 Task: Book a multi-city flight from Abidjan to Saint Petersburg, then to Moscow, and return to Abidjan. Travel dates are October 12, October 17, and October 27. Select 2 passengers in economy class and filter by Emirates airline.
Action: Mouse pressed left at (372, 393)
Screenshot: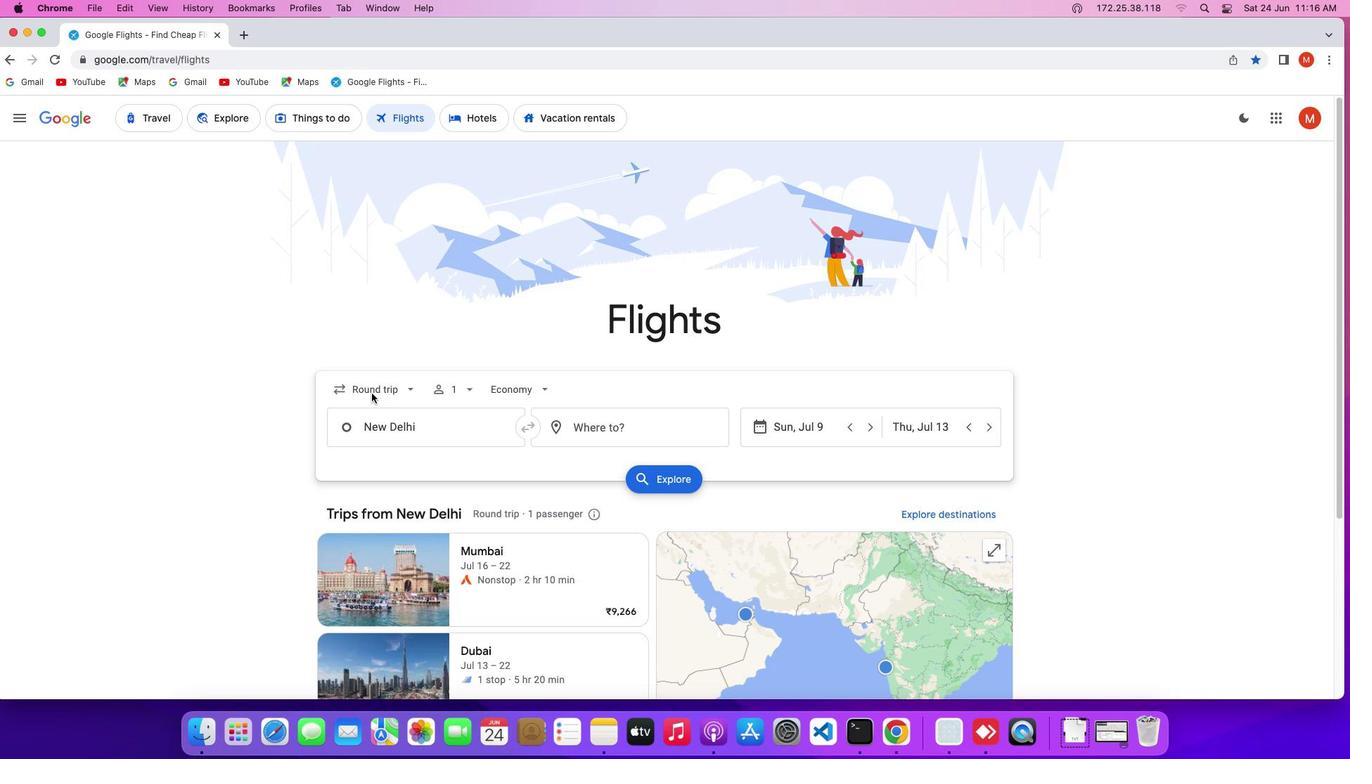 
Action: Mouse pressed left at (372, 393)
Screenshot: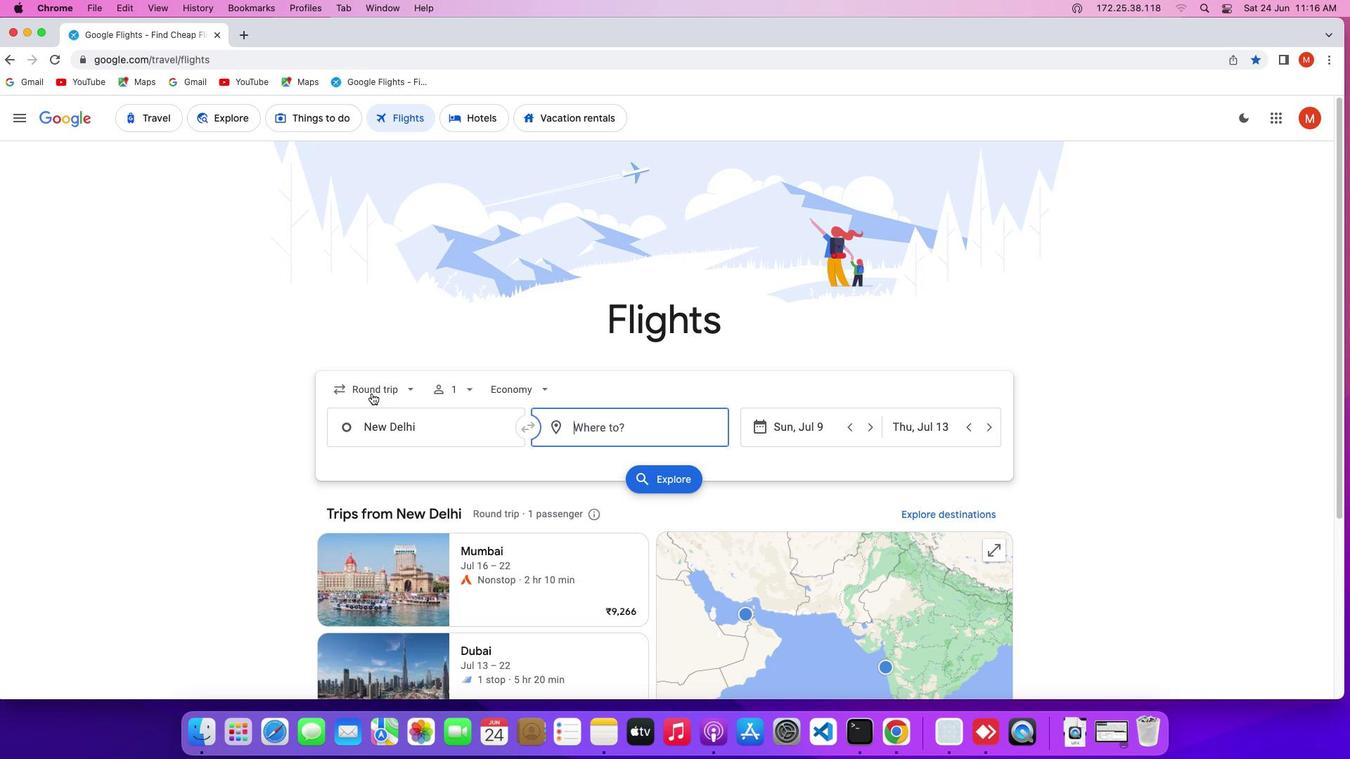 
Action: Mouse moved to (372, 487)
Screenshot: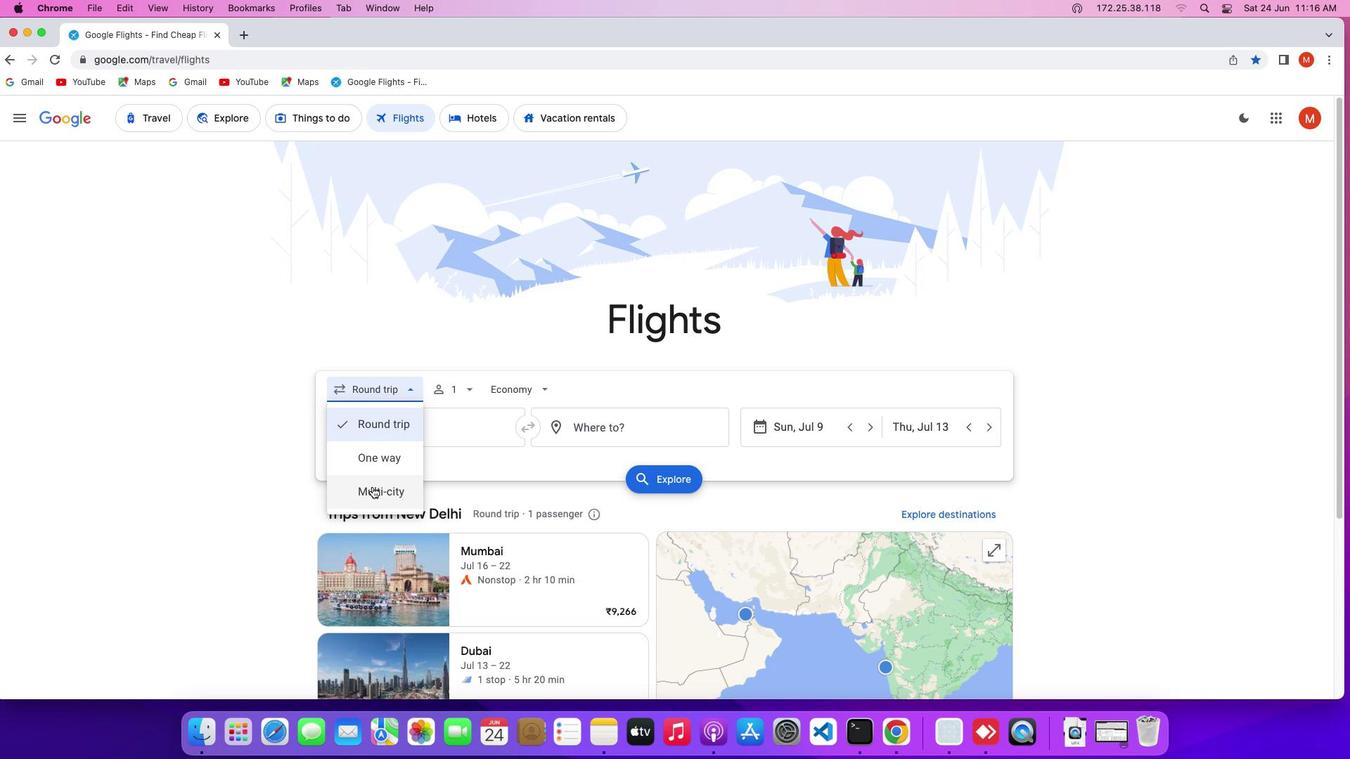 
Action: Mouse pressed left at (372, 487)
Screenshot: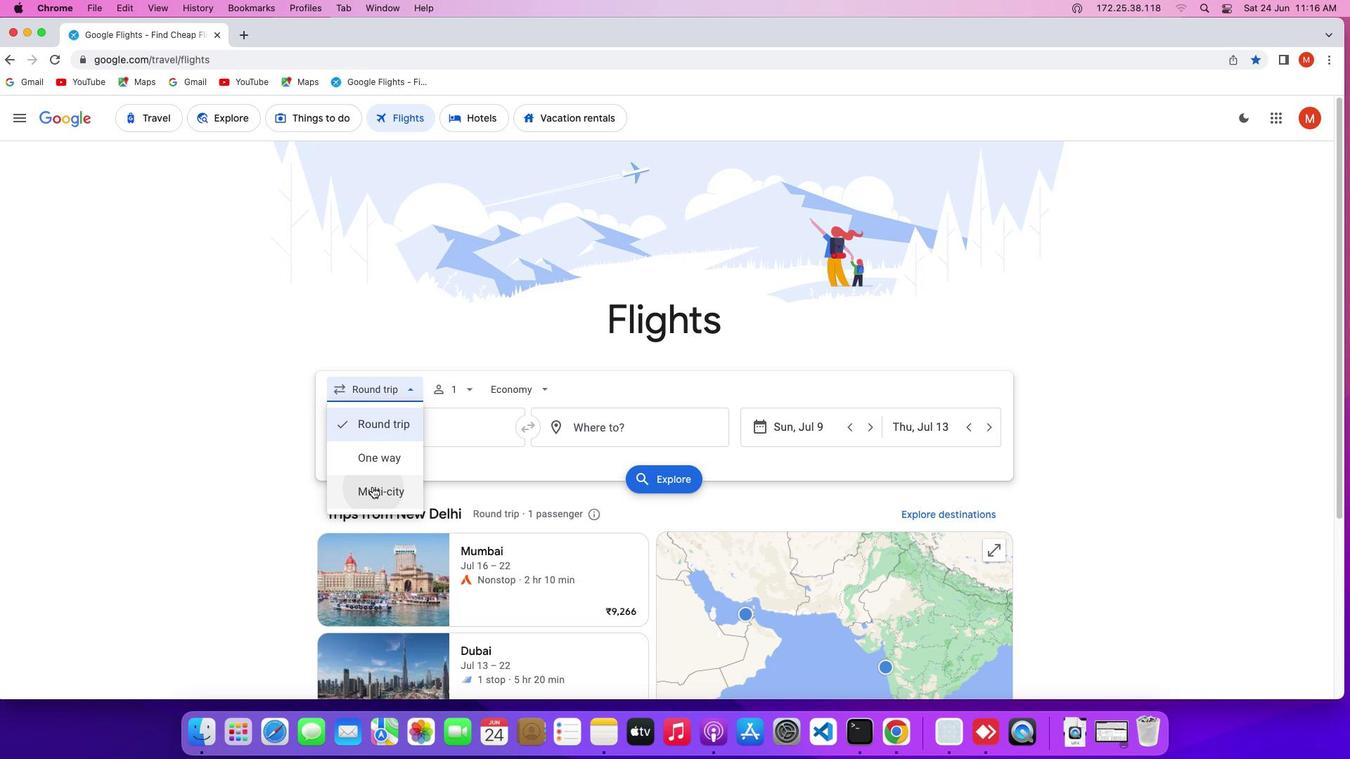 
Action: Mouse moved to (439, 389)
Screenshot: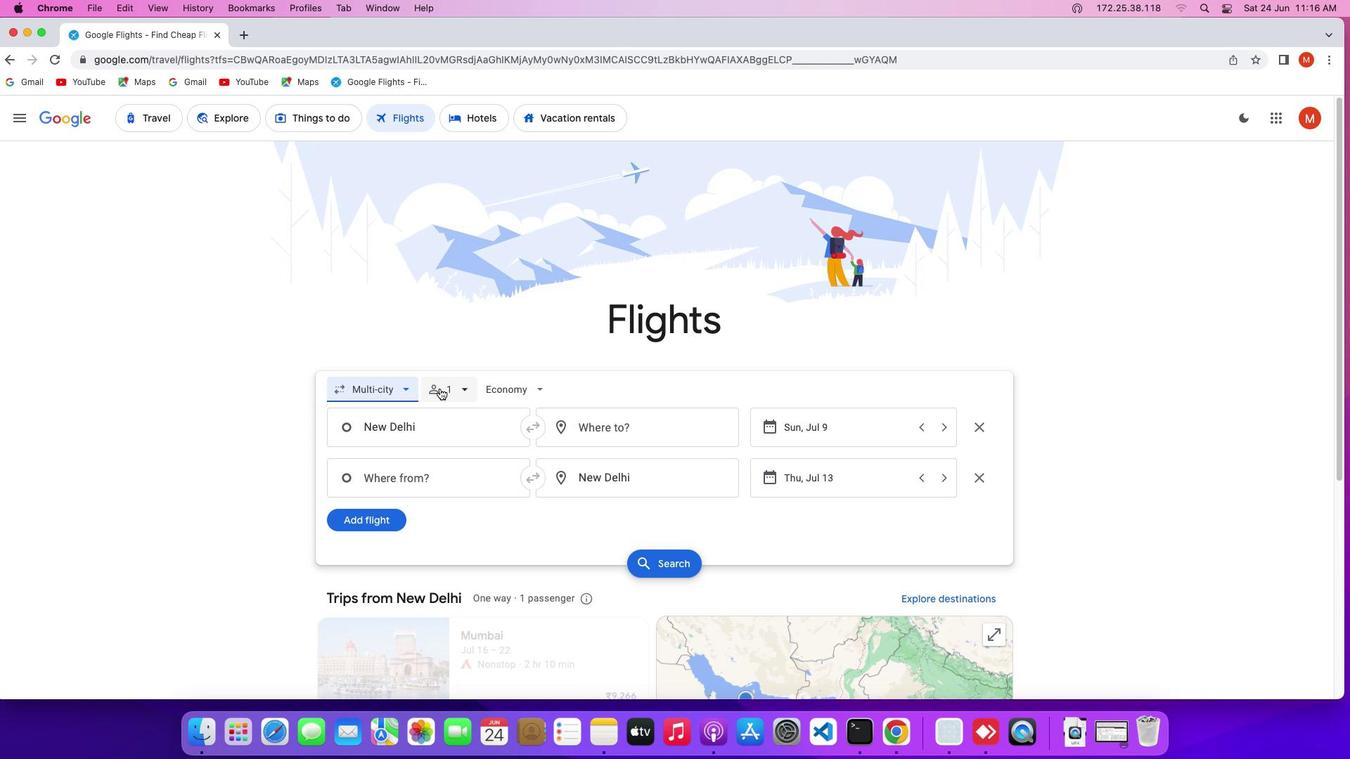 
Action: Mouse pressed left at (439, 389)
Screenshot: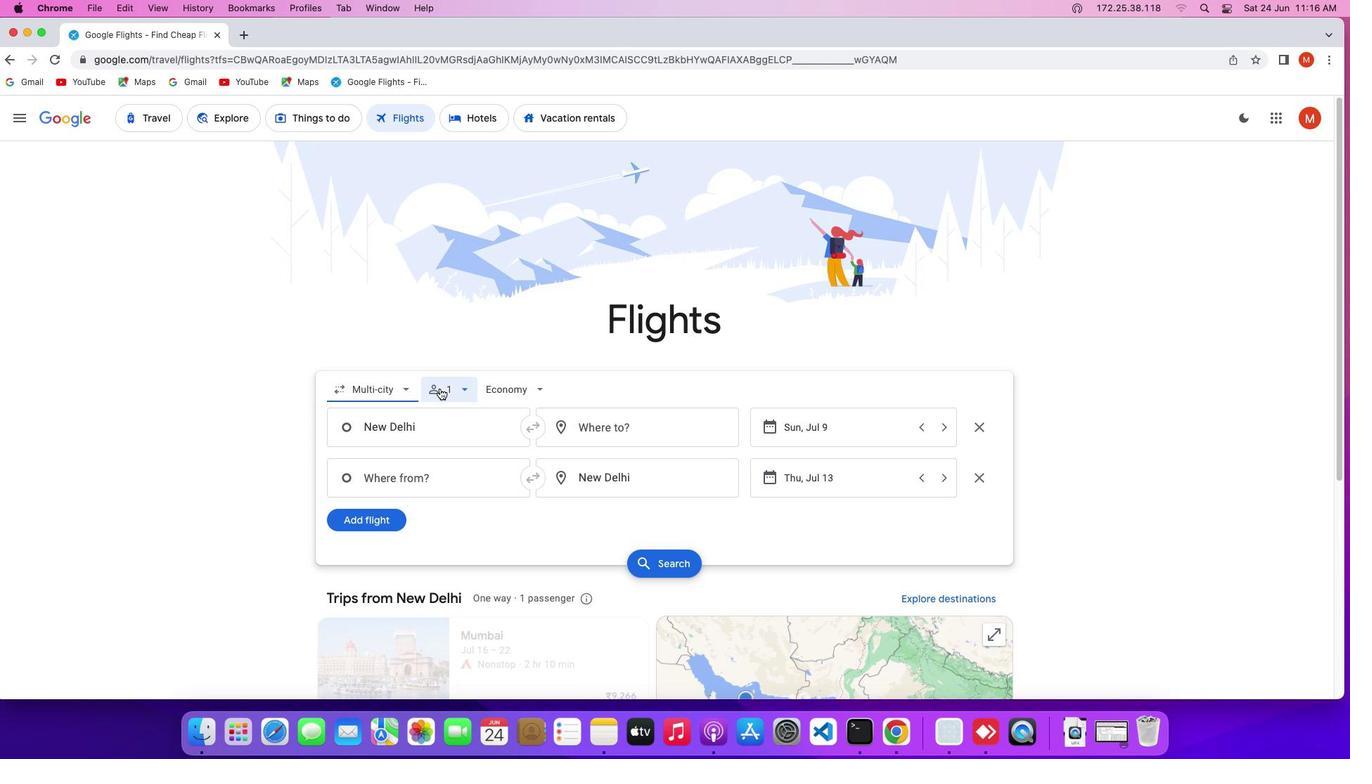 
Action: Mouse moved to (574, 423)
Screenshot: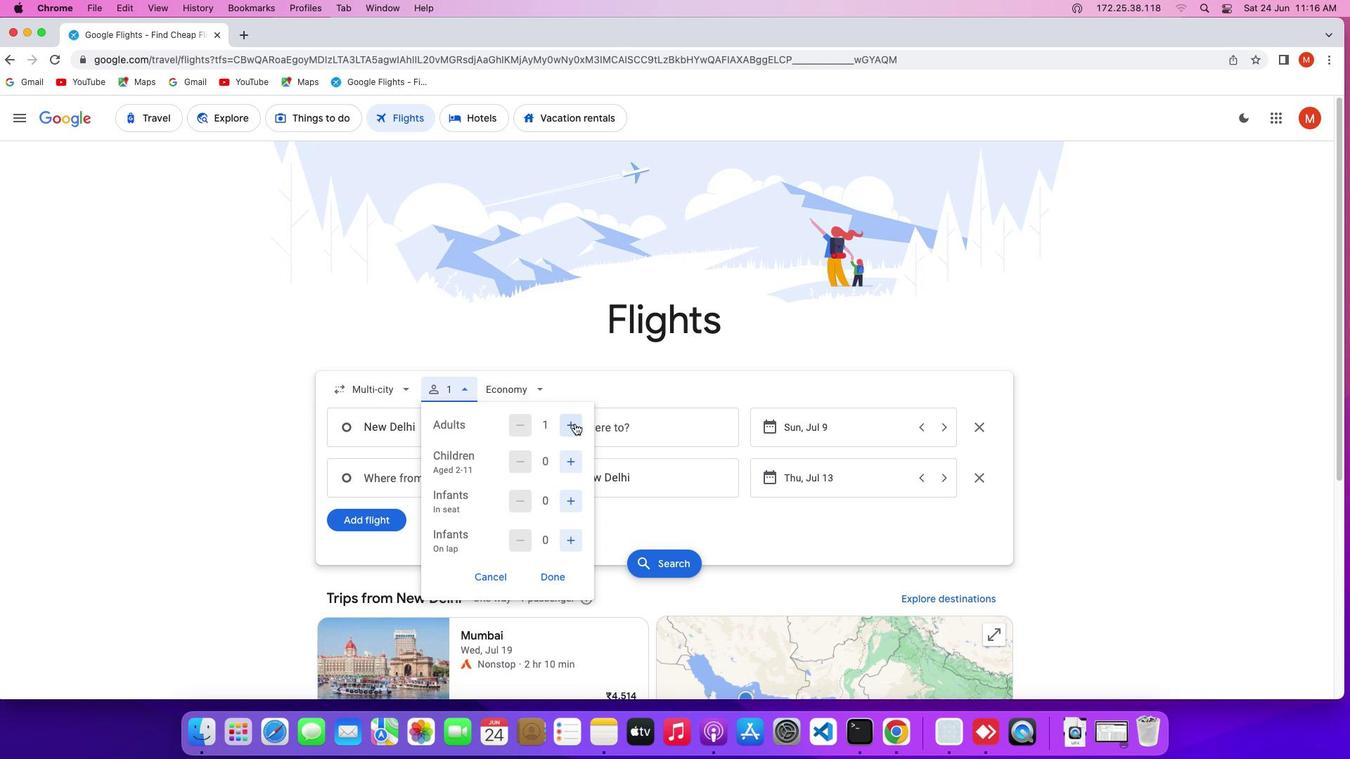 
Action: Mouse pressed left at (574, 423)
Screenshot: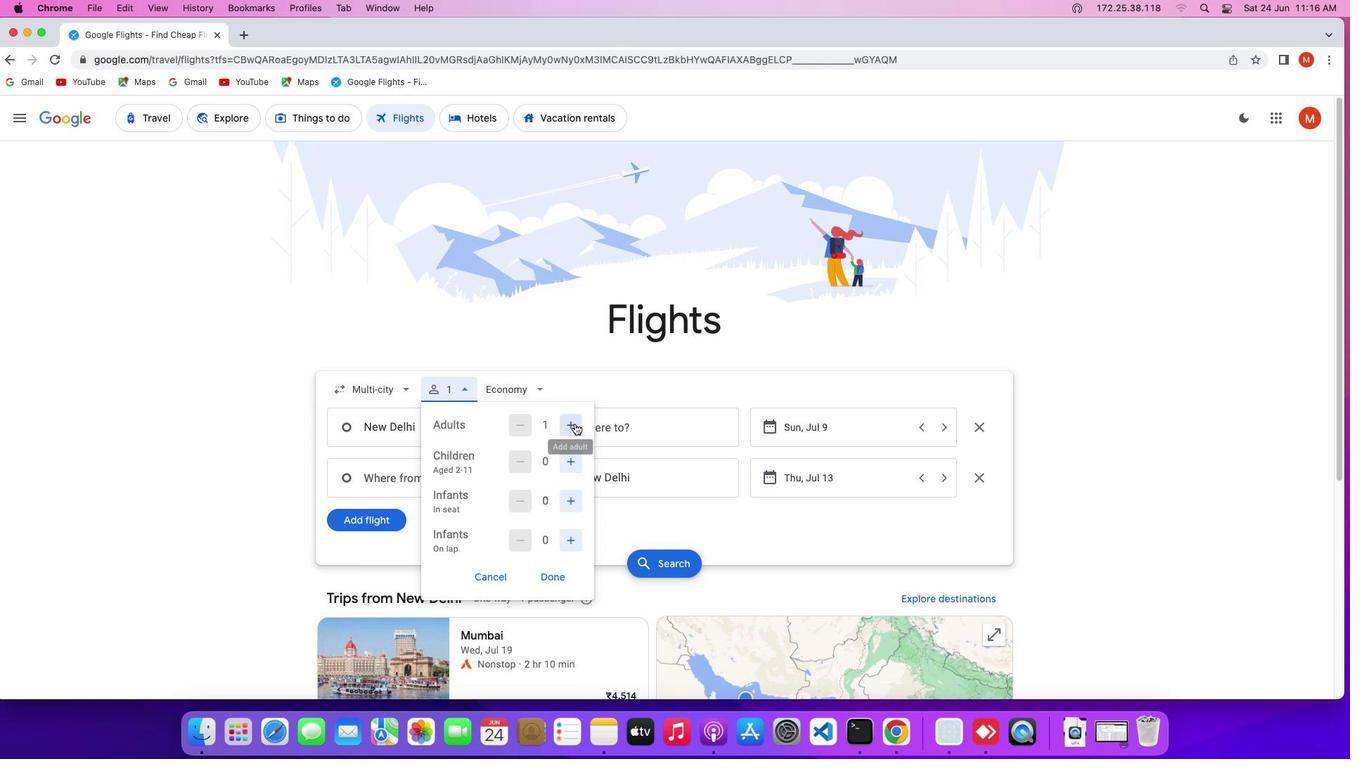 
Action: Mouse moved to (553, 571)
Screenshot: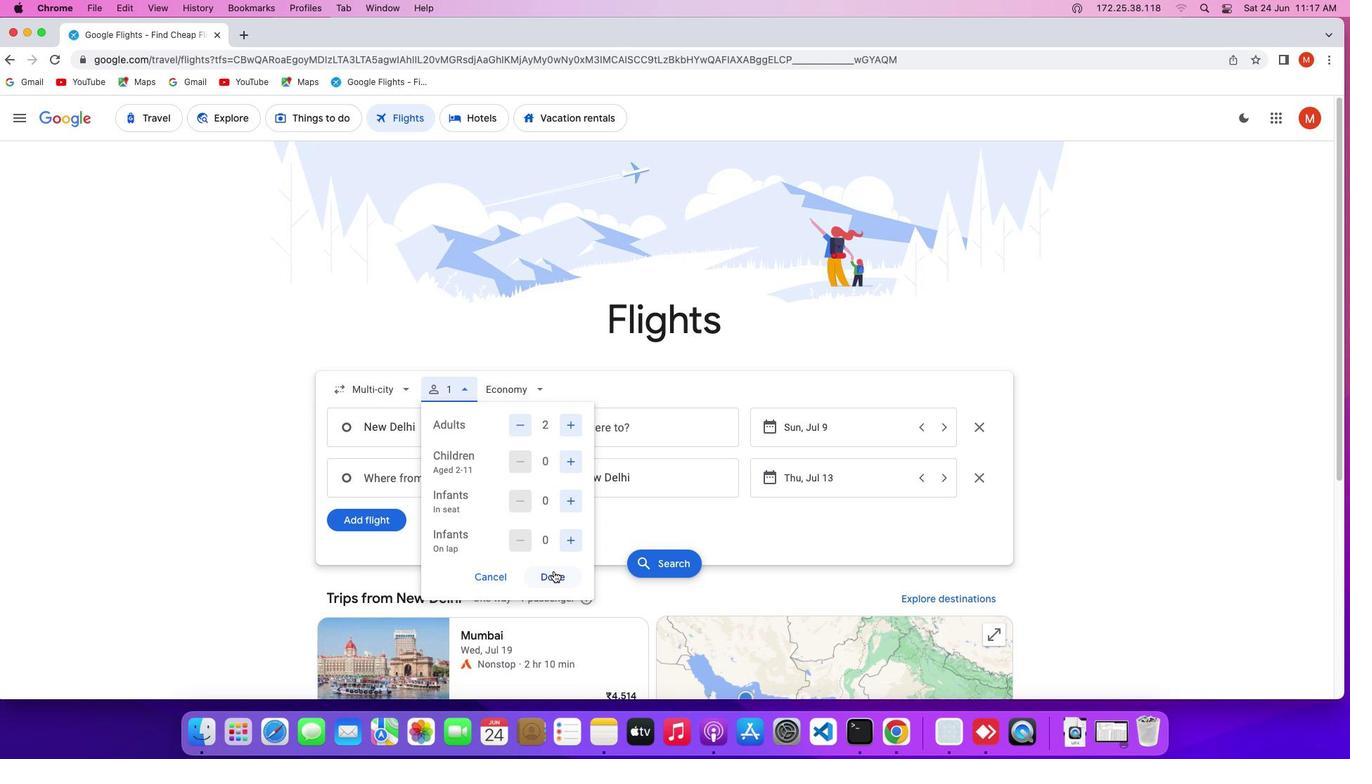 
Action: Mouse pressed left at (553, 571)
Screenshot: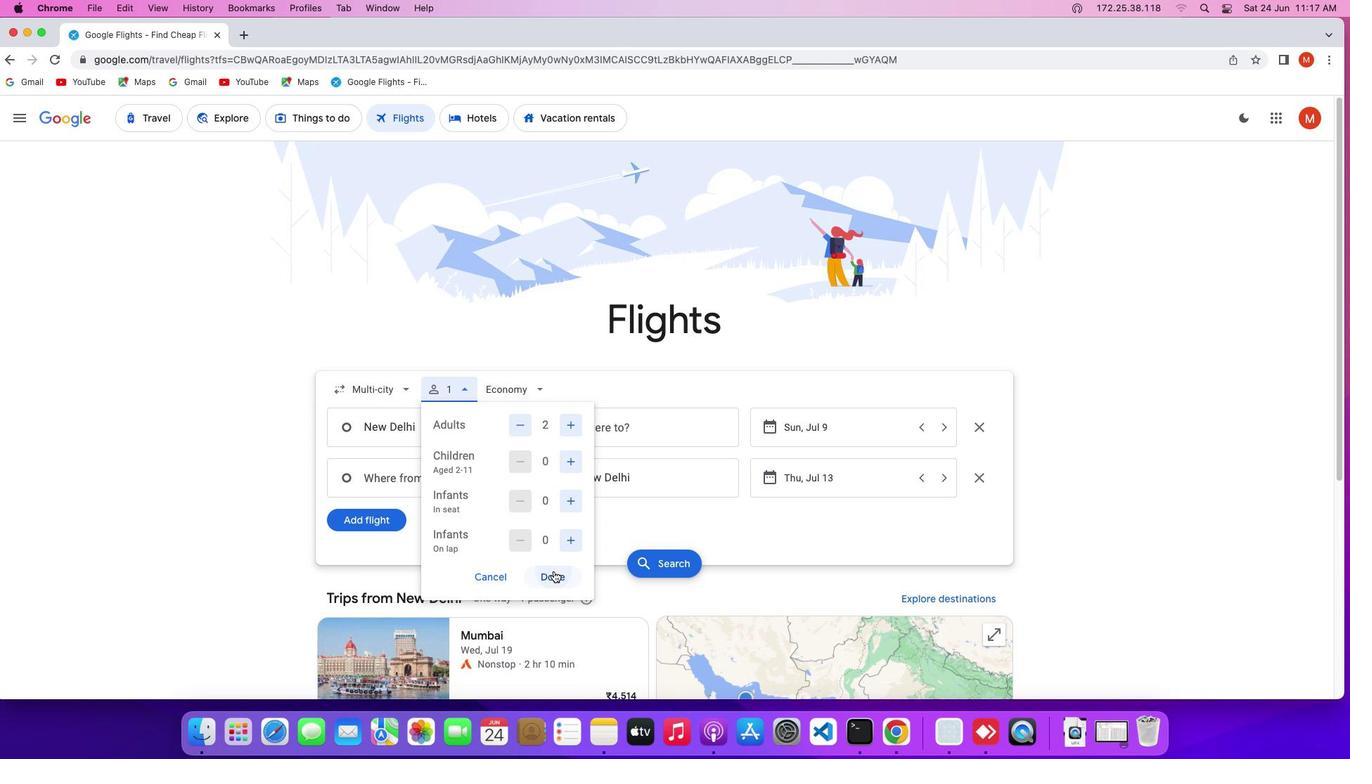 
Action: Mouse moved to (510, 390)
Screenshot: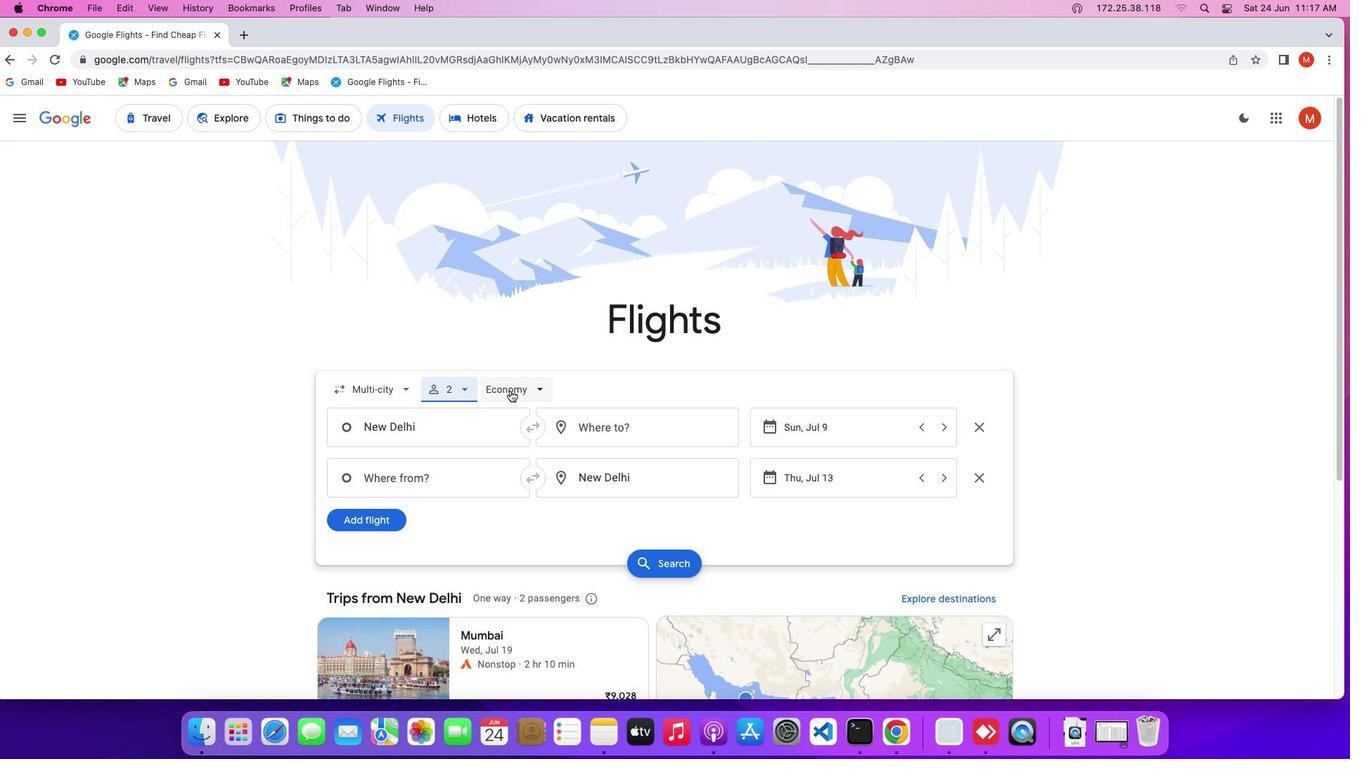 
Action: Mouse pressed left at (510, 390)
Screenshot: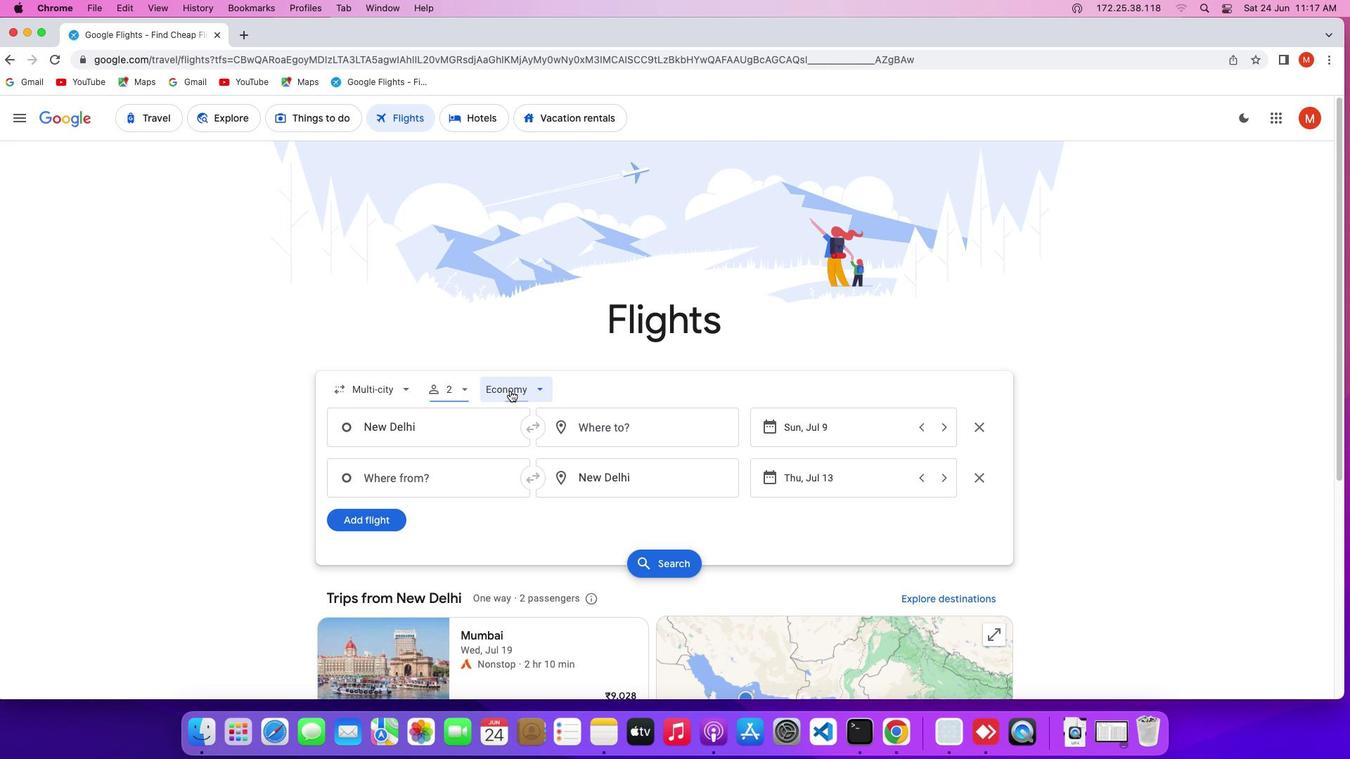 
Action: Mouse moved to (526, 424)
Screenshot: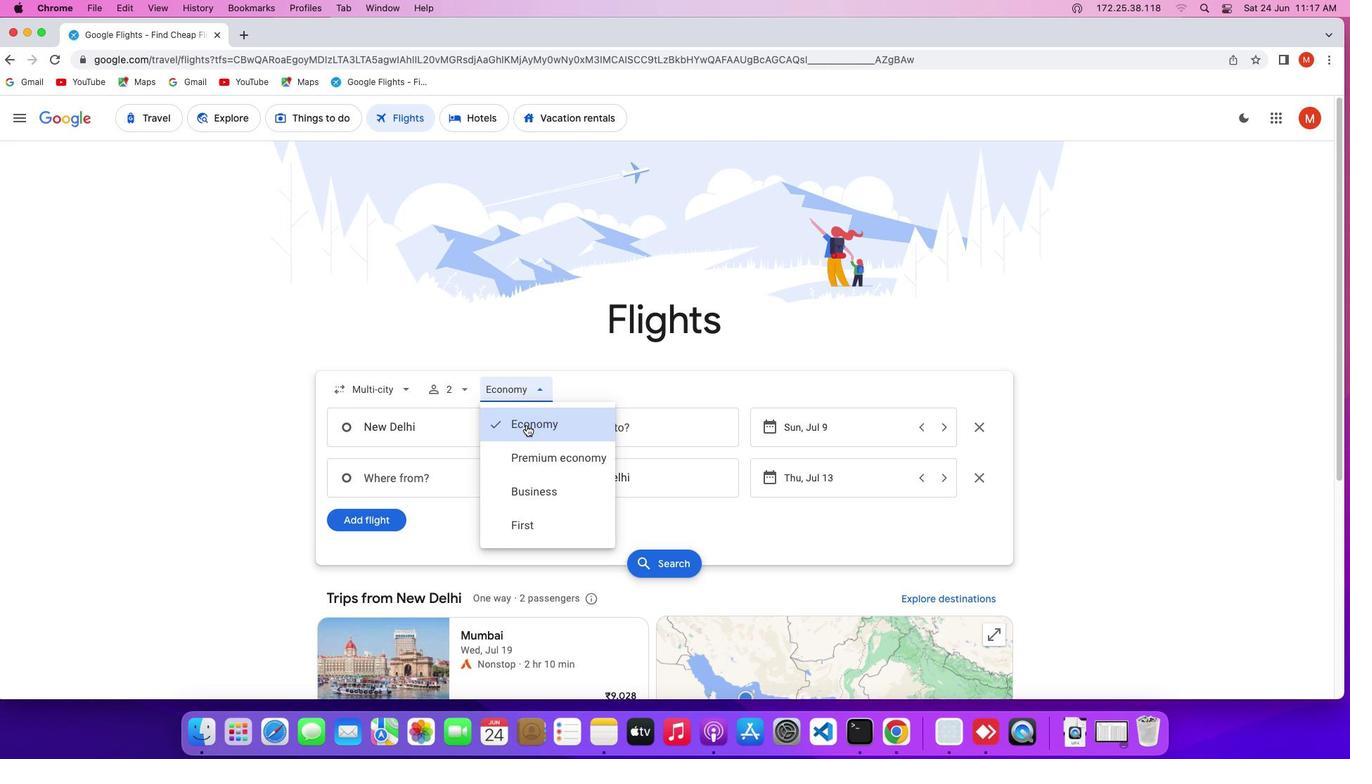 
Action: Mouse pressed left at (526, 424)
Screenshot: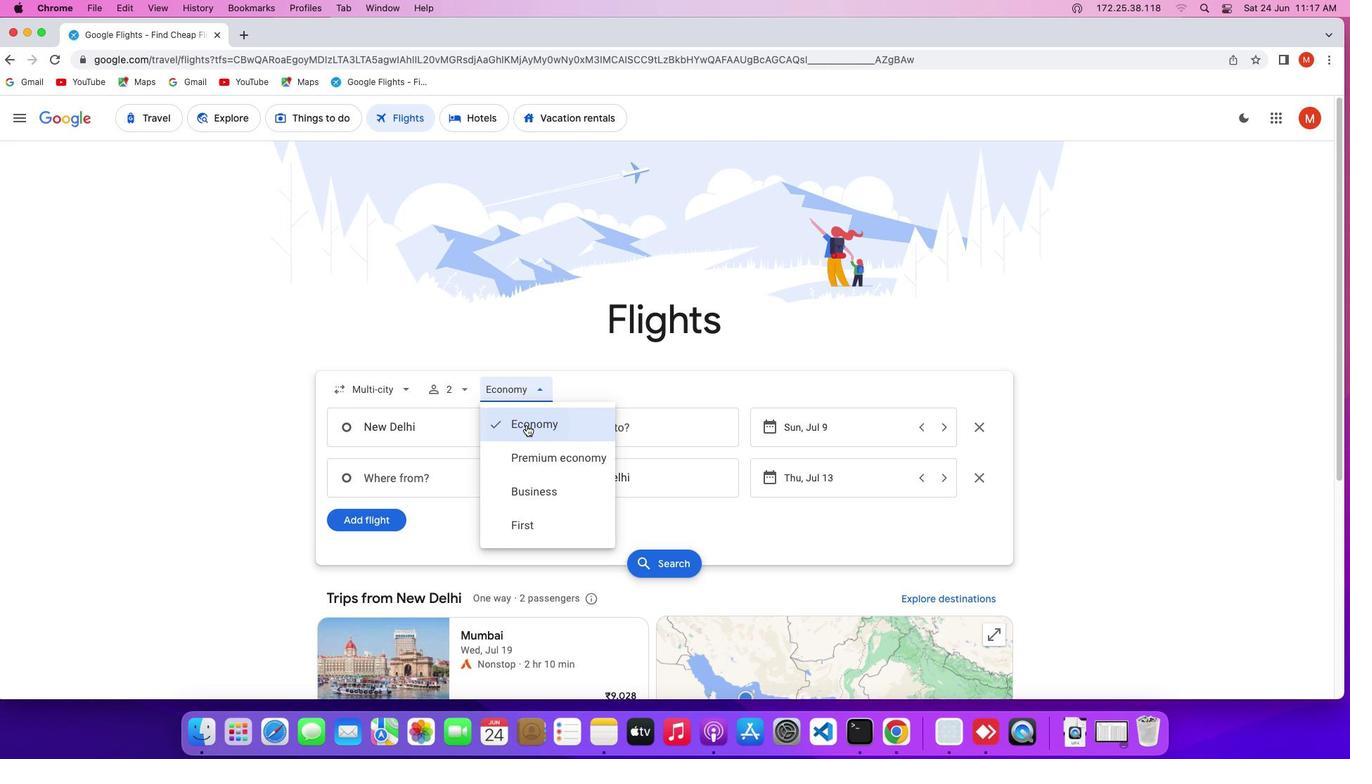 
Action: Mouse moved to (484, 427)
Screenshot: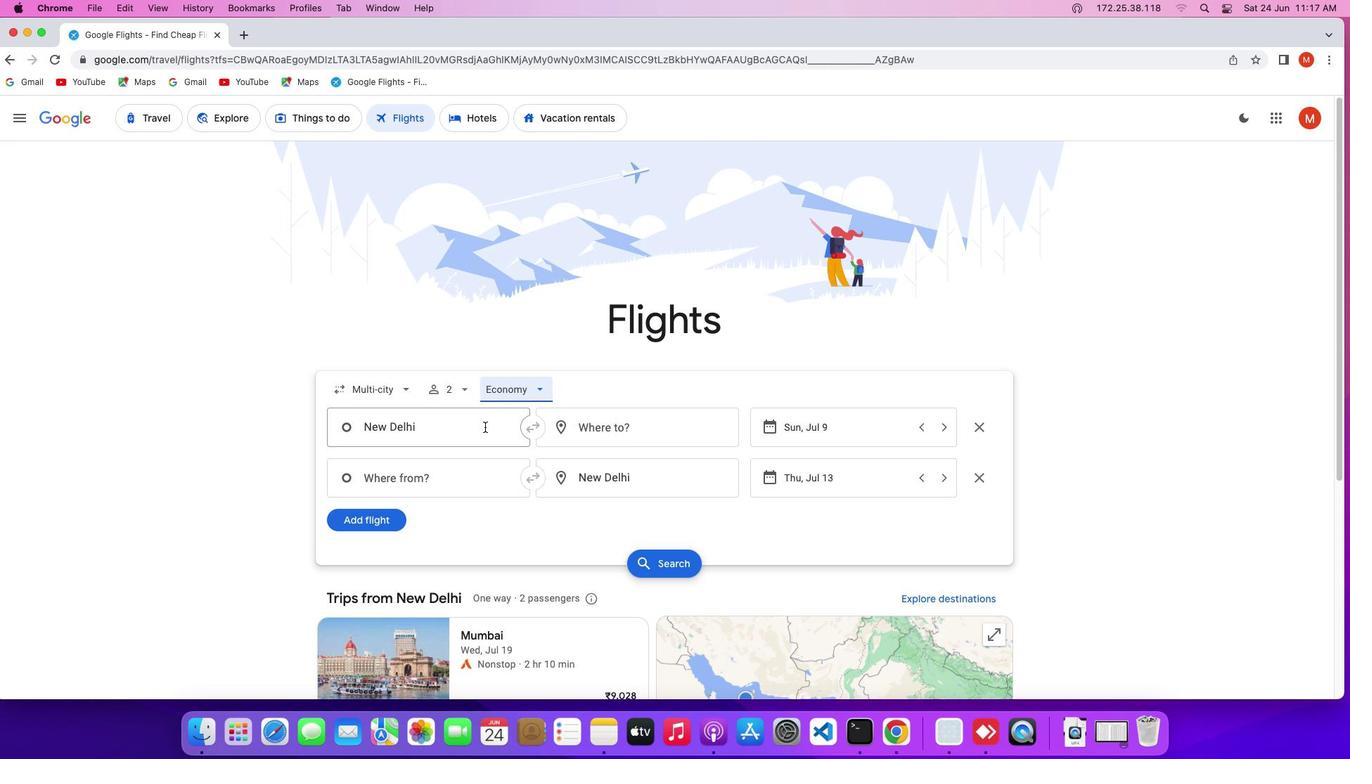 
Action: Mouse pressed left at (484, 427)
Screenshot: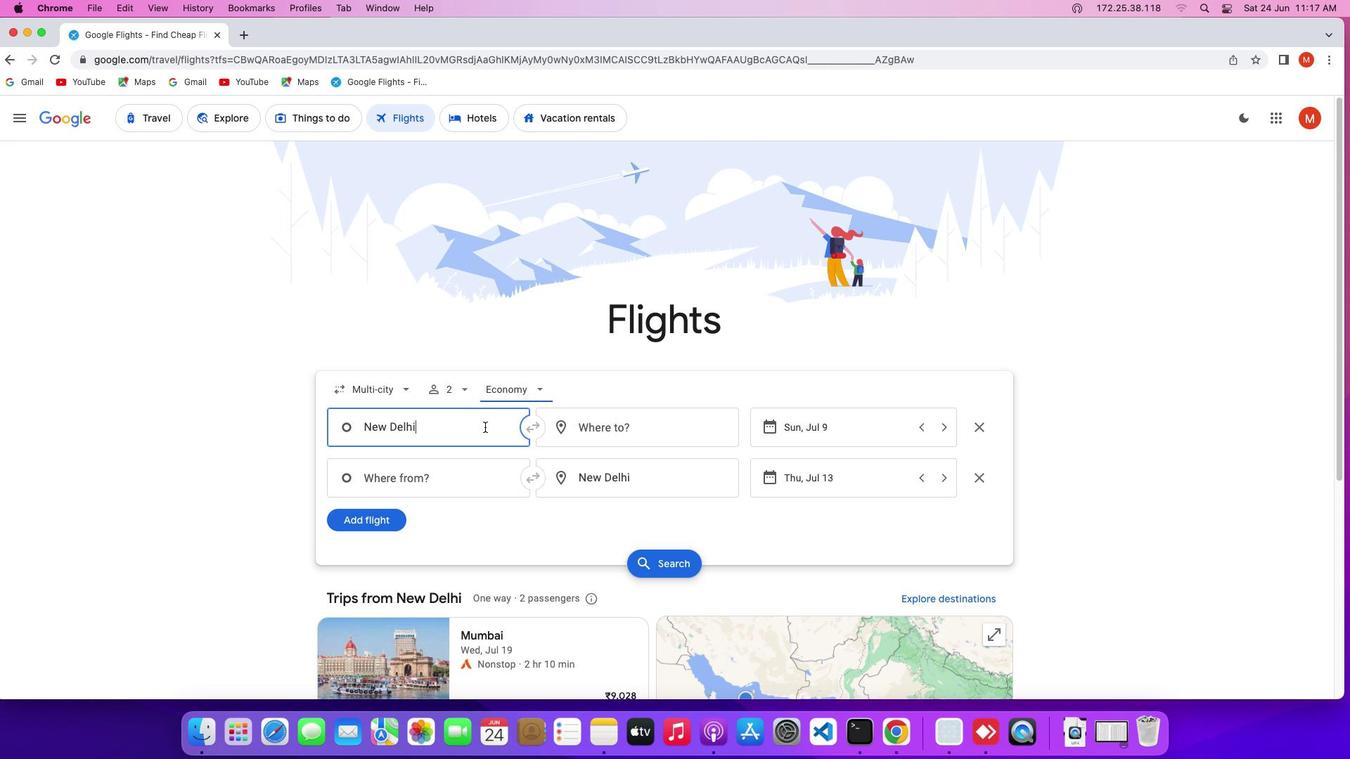
Action: Mouse moved to (484, 427)
Screenshot: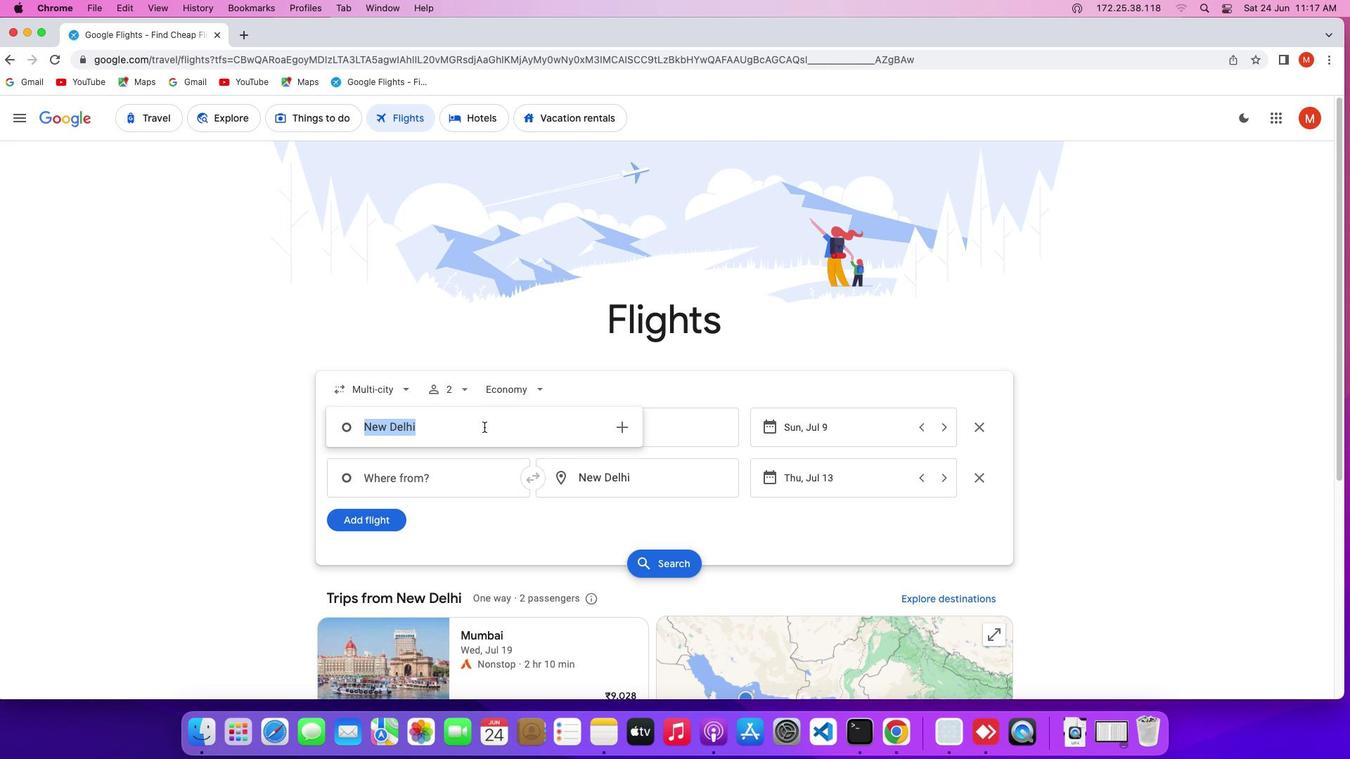 
Action: Key pressed Key.backspaceKey.shift'A''b''i''d''j''a''n'
Screenshot: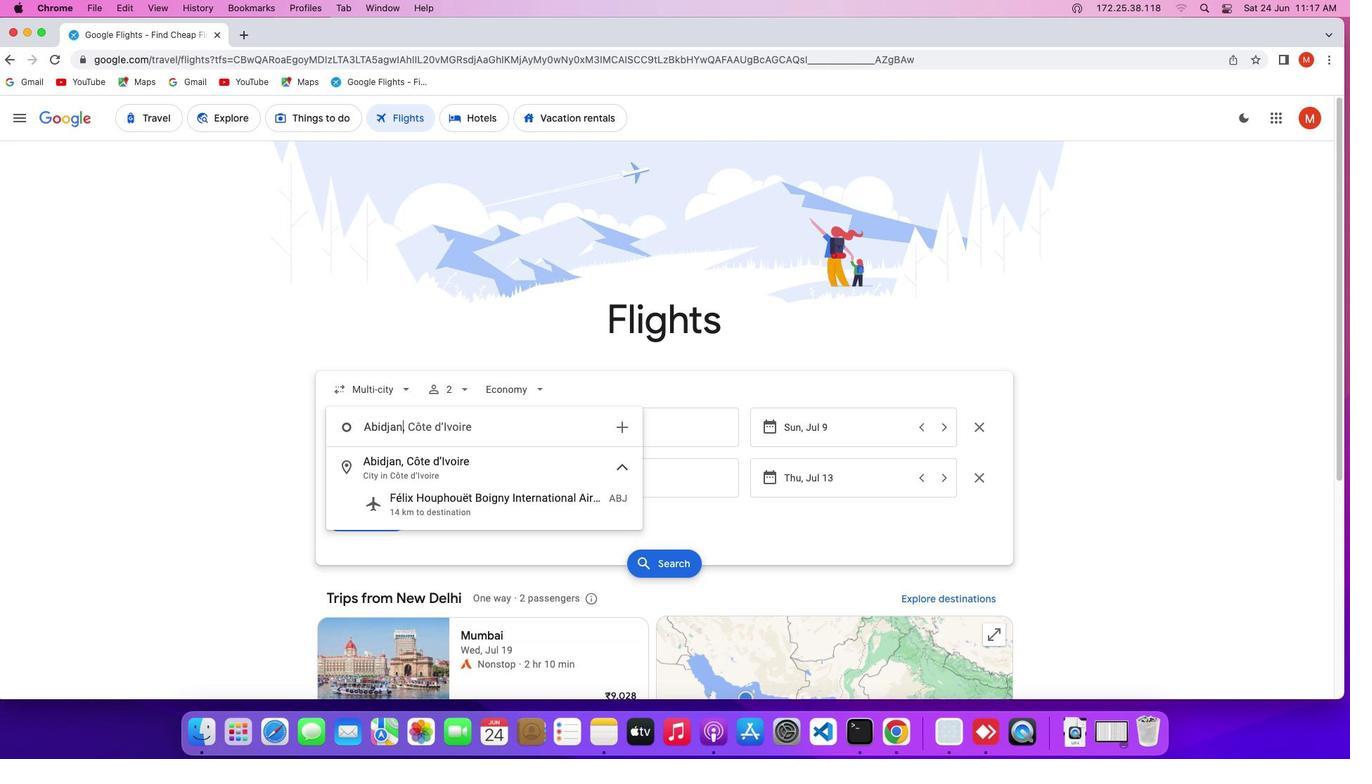 
Action: Mouse moved to (483, 461)
Screenshot: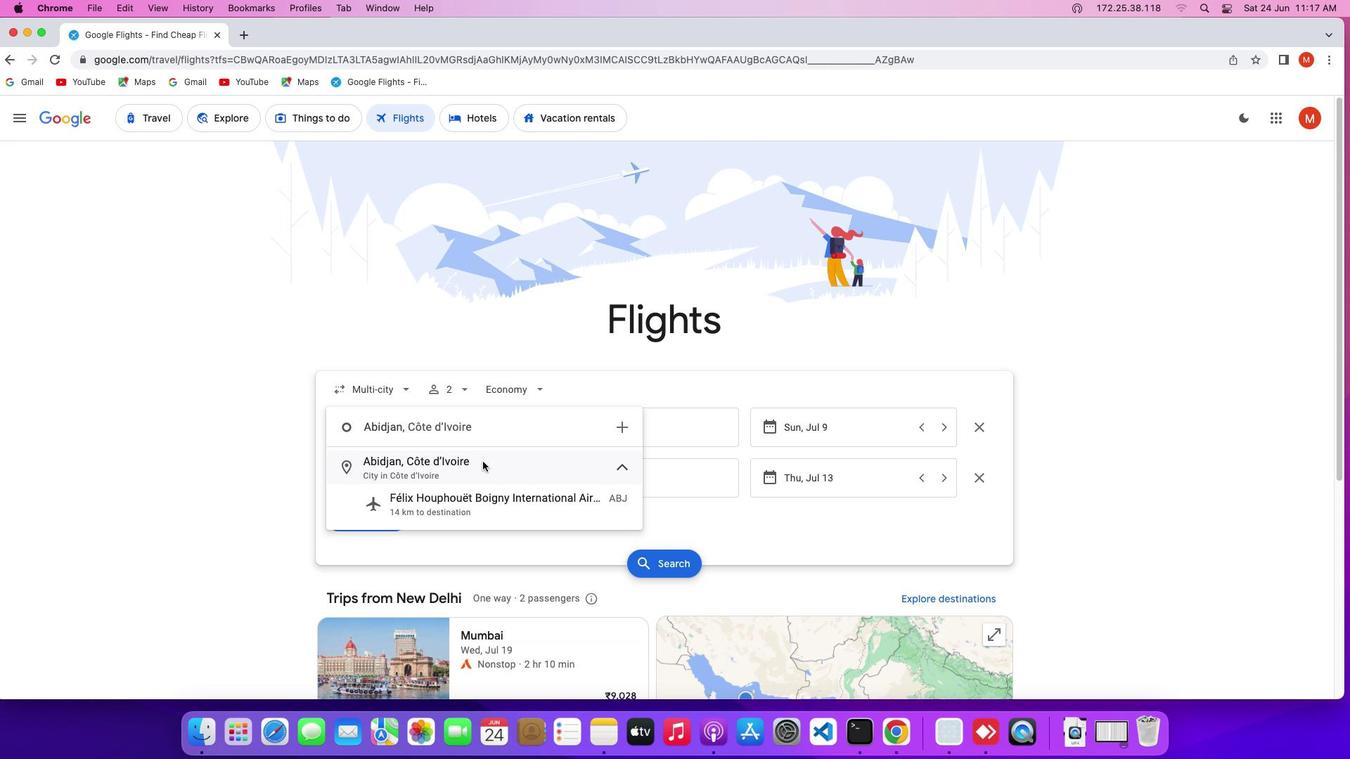 
Action: Mouse pressed left at (483, 461)
Screenshot: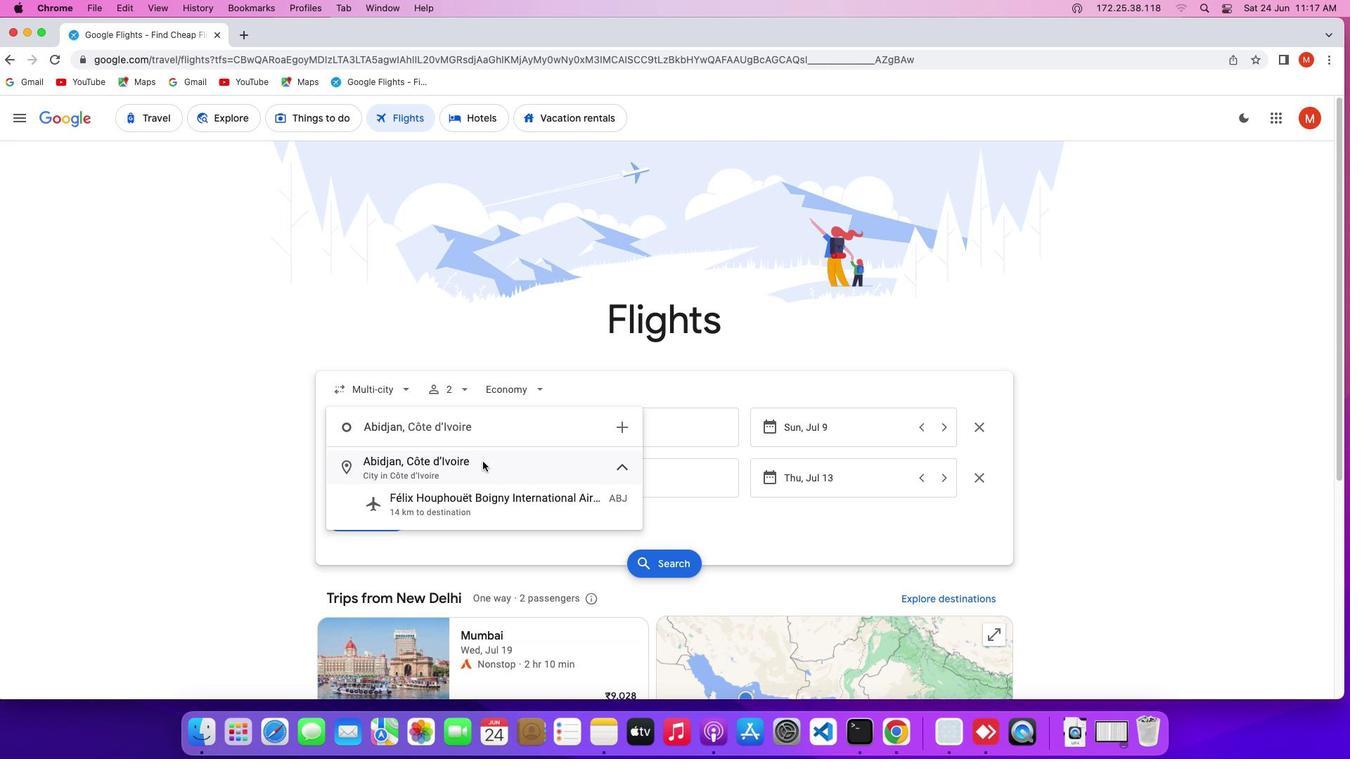 
Action: Mouse moved to (595, 424)
Screenshot: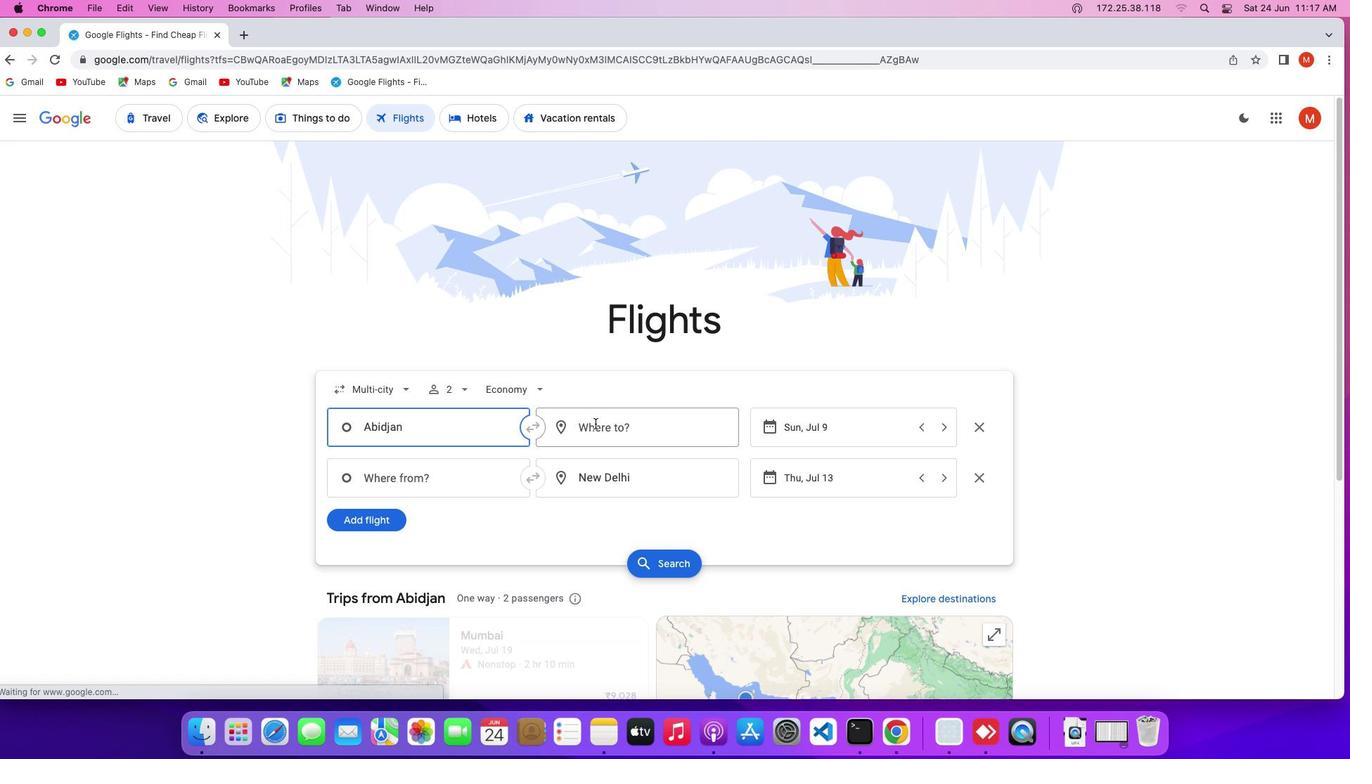 
Action: Mouse pressed left at (595, 424)
Screenshot: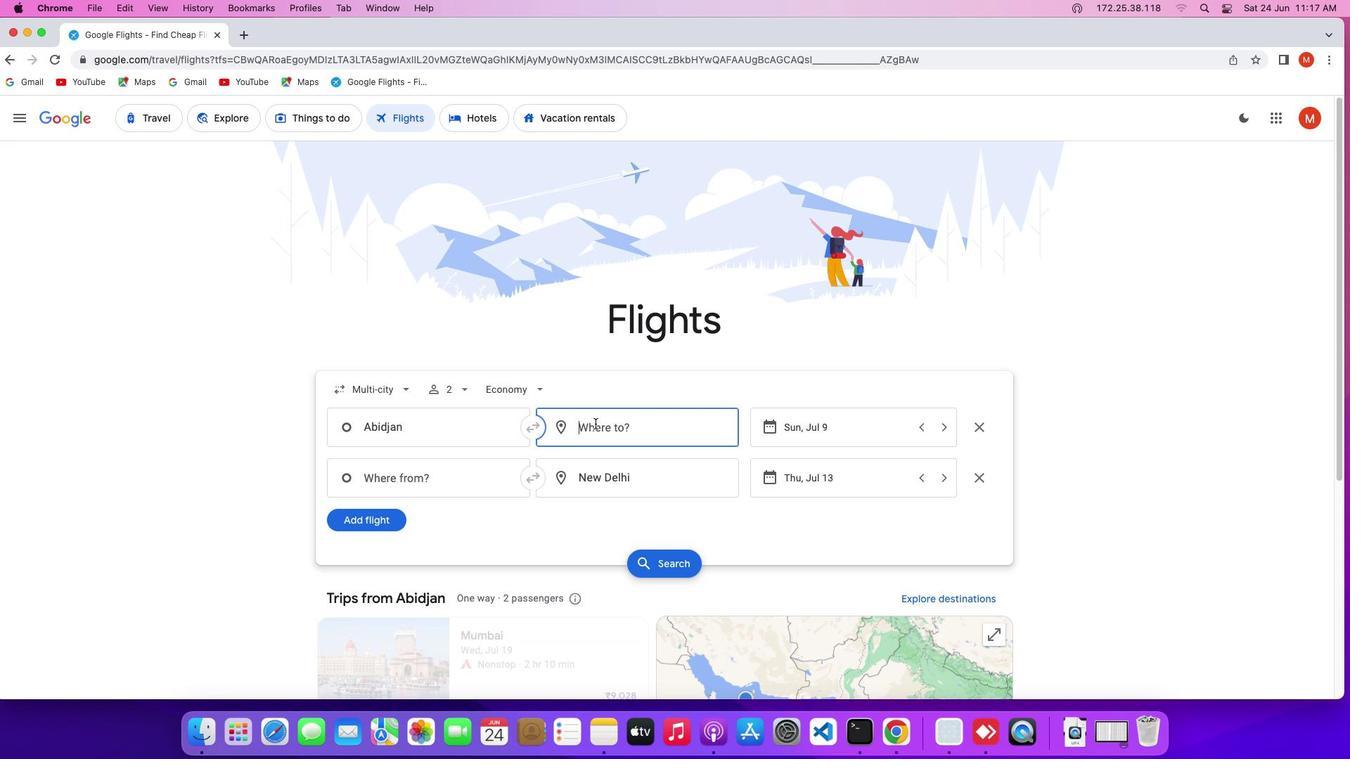 
Action: Key pressed Key.shift'S''a''i''n''t'Key.spaceKey.shift'P''e''t''e''r'
Screenshot: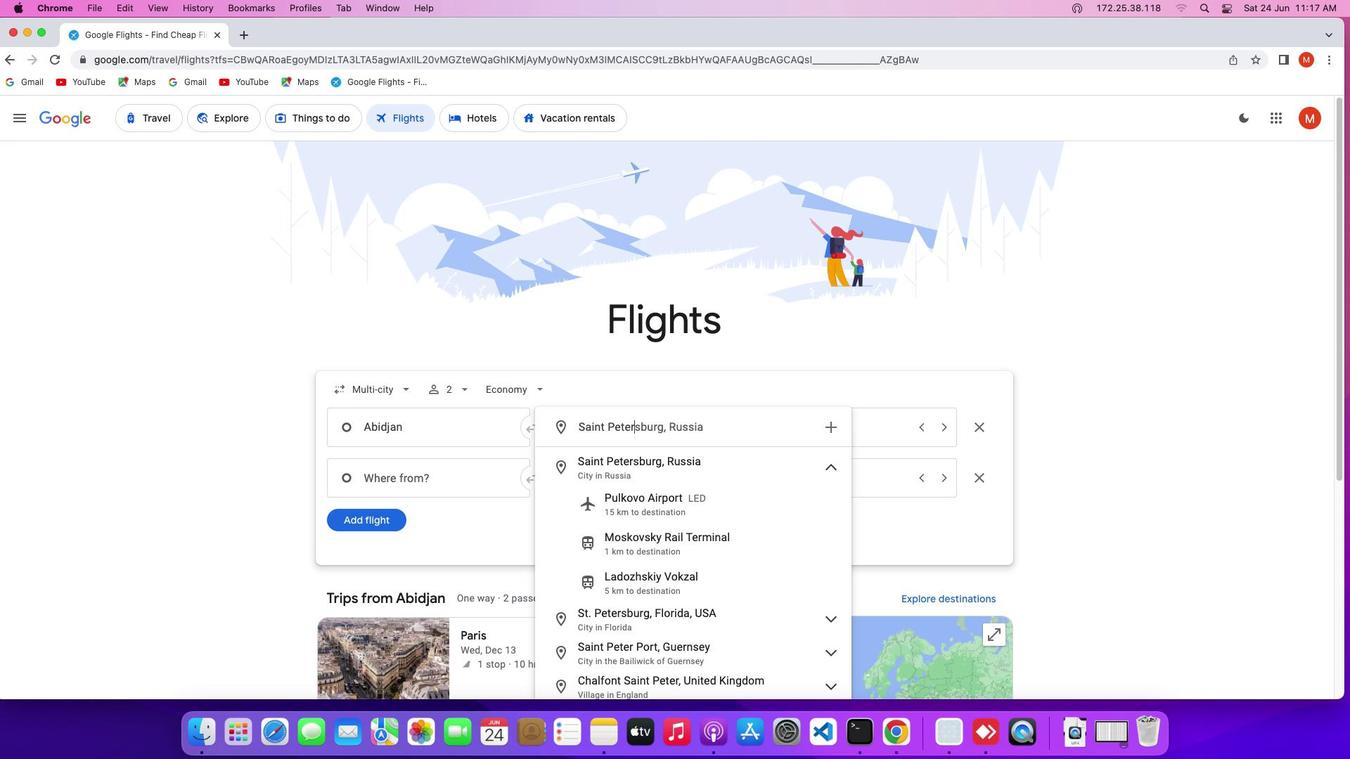 
Action: Mouse moved to (614, 459)
Screenshot: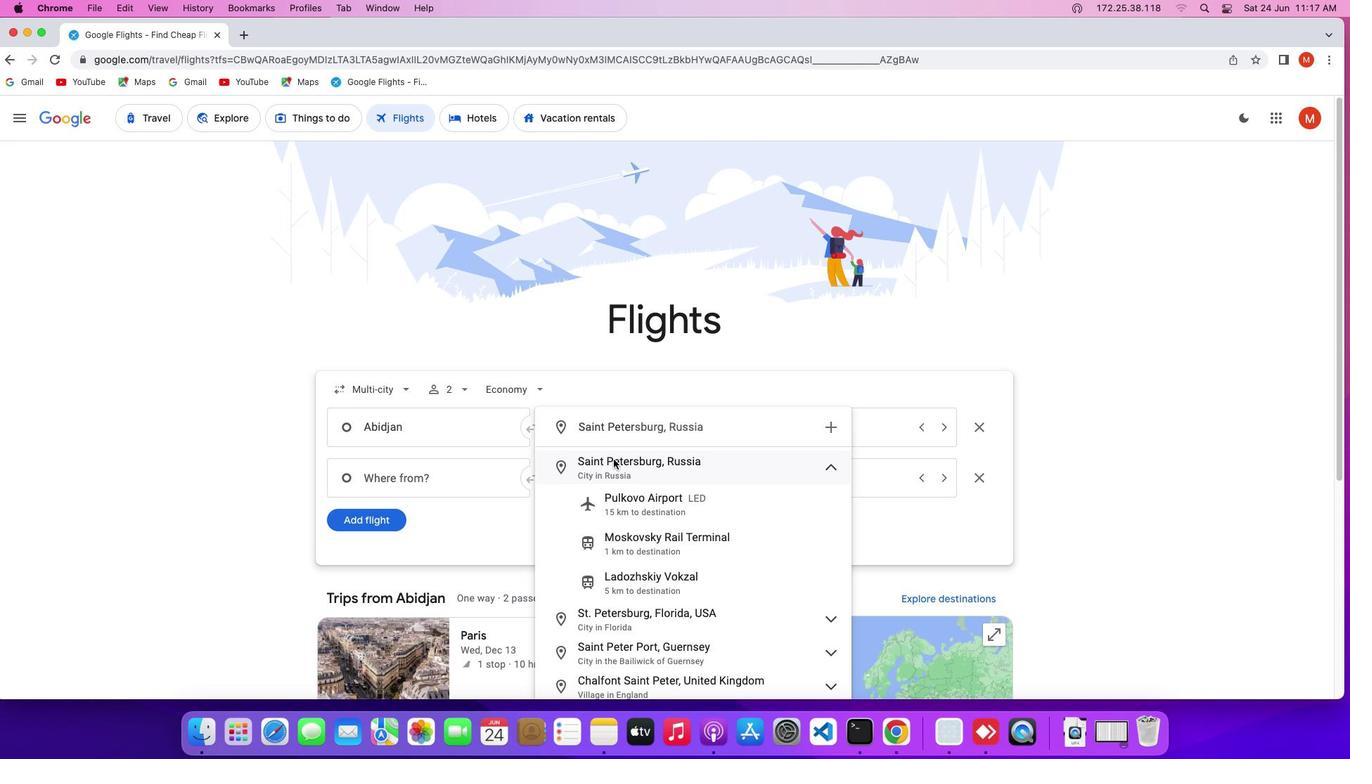 
Action: Mouse pressed left at (614, 459)
Screenshot: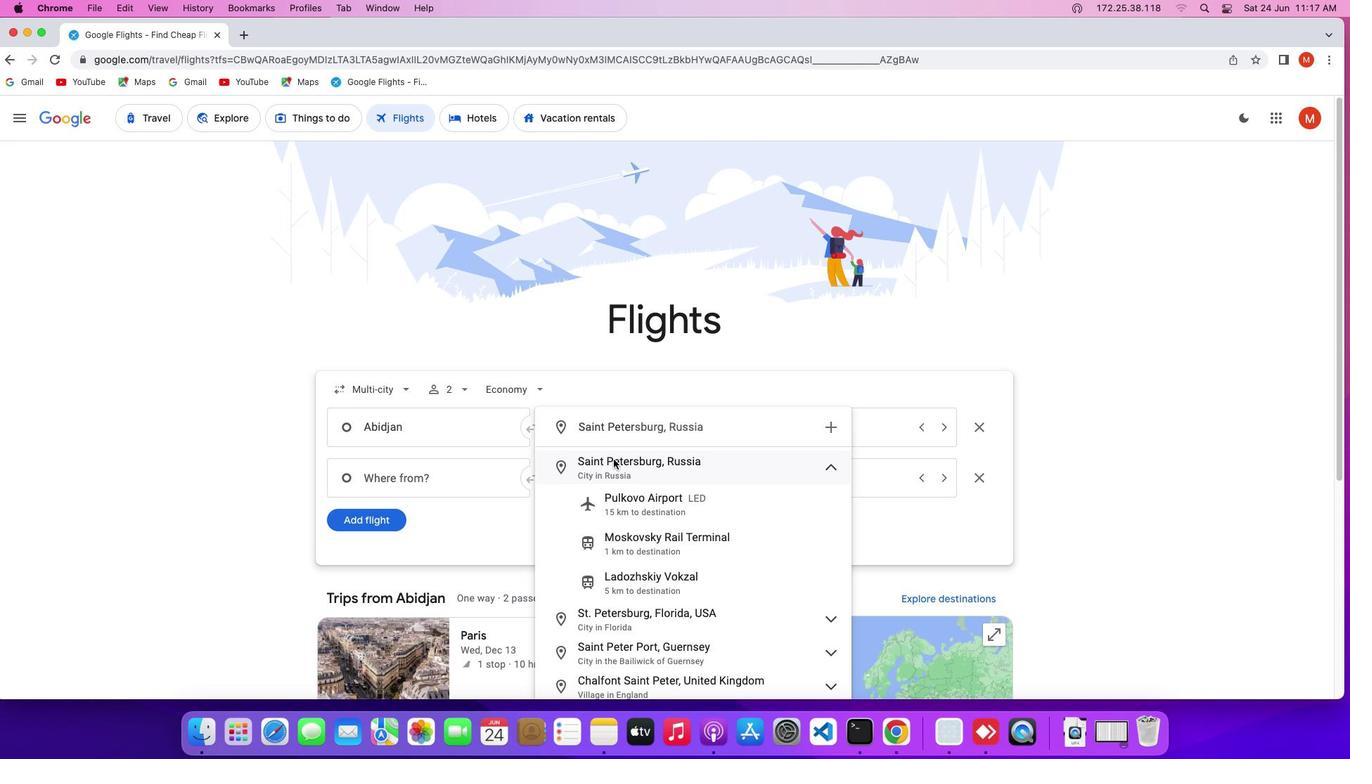 
Action: Mouse moved to (870, 429)
Screenshot: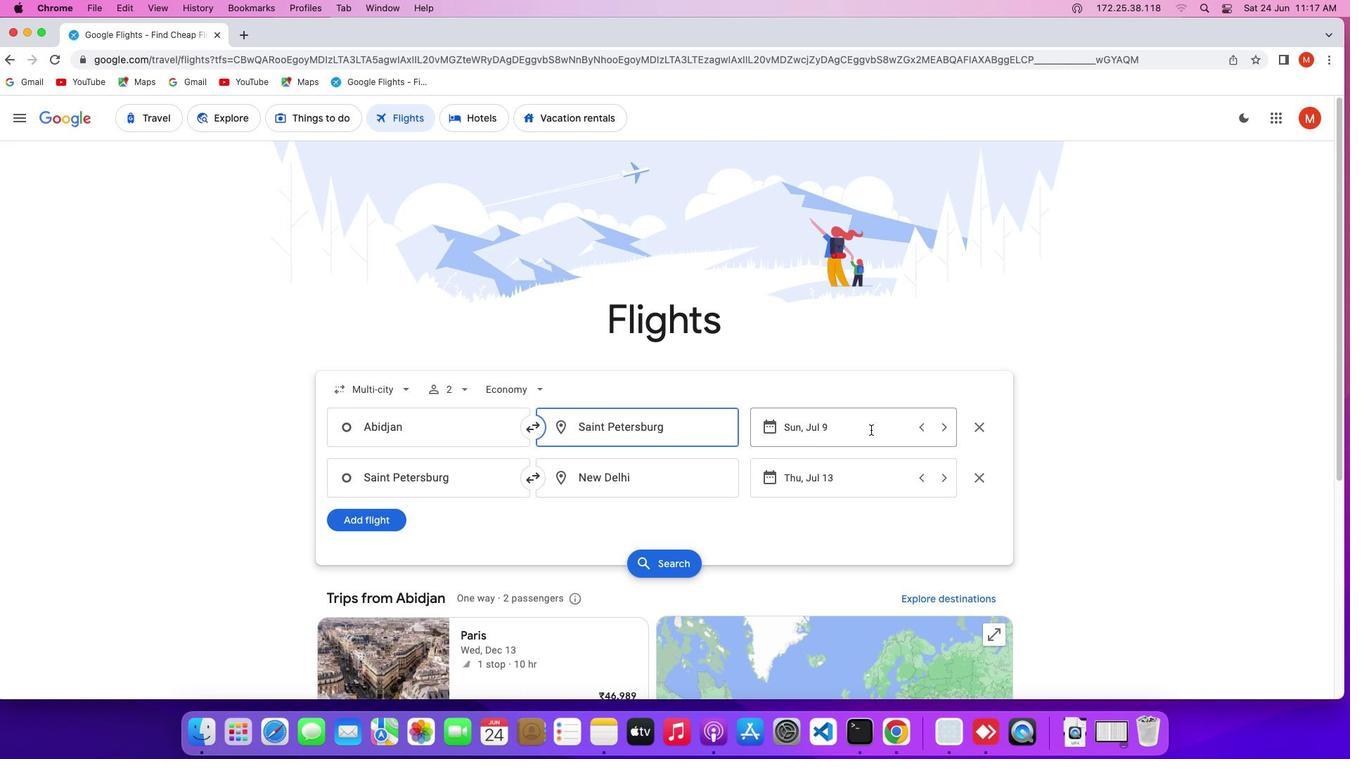 
Action: Mouse pressed left at (870, 429)
Screenshot: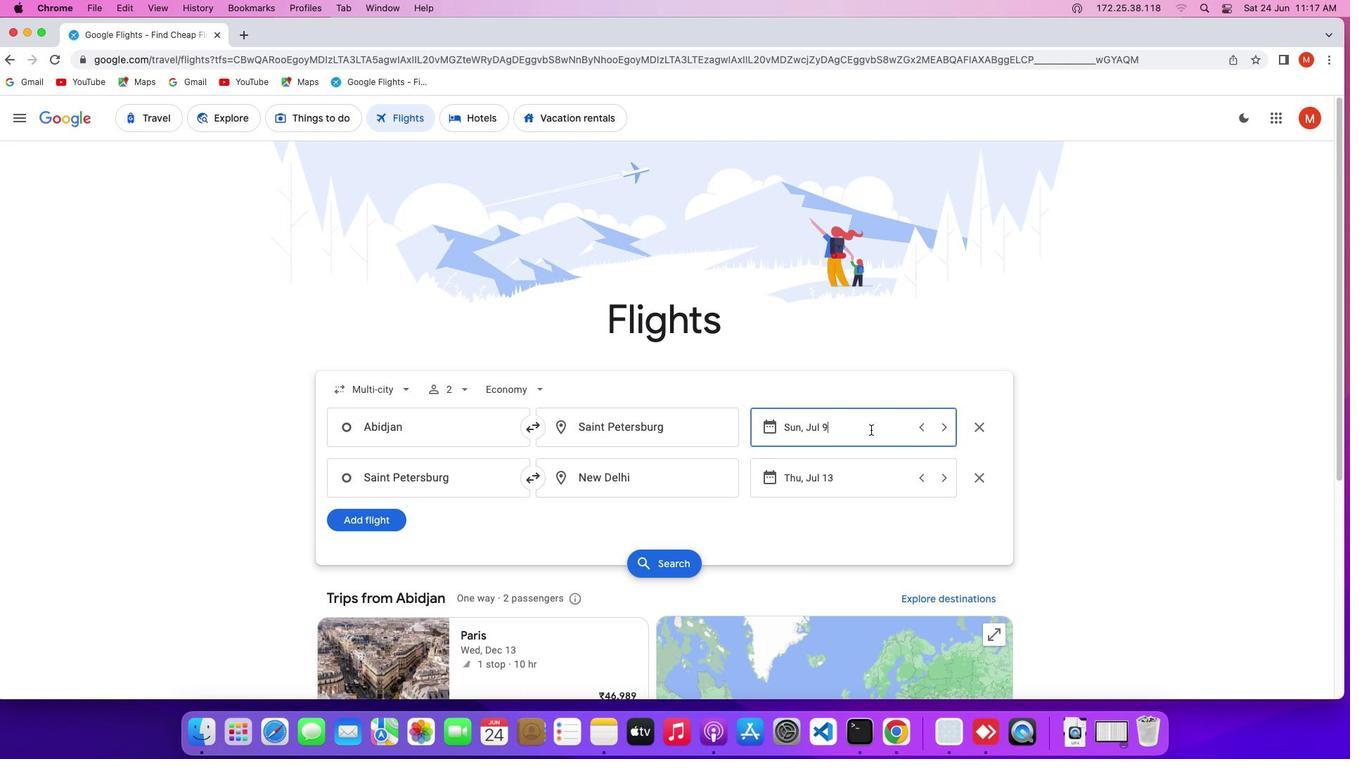 
Action: Mouse moved to (954, 509)
Screenshot: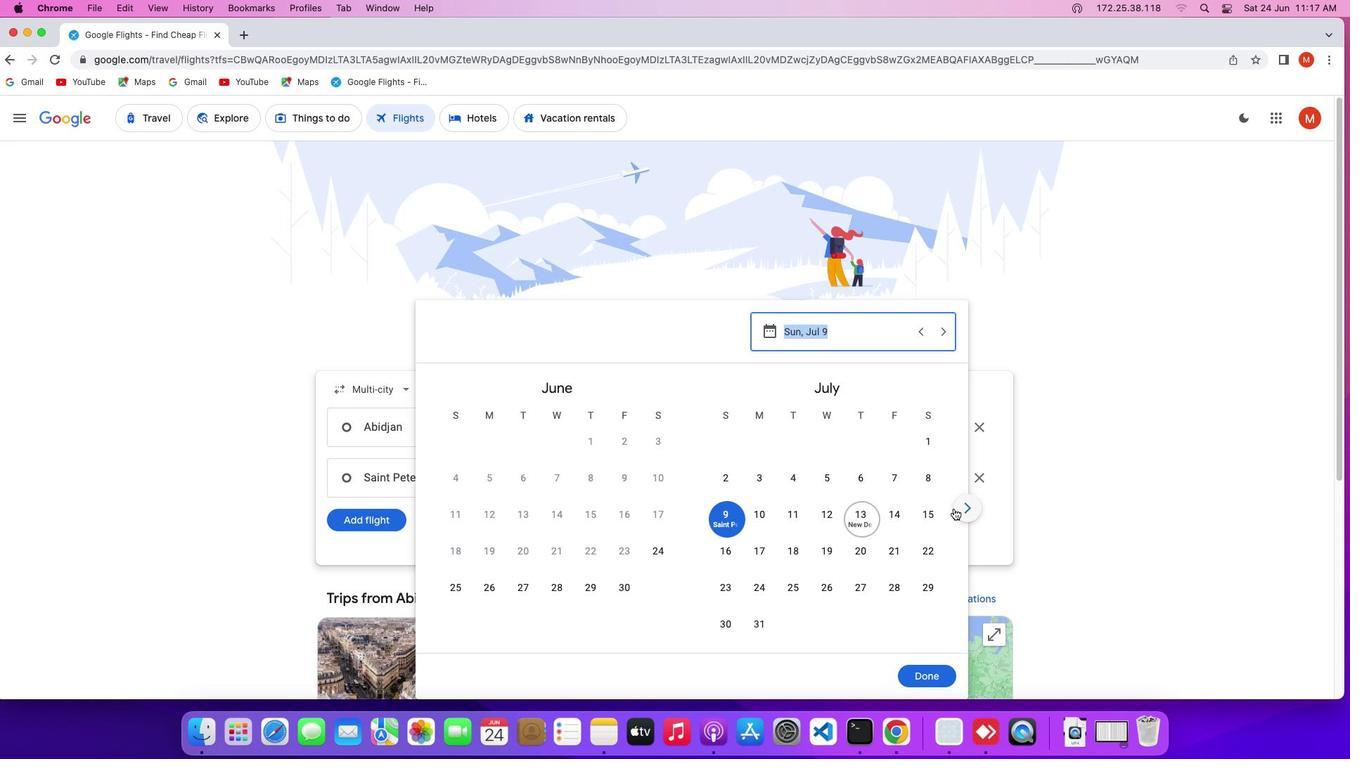
Action: Mouse pressed left at (954, 509)
Screenshot: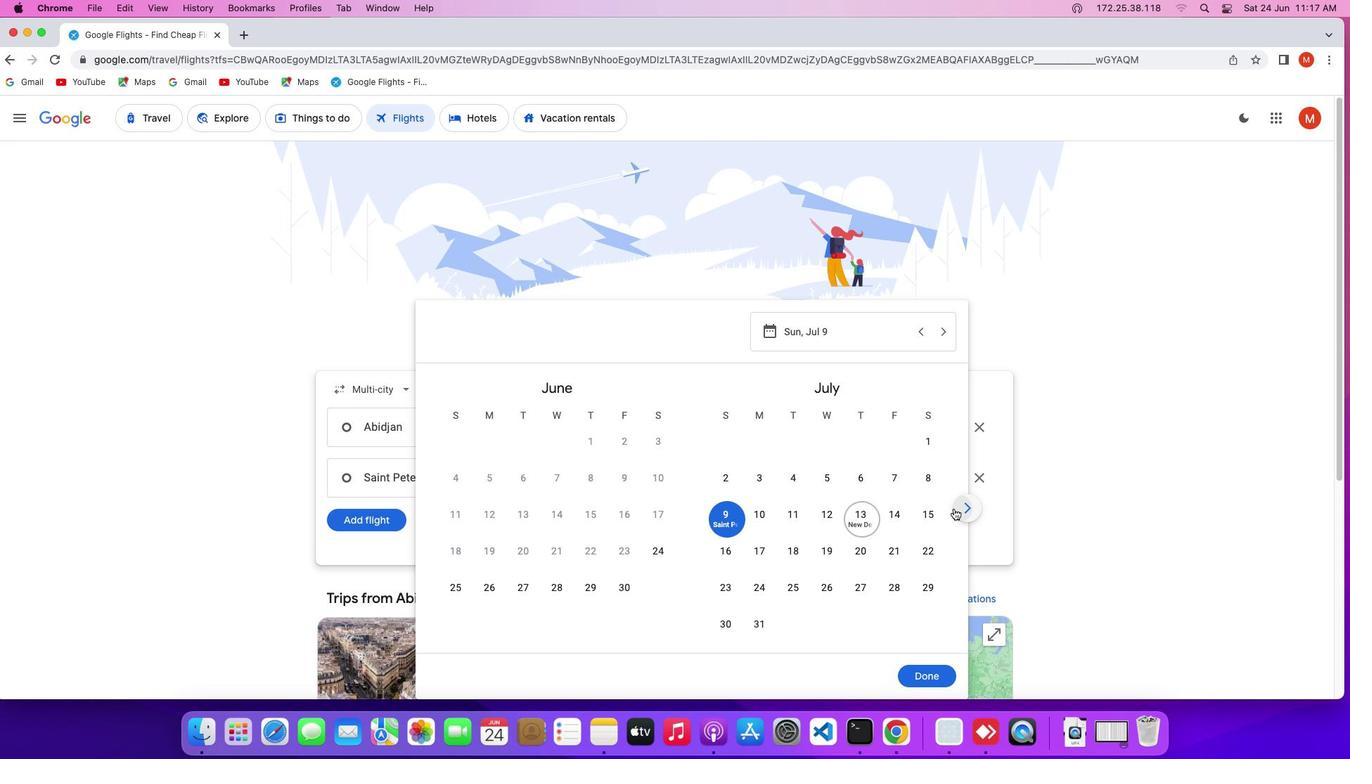 
Action: Mouse pressed left at (954, 509)
Screenshot: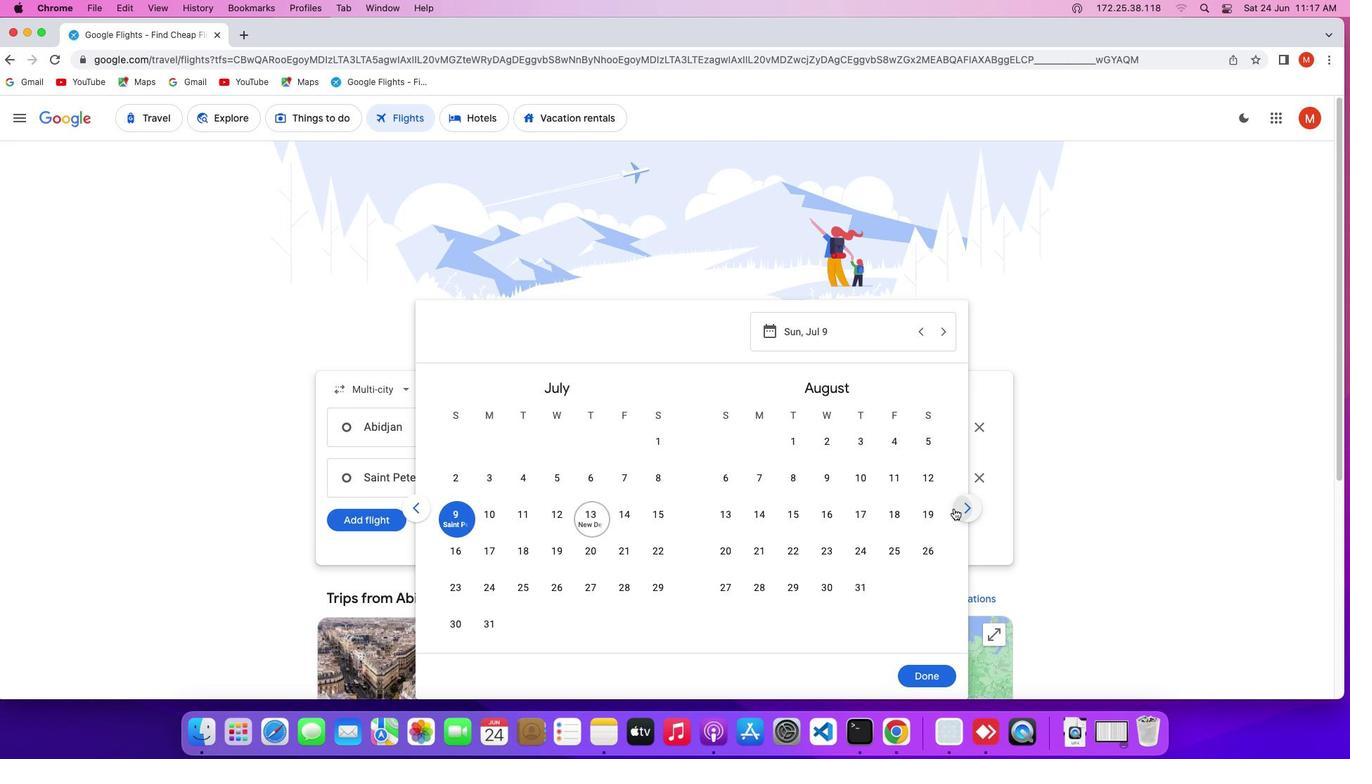 
Action: Mouse pressed left at (954, 509)
Screenshot: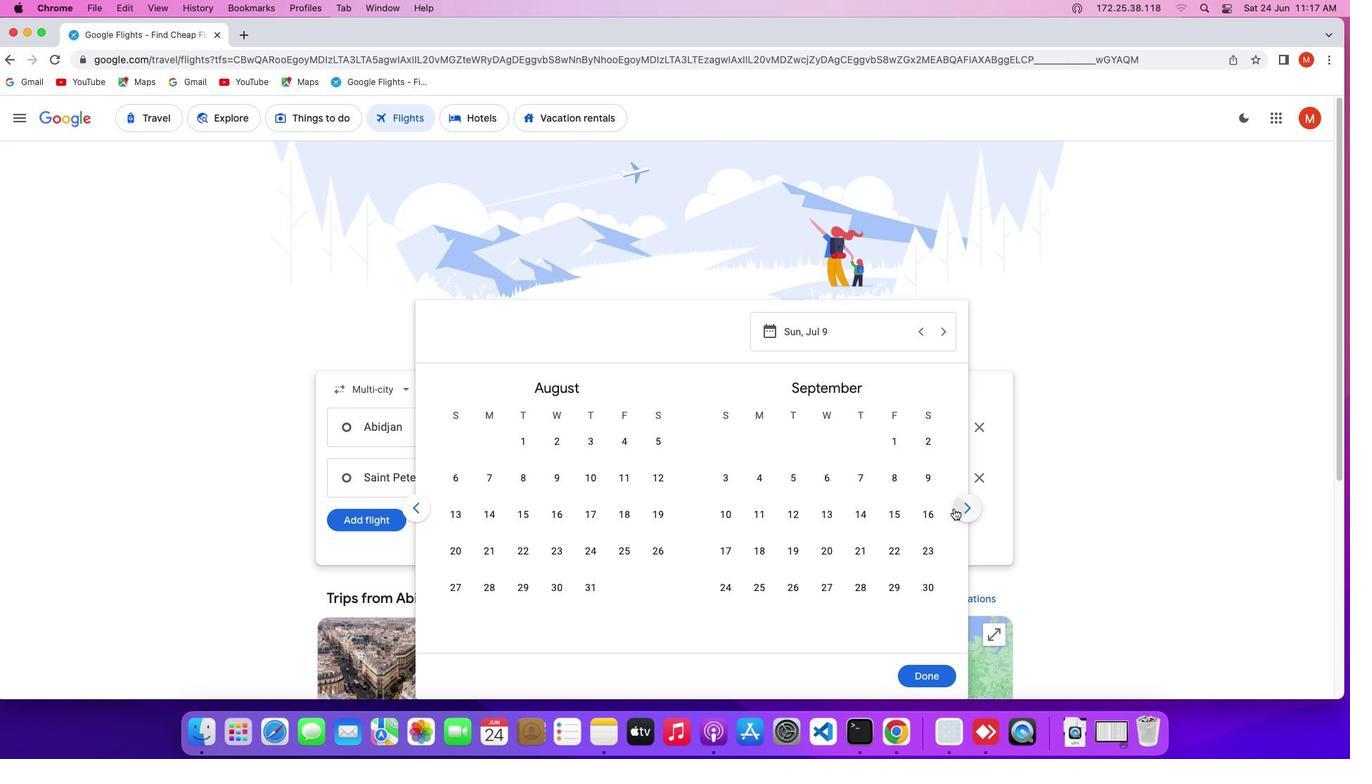 
Action: Mouse moved to (854, 487)
Screenshot: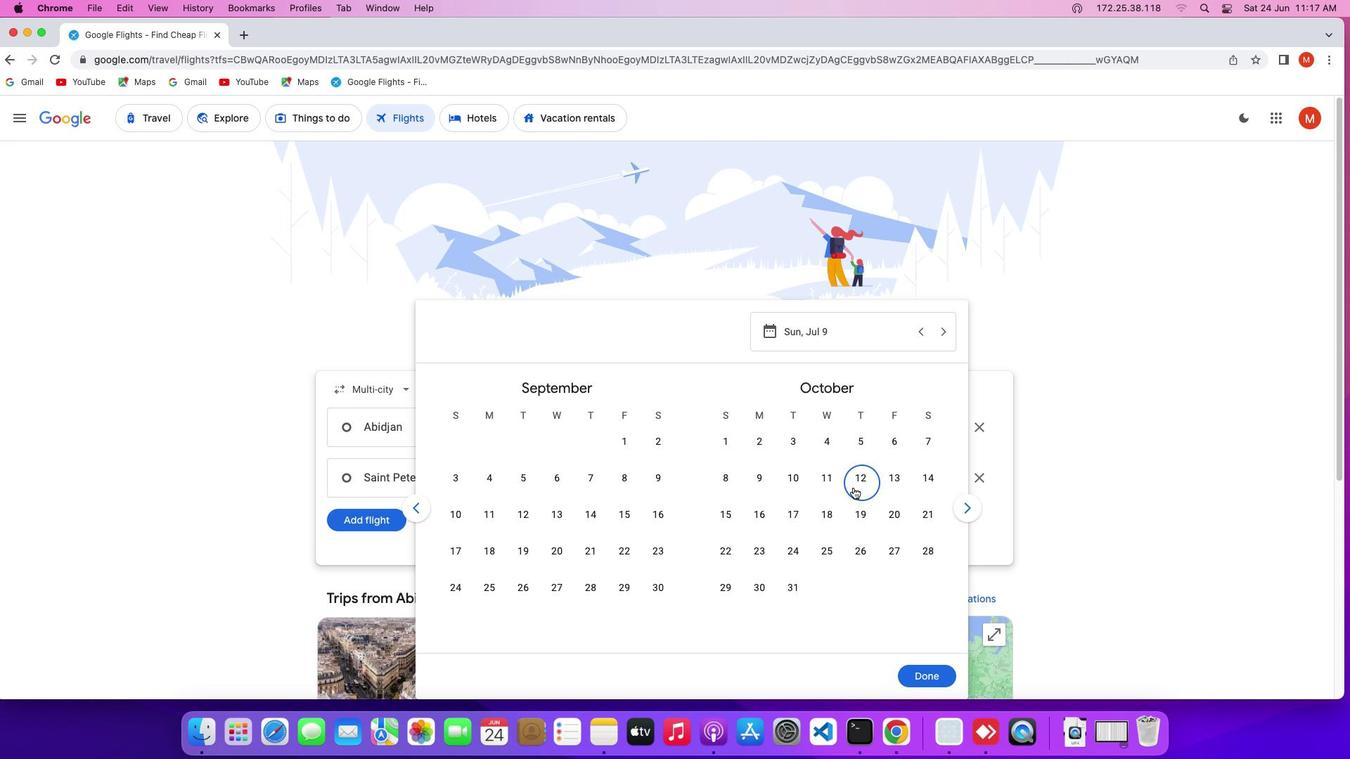 
Action: Mouse pressed left at (854, 487)
Screenshot: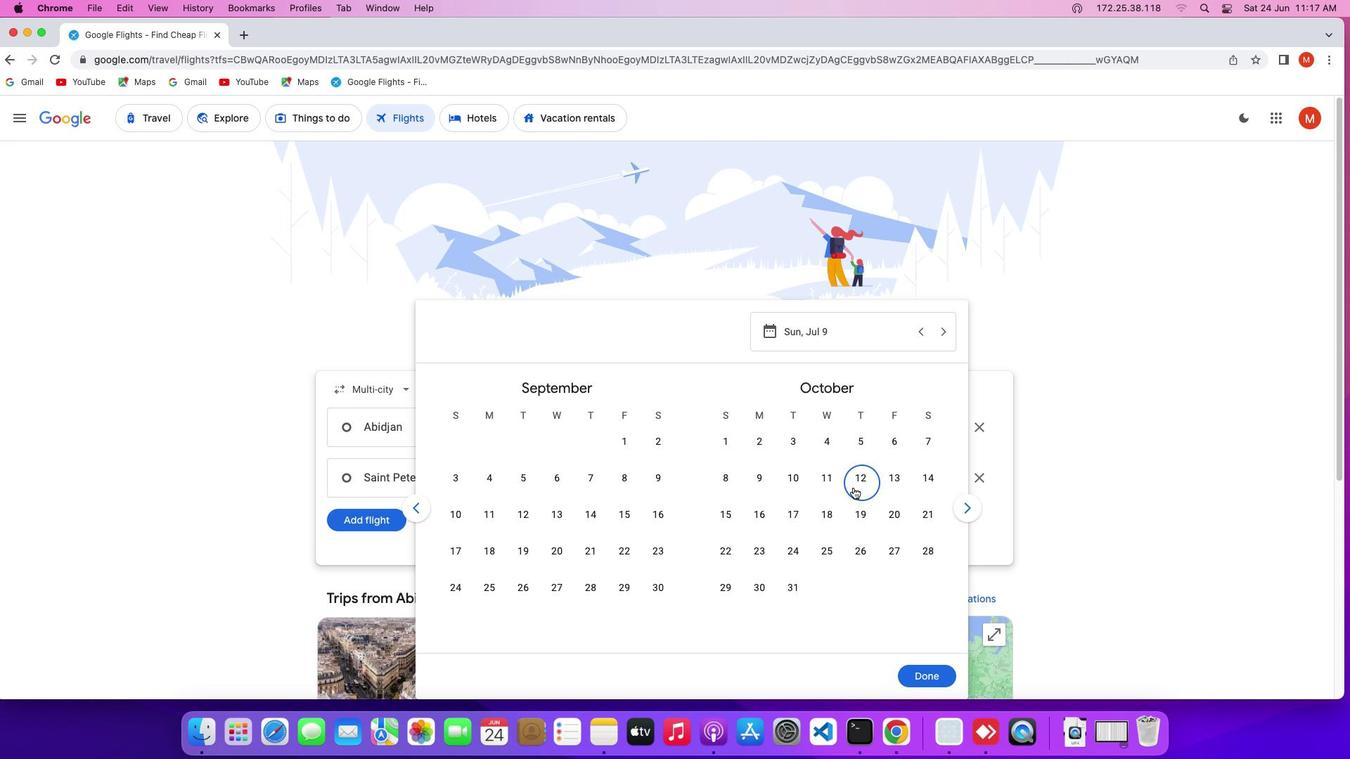 
Action: Mouse moved to (921, 681)
Screenshot: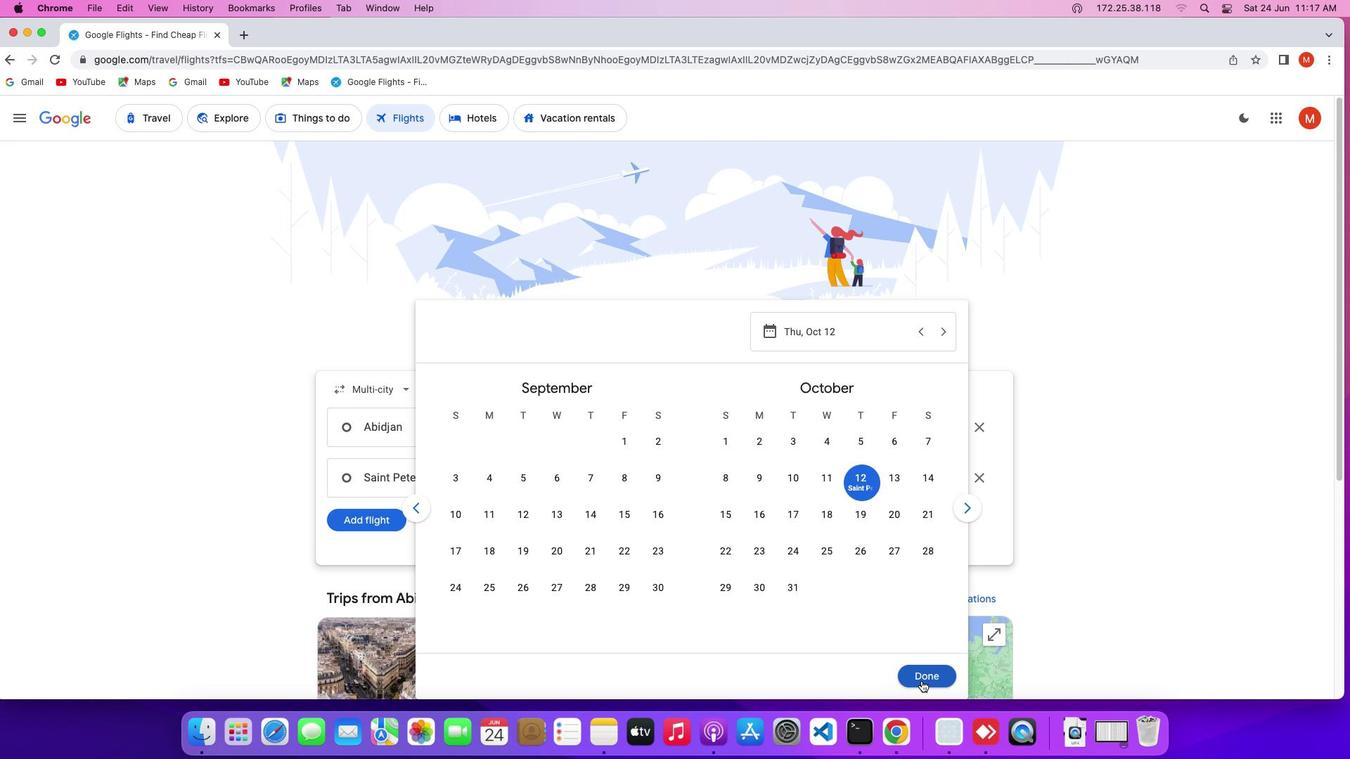 
Action: Mouse pressed left at (921, 681)
Screenshot: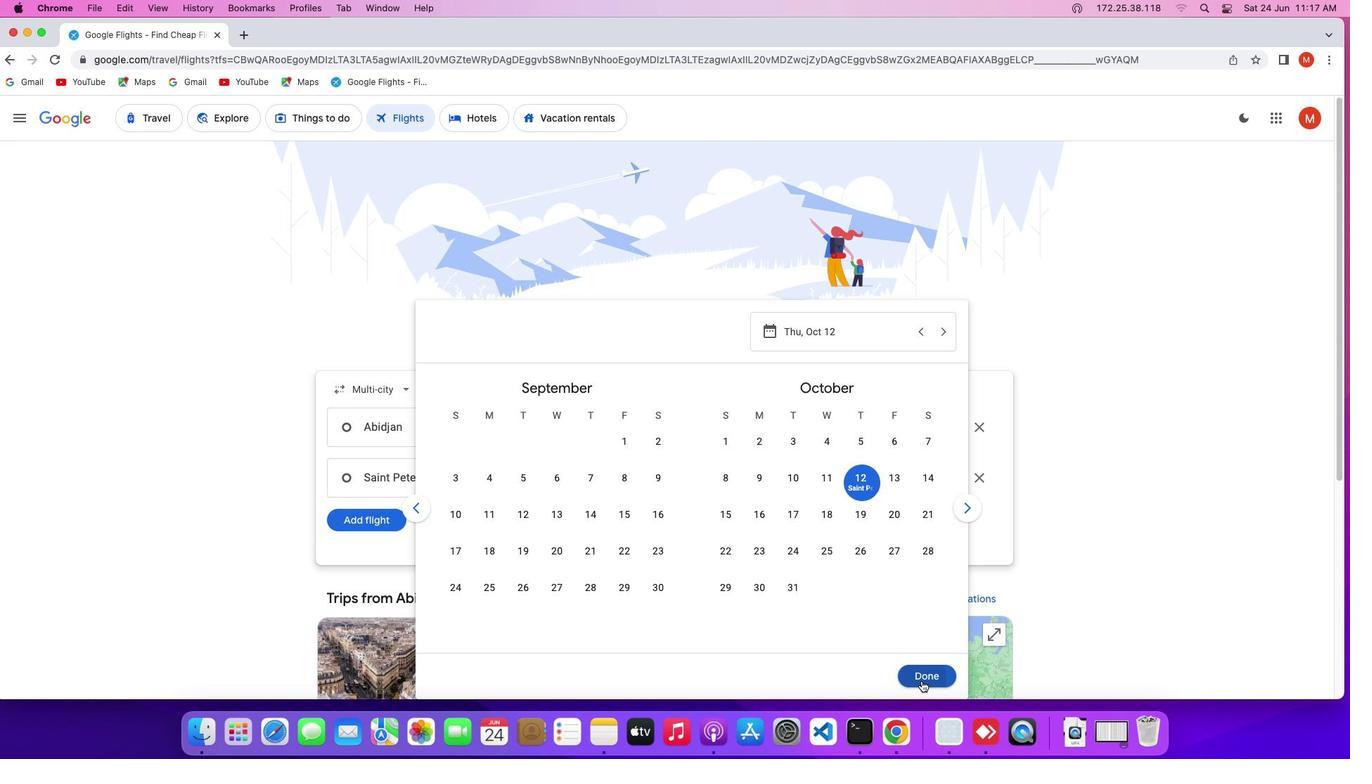 
Action: Mouse moved to (643, 484)
Screenshot: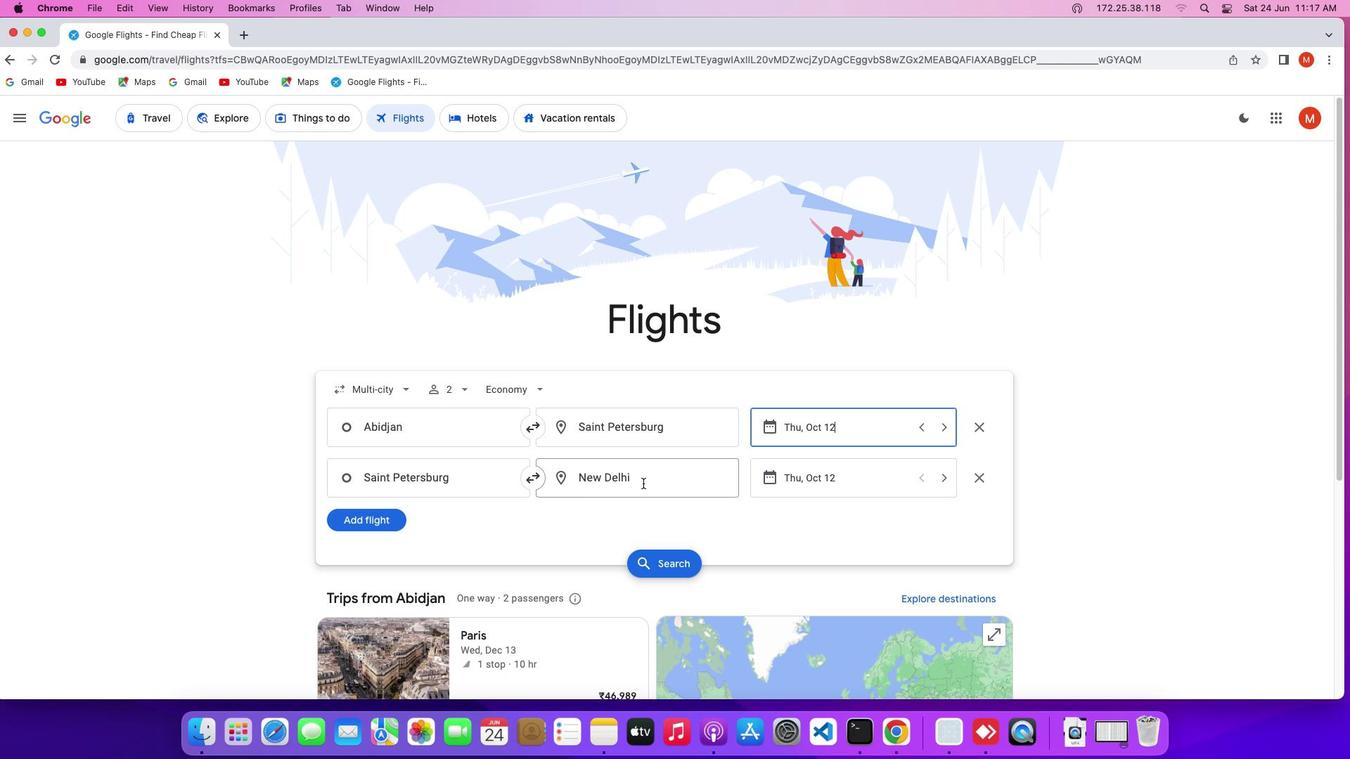 
Action: Mouse pressed left at (643, 484)
Screenshot: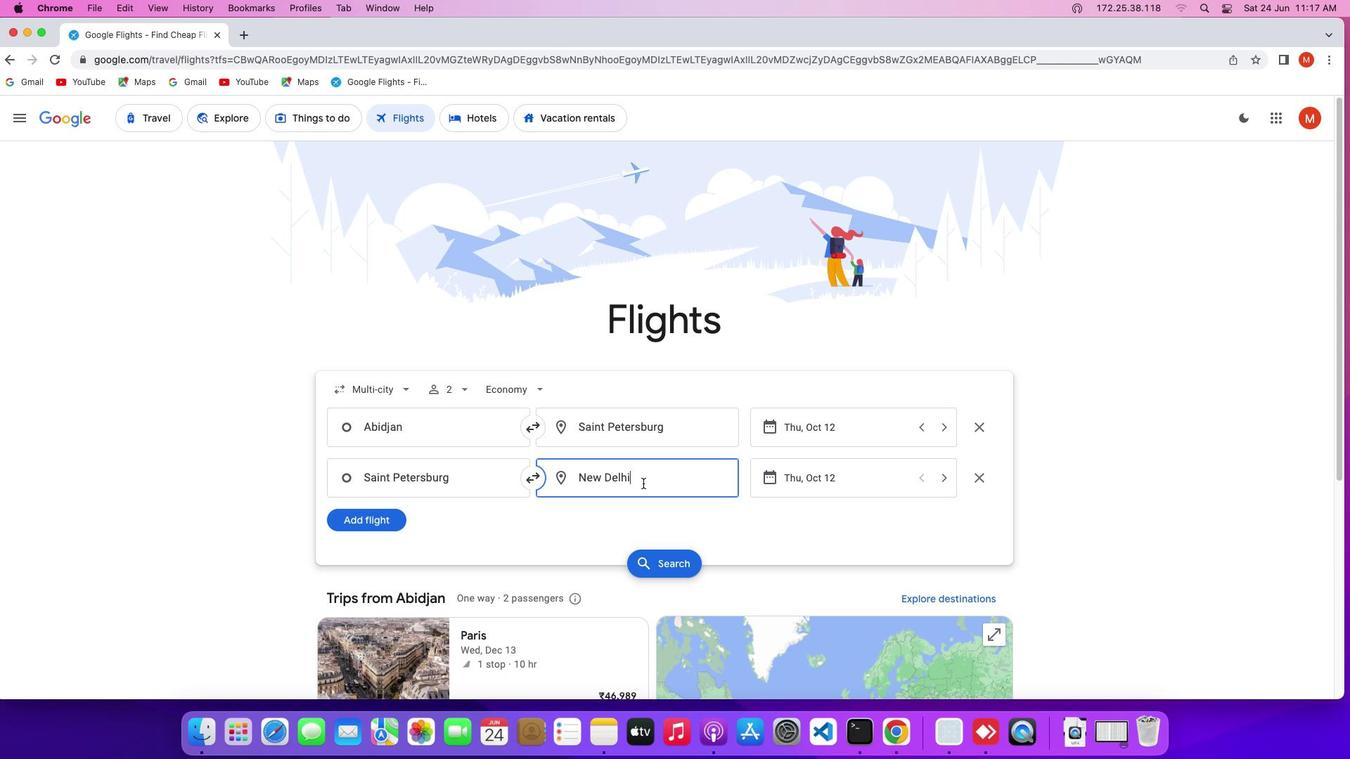 
Action: Key pressed Key.backspaceKey.shift'M''o''s''c''o''w'
Screenshot: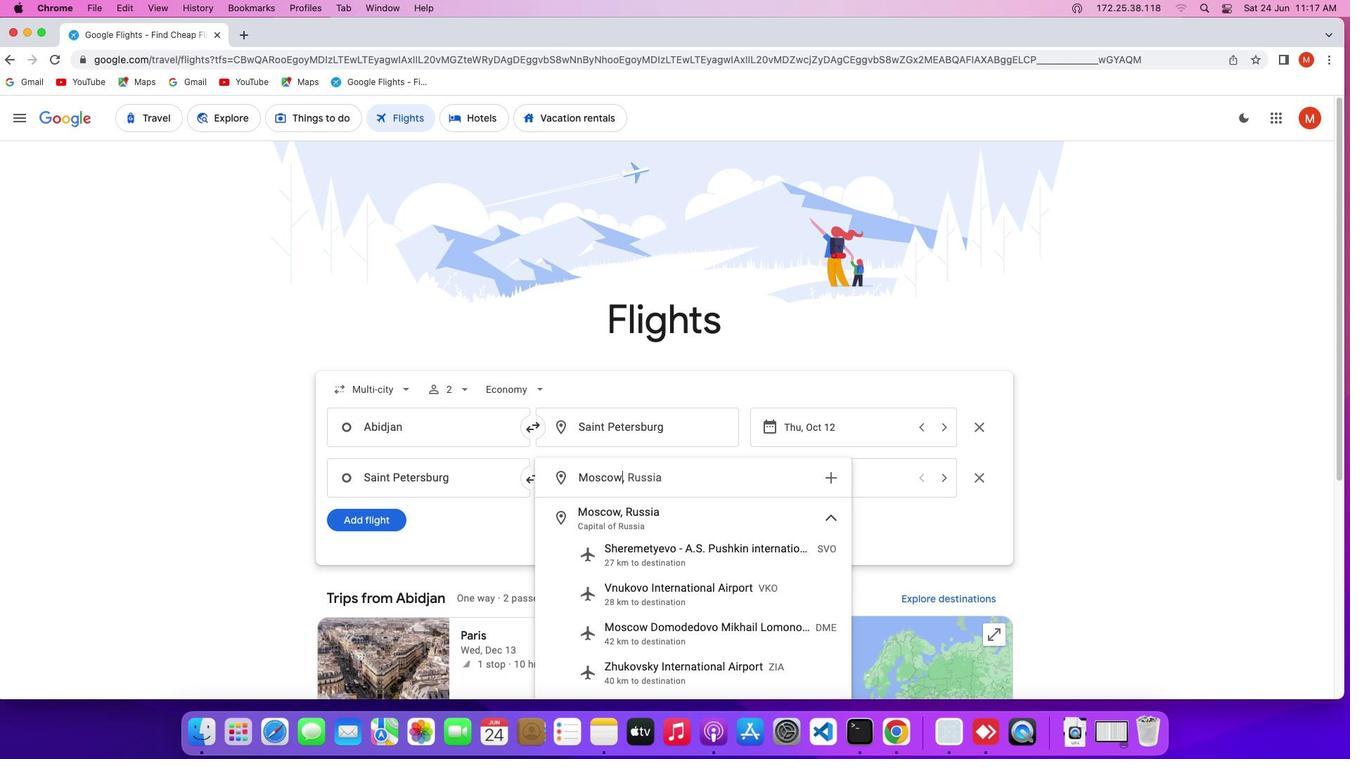 
Action: Mouse moved to (645, 508)
Screenshot: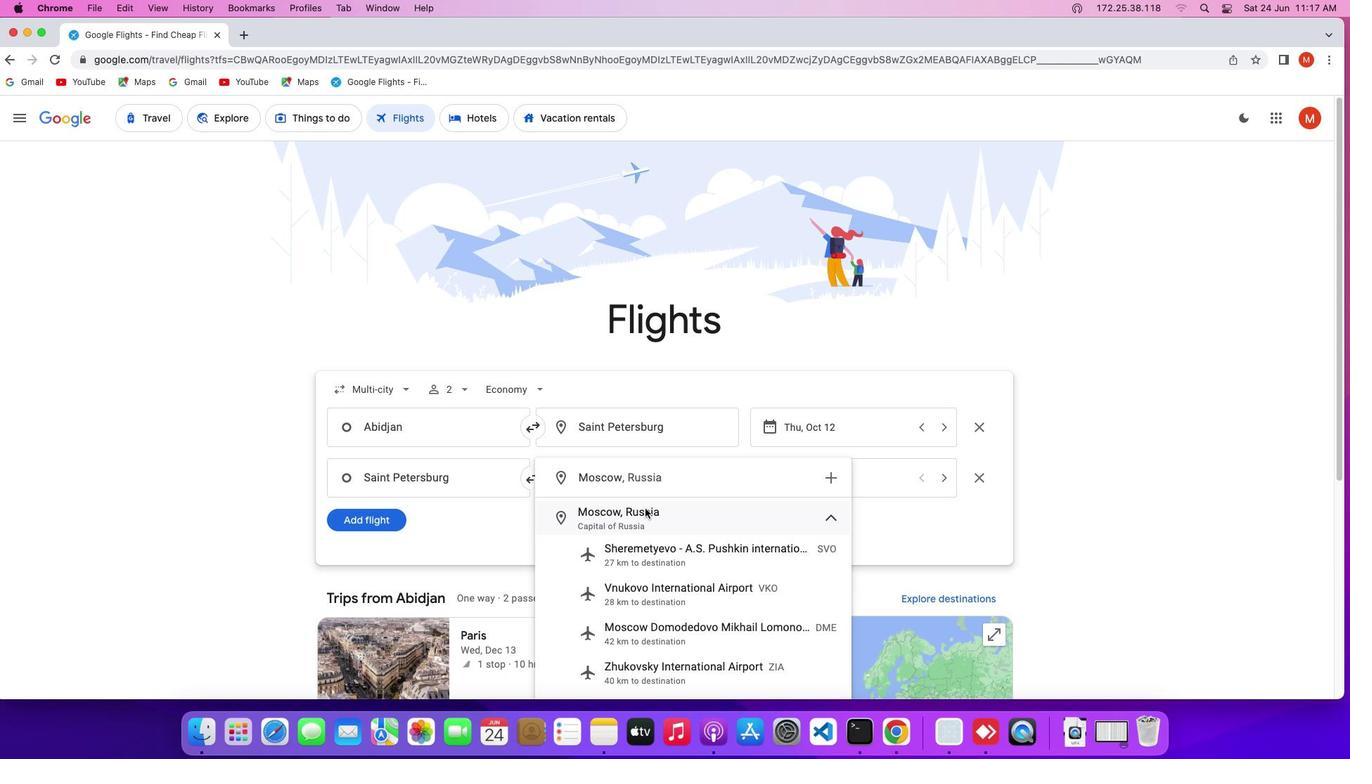 
Action: Mouse pressed left at (645, 508)
Screenshot: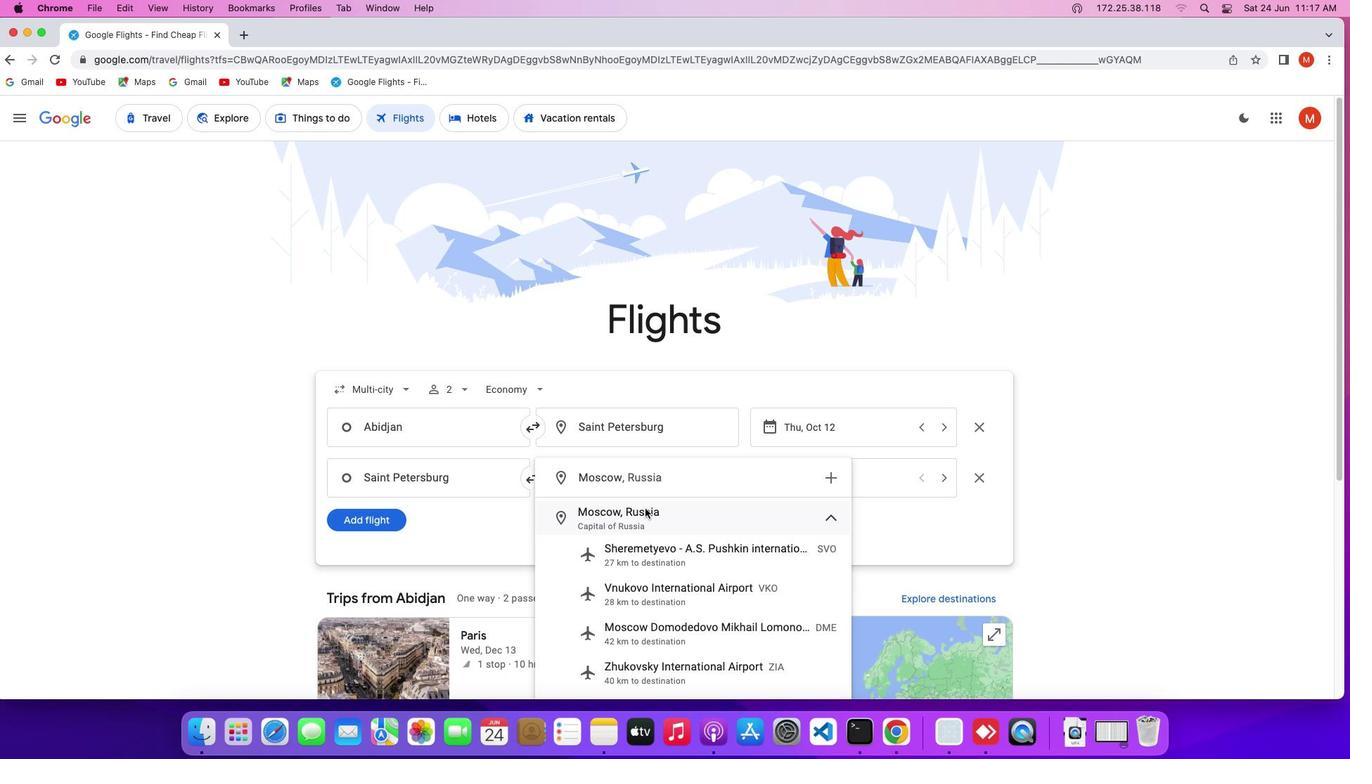 
Action: Mouse moved to (849, 482)
Screenshot: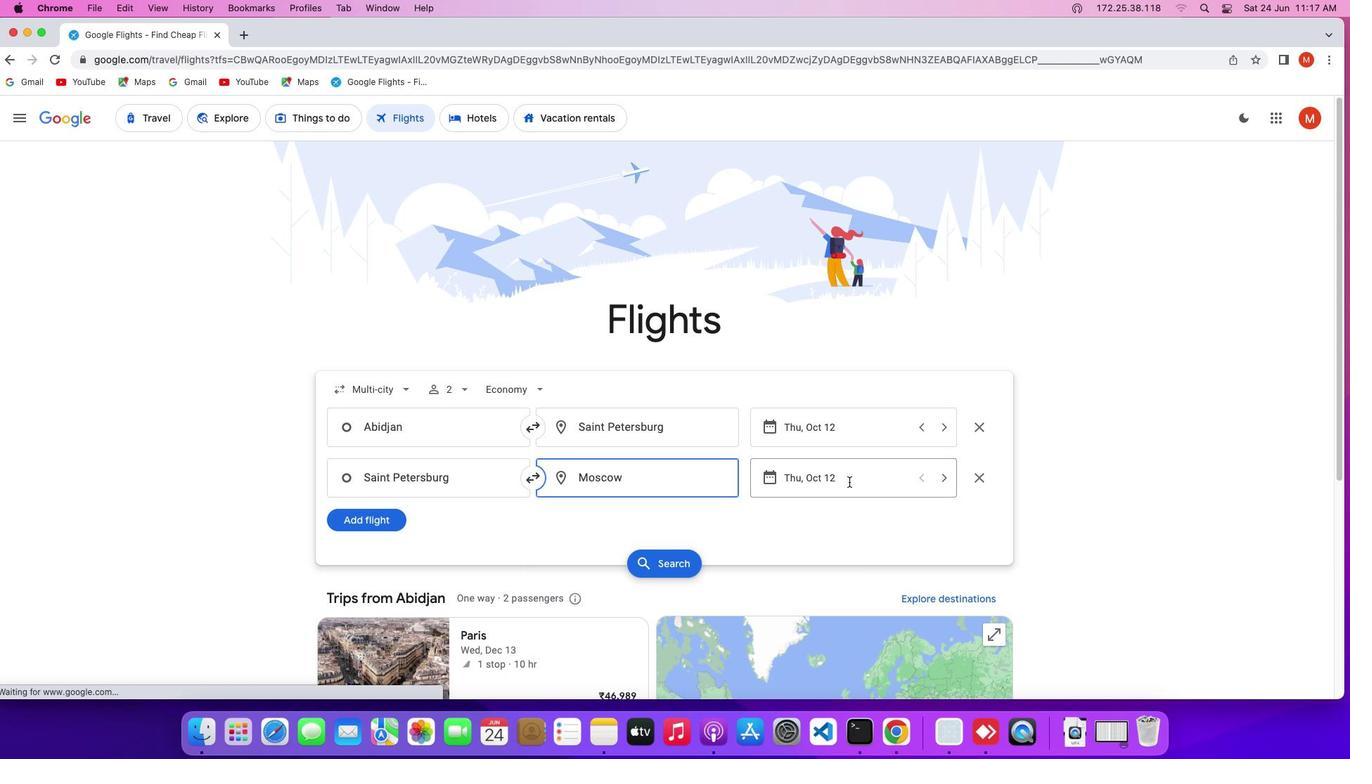 
Action: Mouse pressed left at (849, 482)
Screenshot: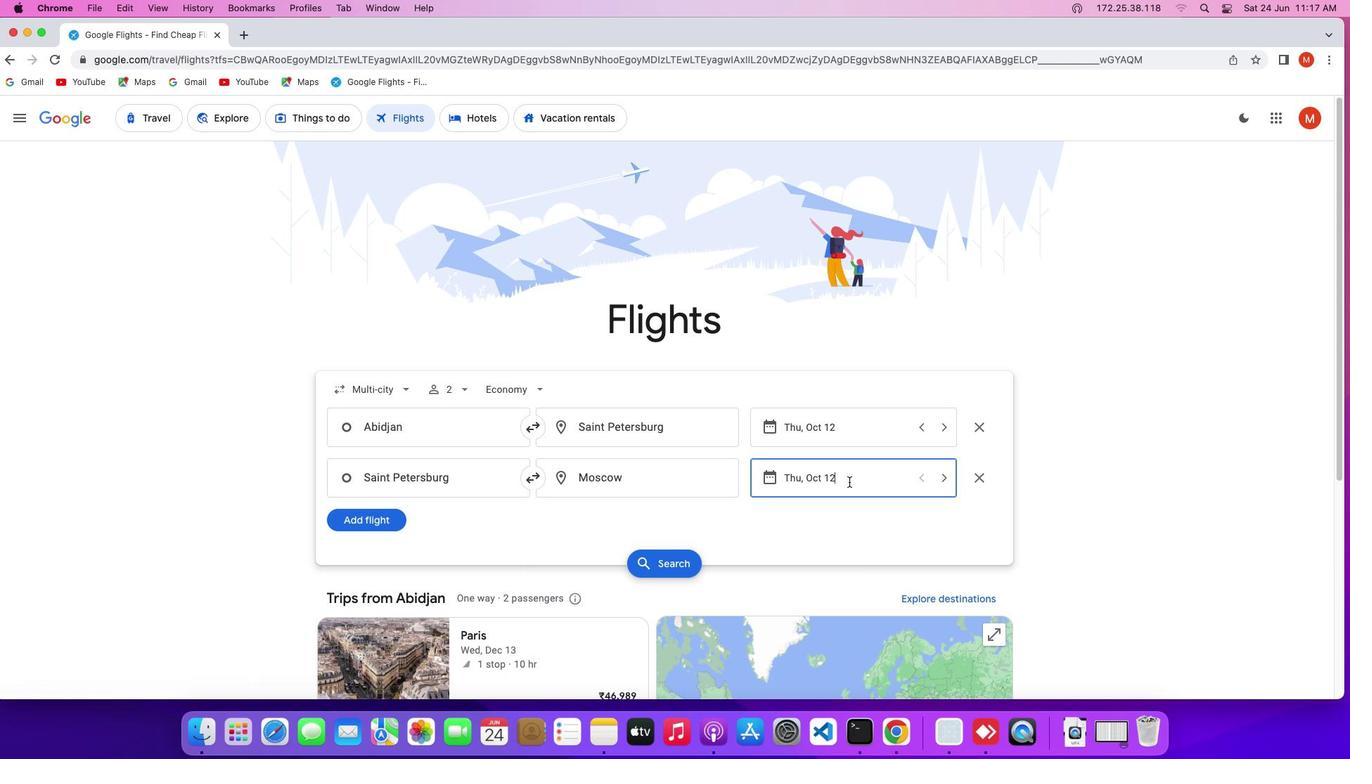 
Action: Mouse moved to (528, 512)
Screenshot: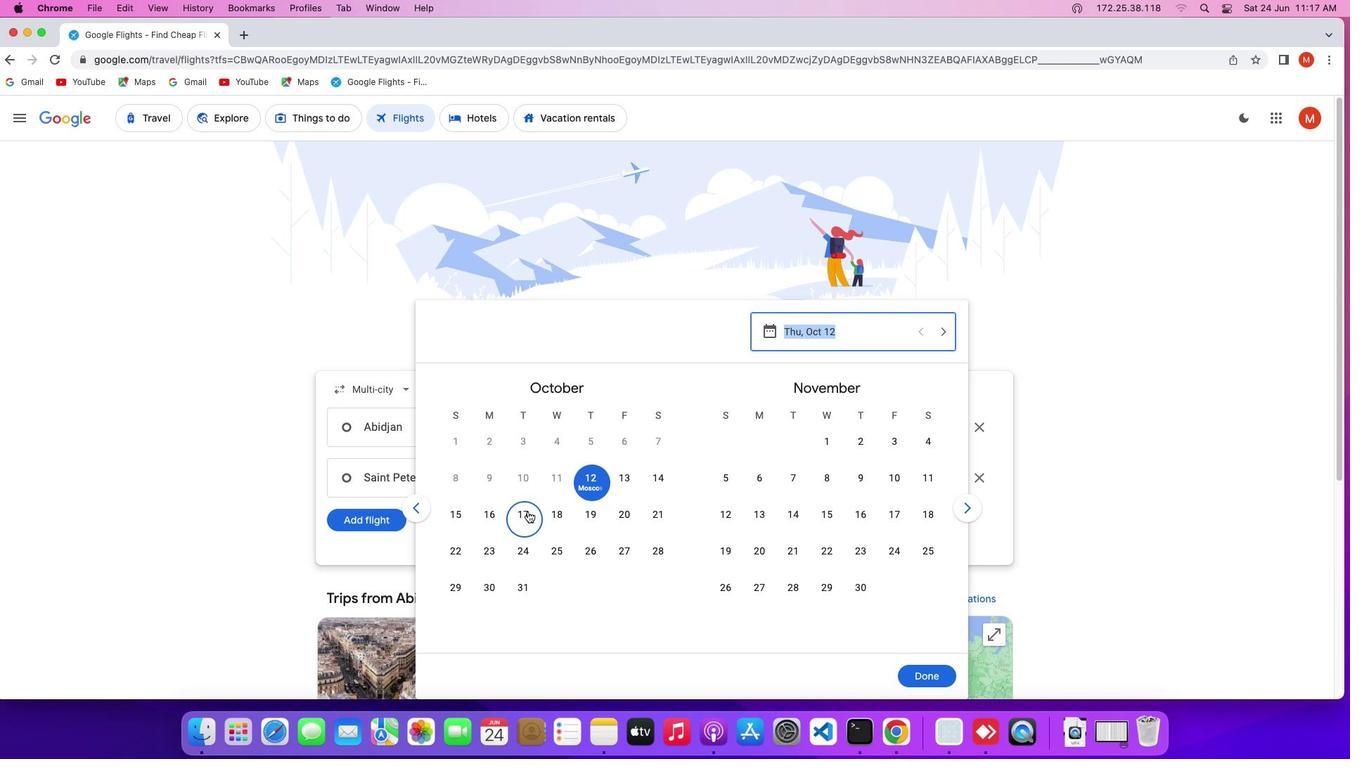 
Action: Mouse pressed left at (528, 512)
Screenshot: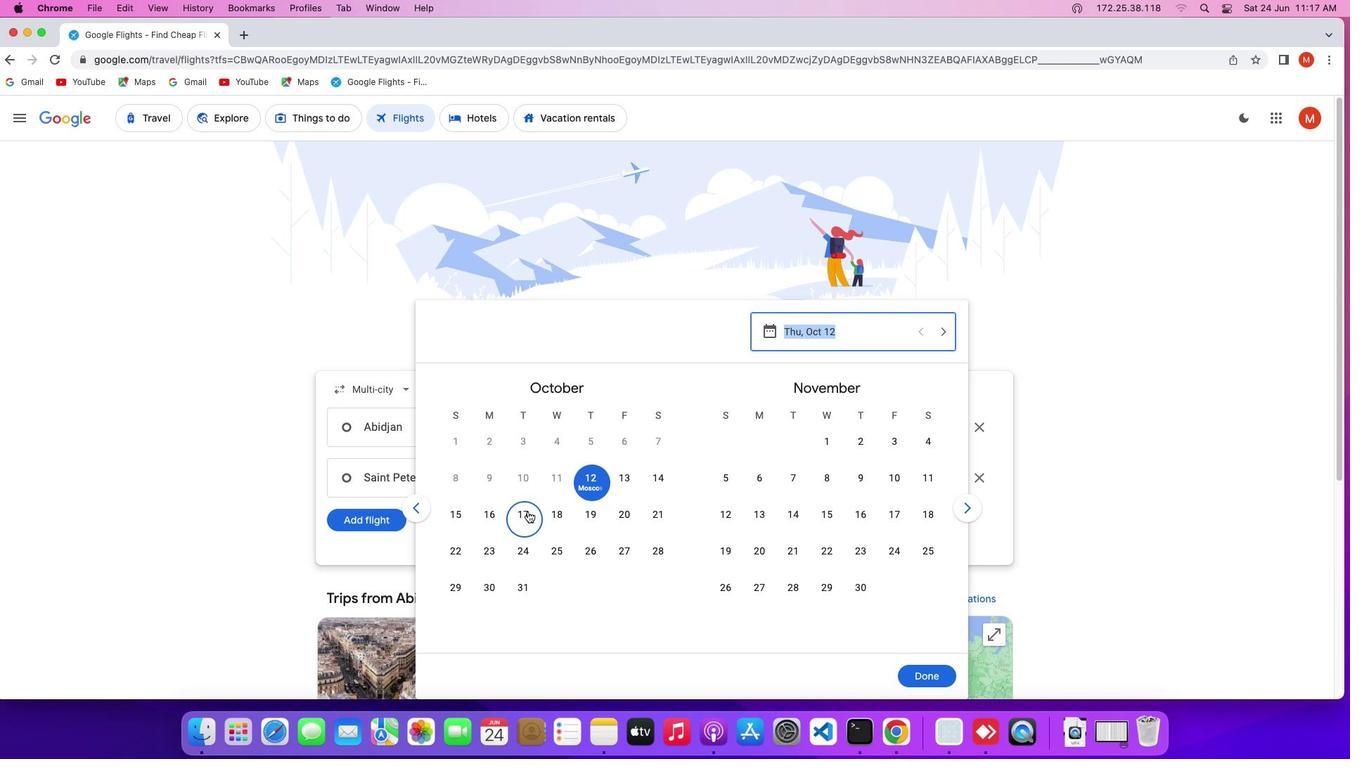 
Action: Mouse moved to (908, 676)
Screenshot: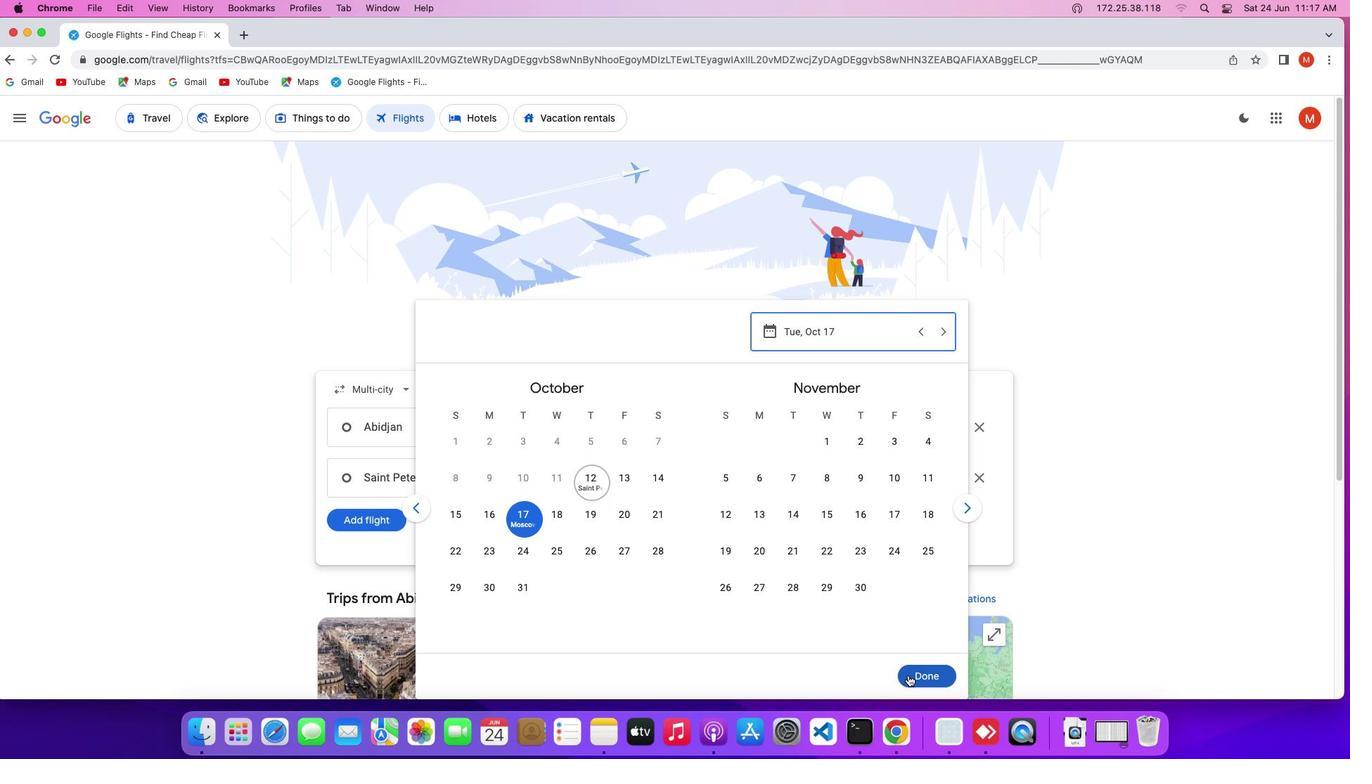 
Action: Mouse pressed left at (908, 676)
Screenshot: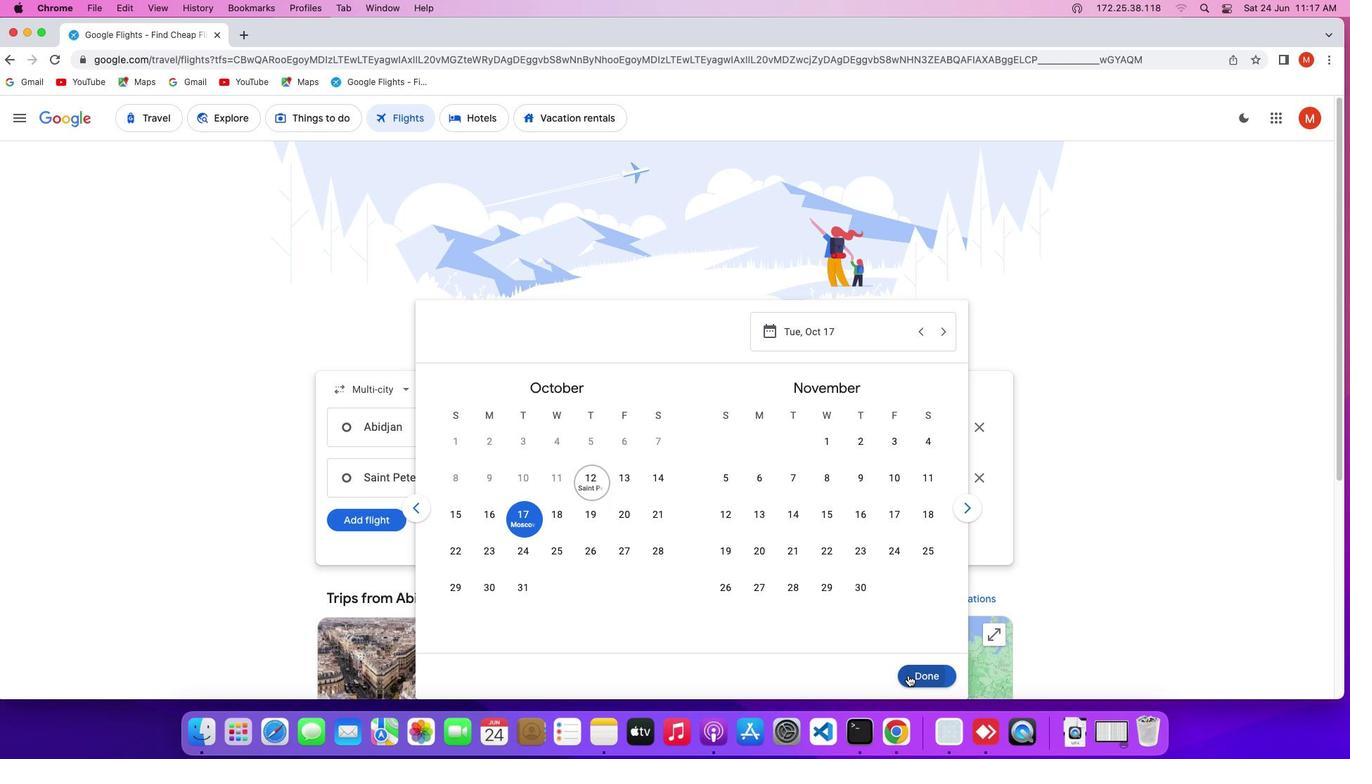 
Action: Mouse moved to (372, 512)
Screenshot: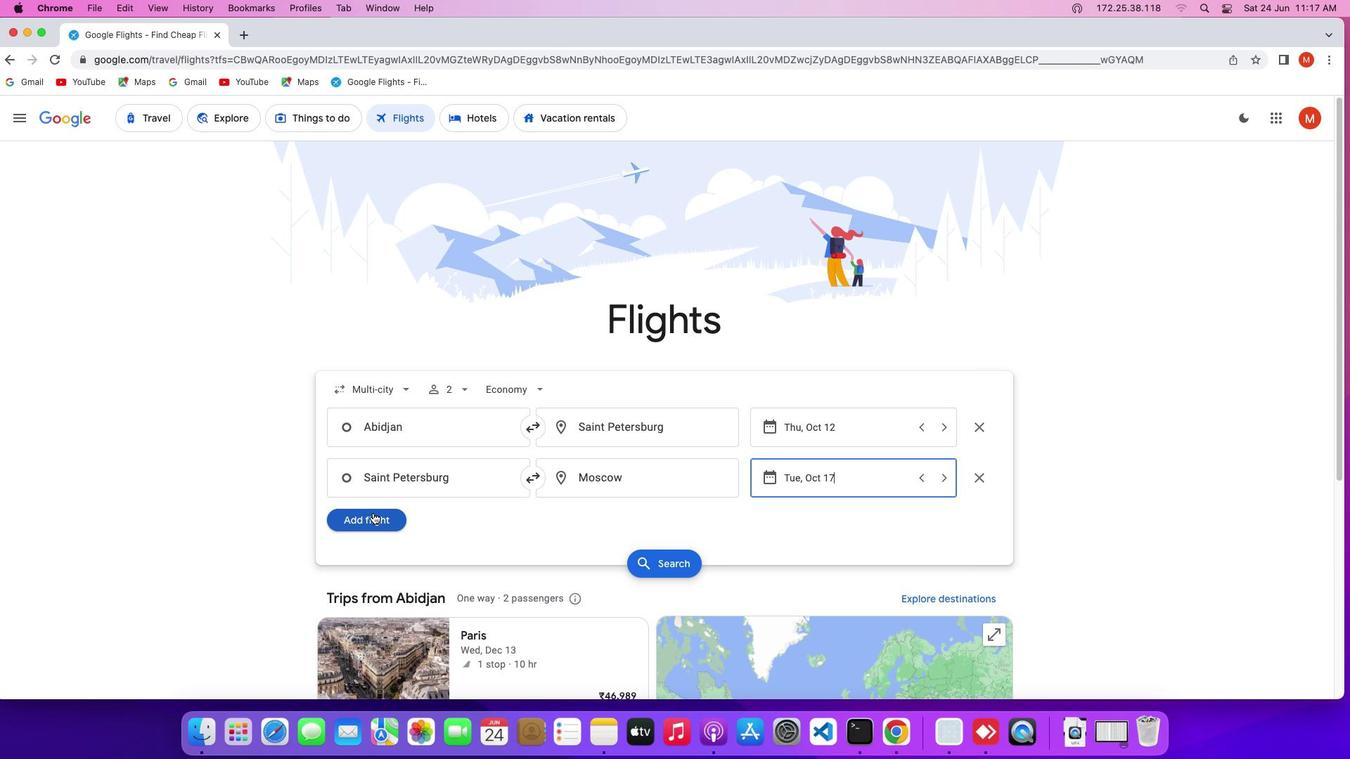 
Action: Mouse pressed left at (372, 512)
Screenshot: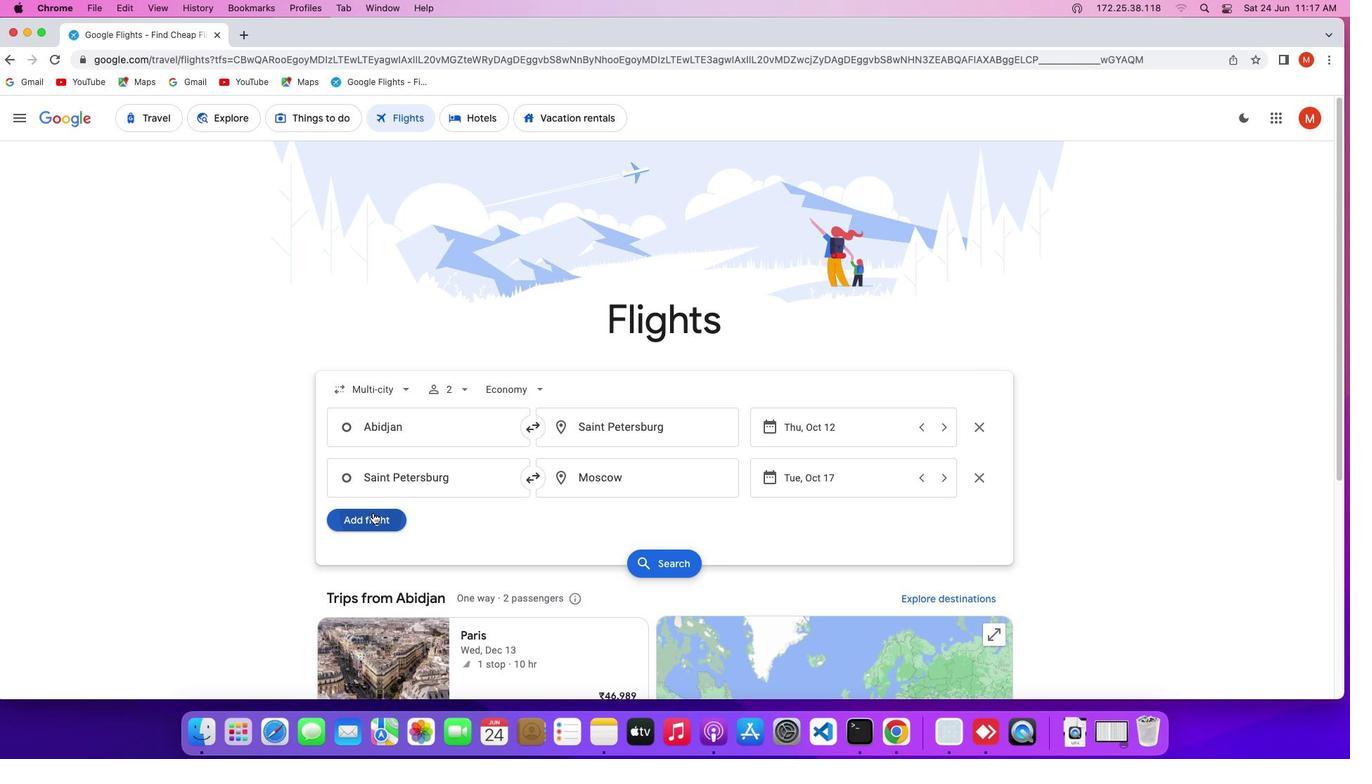
Action: Mouse moved to (638, 526)
Screenshot: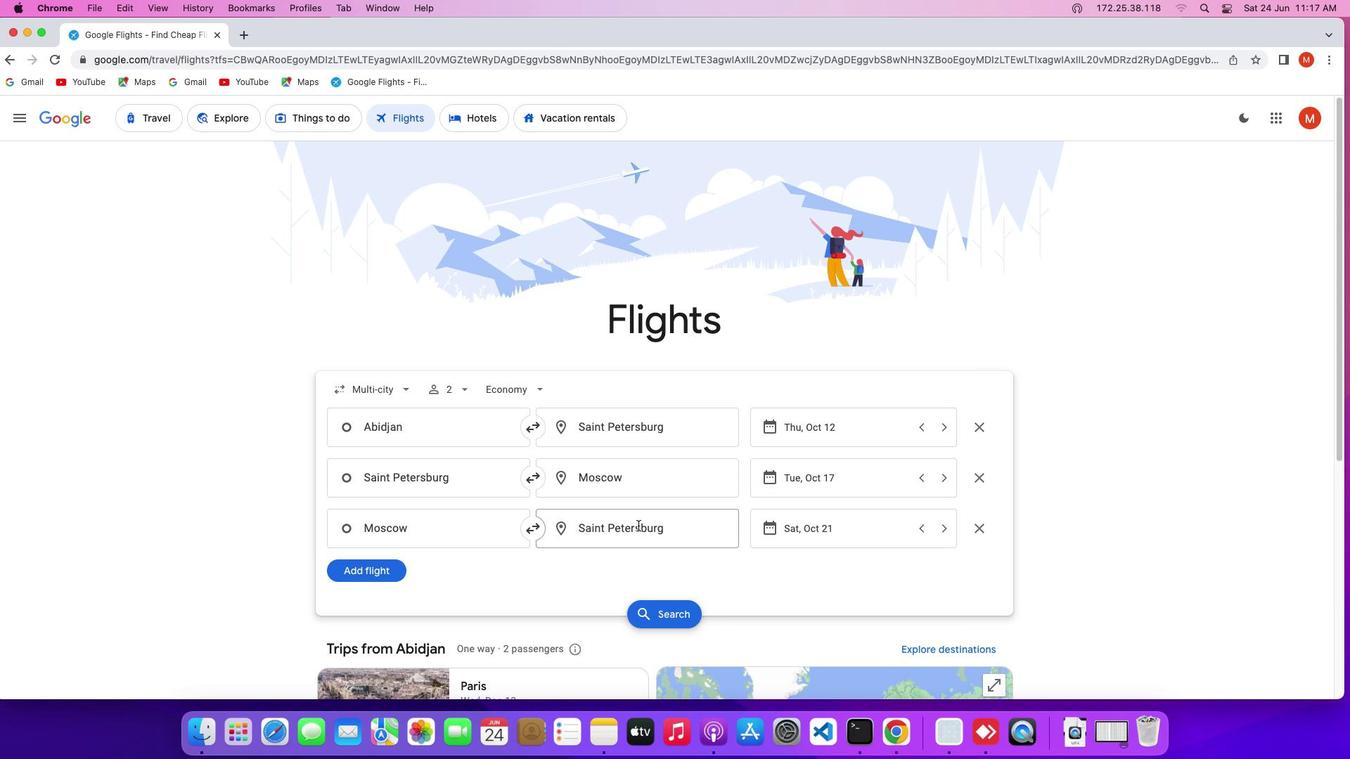 
Action: Mouse pressed left at (638, 526)
Screenshot: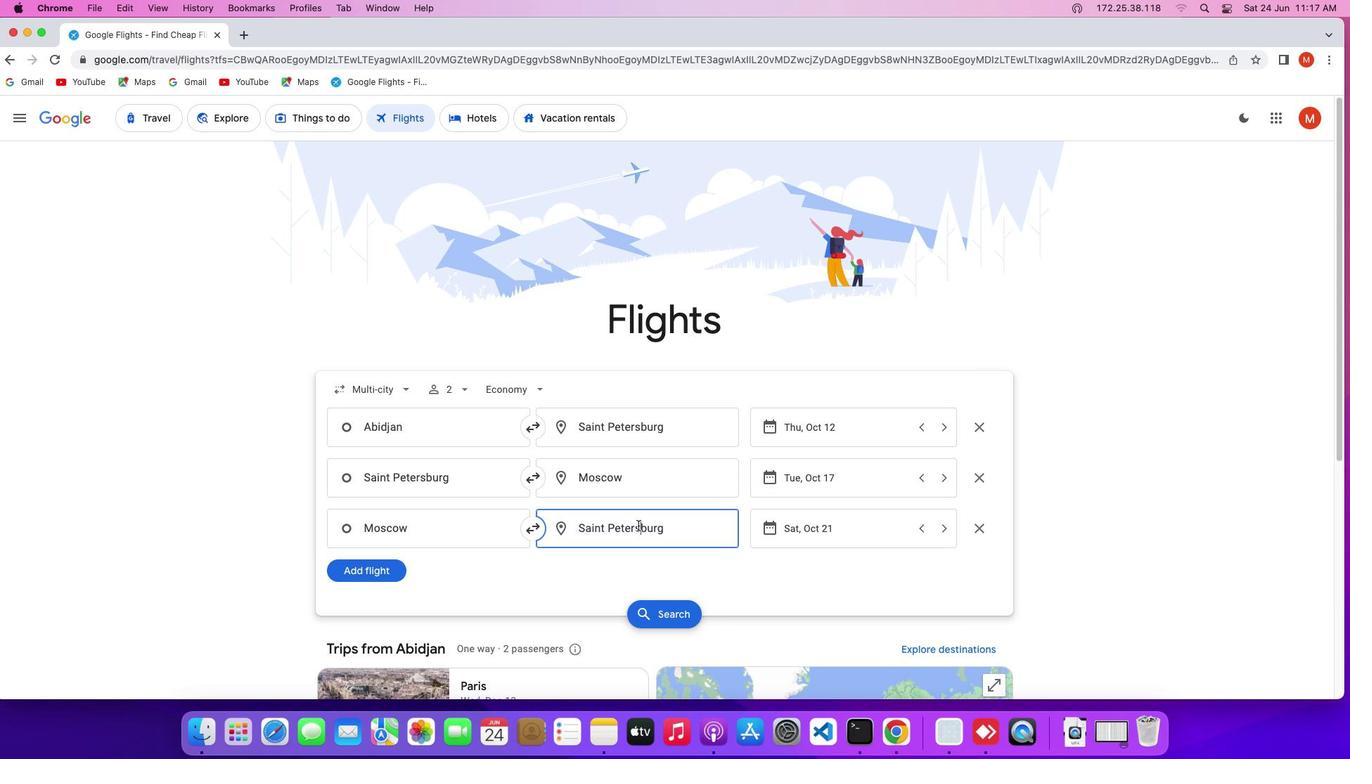 
Action: Key pressed Key.backspaceKey.shift'A''b''i''d''j''a''n'
Screenshot: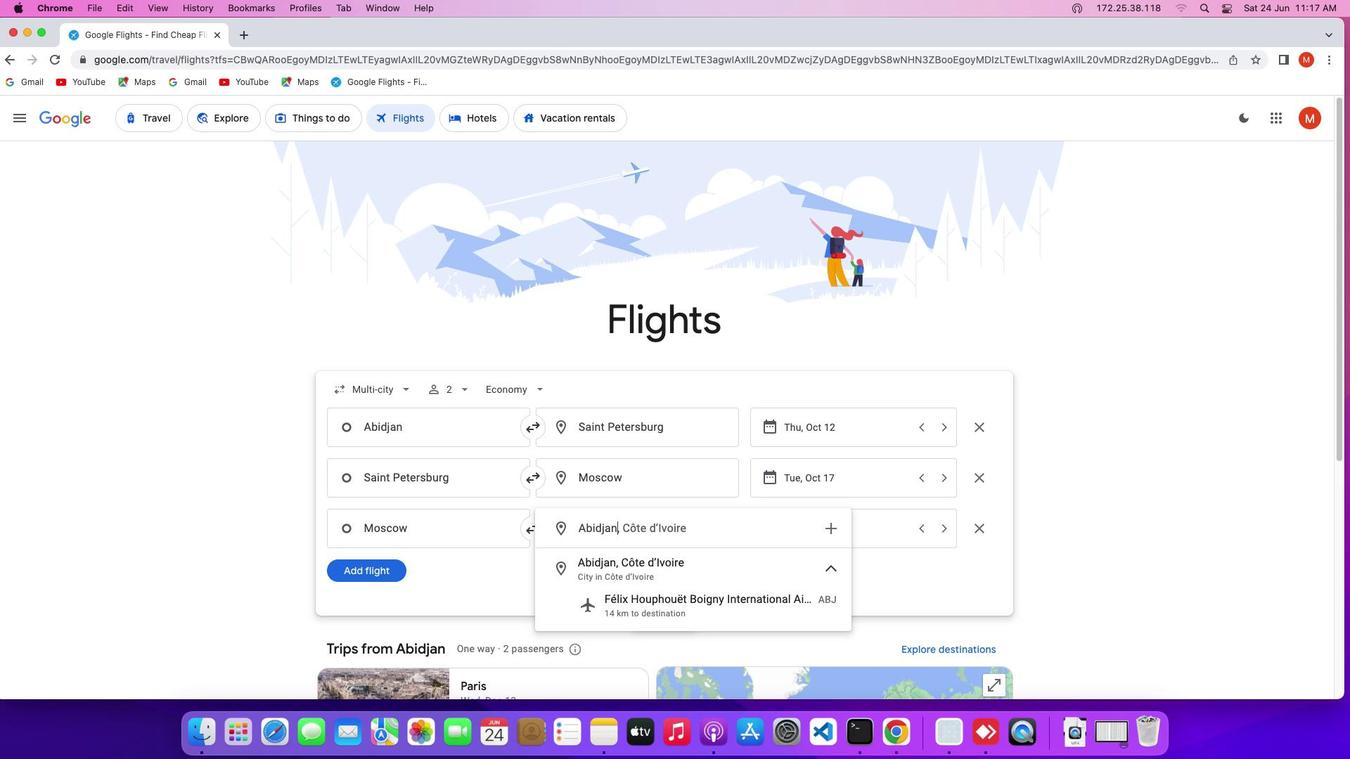 
Action: Mouse moved to (657, 574)
Screenshot: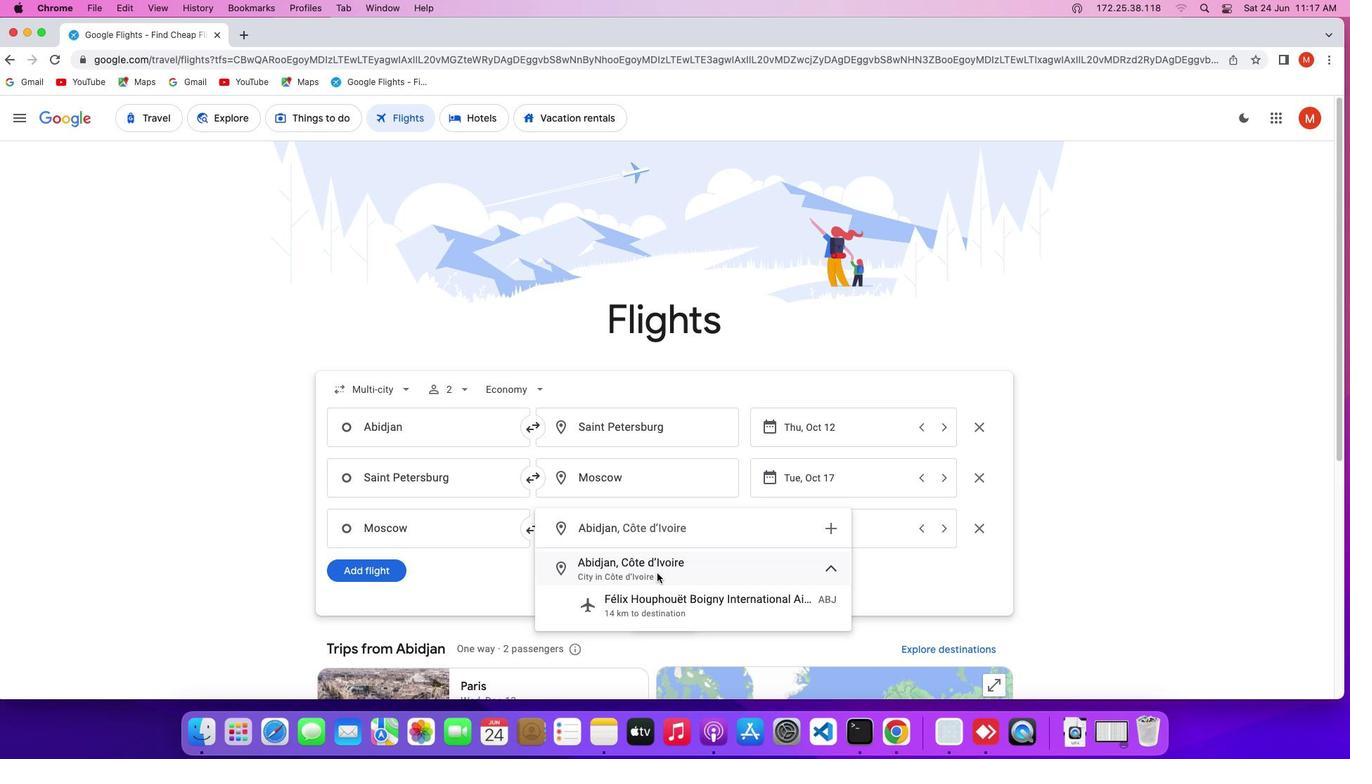 
Action: Mouse pressed left at (657, 574)
Screenshot: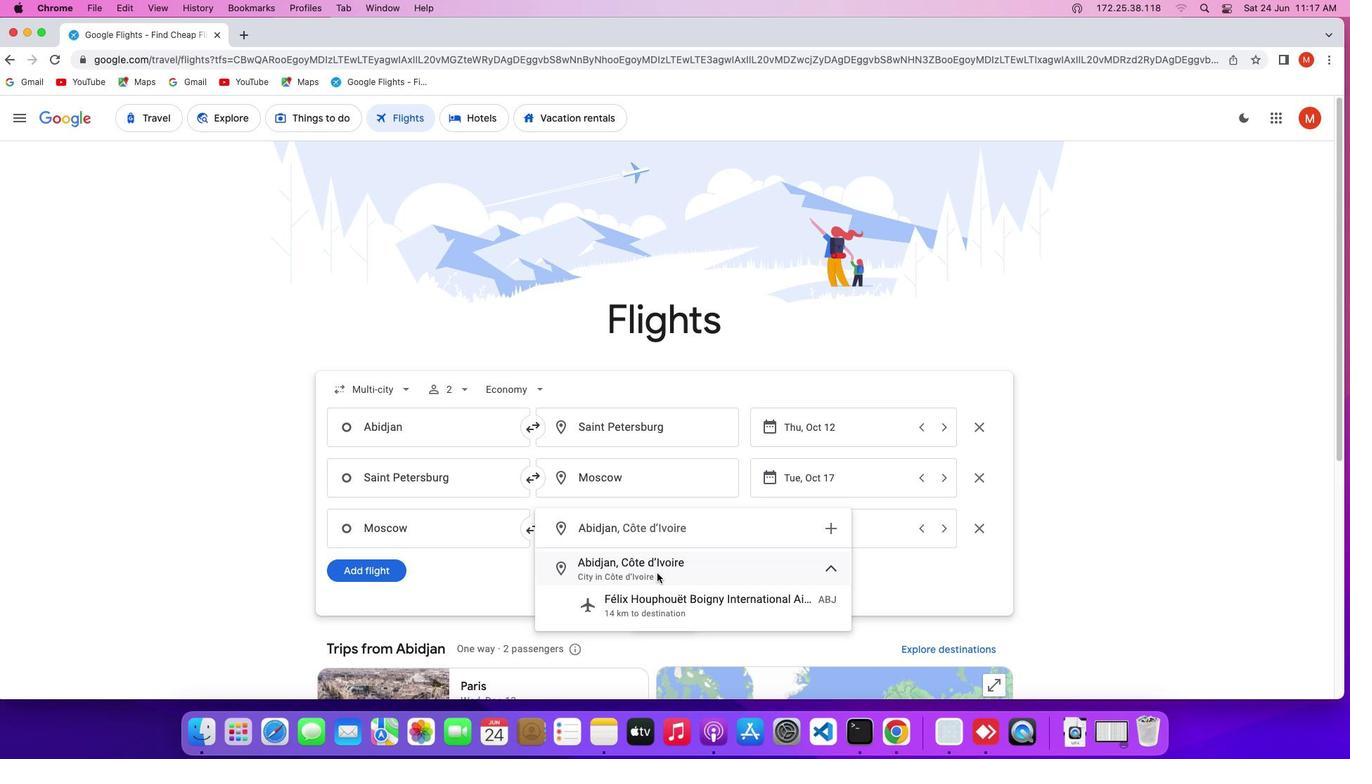
Action: Mouse moved to (855, 524)
Screenshot: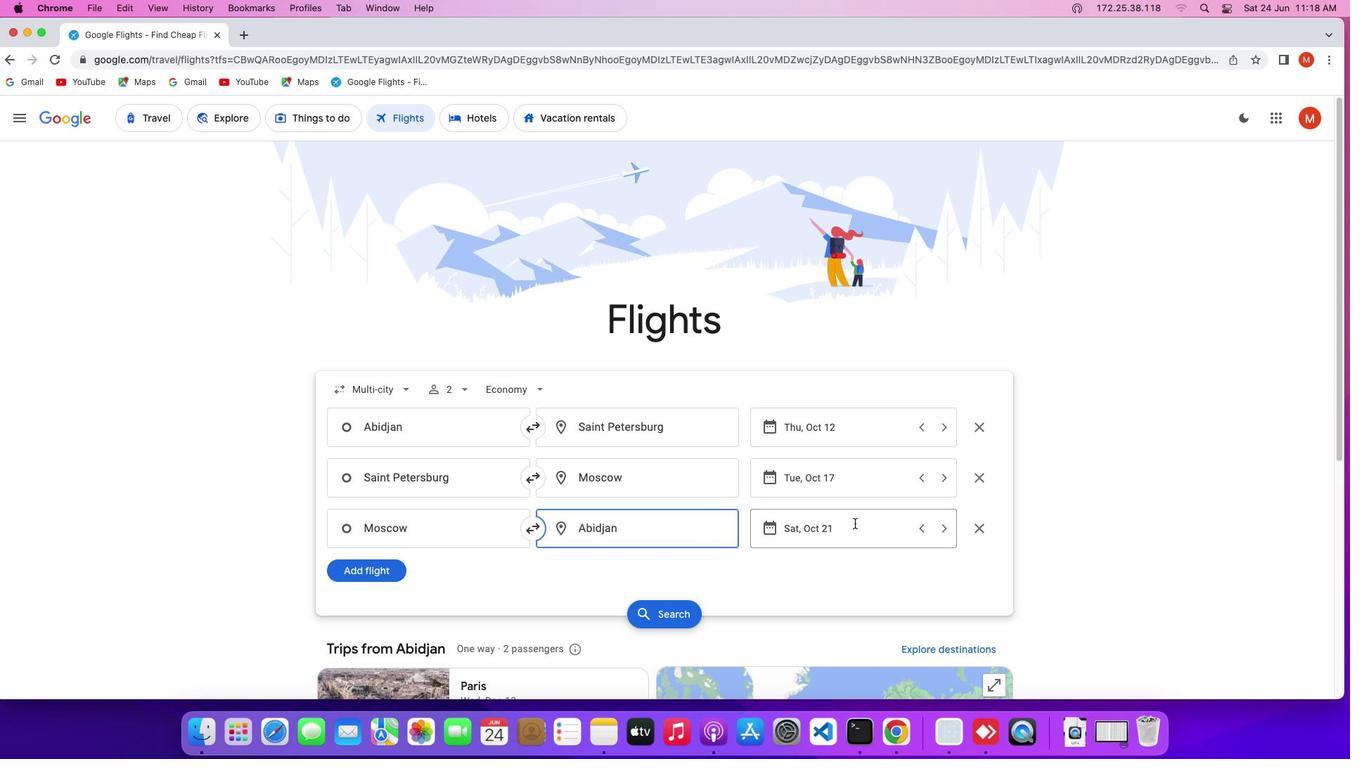 
Action: Mouse pressed left at (855, 524)
Screenshot: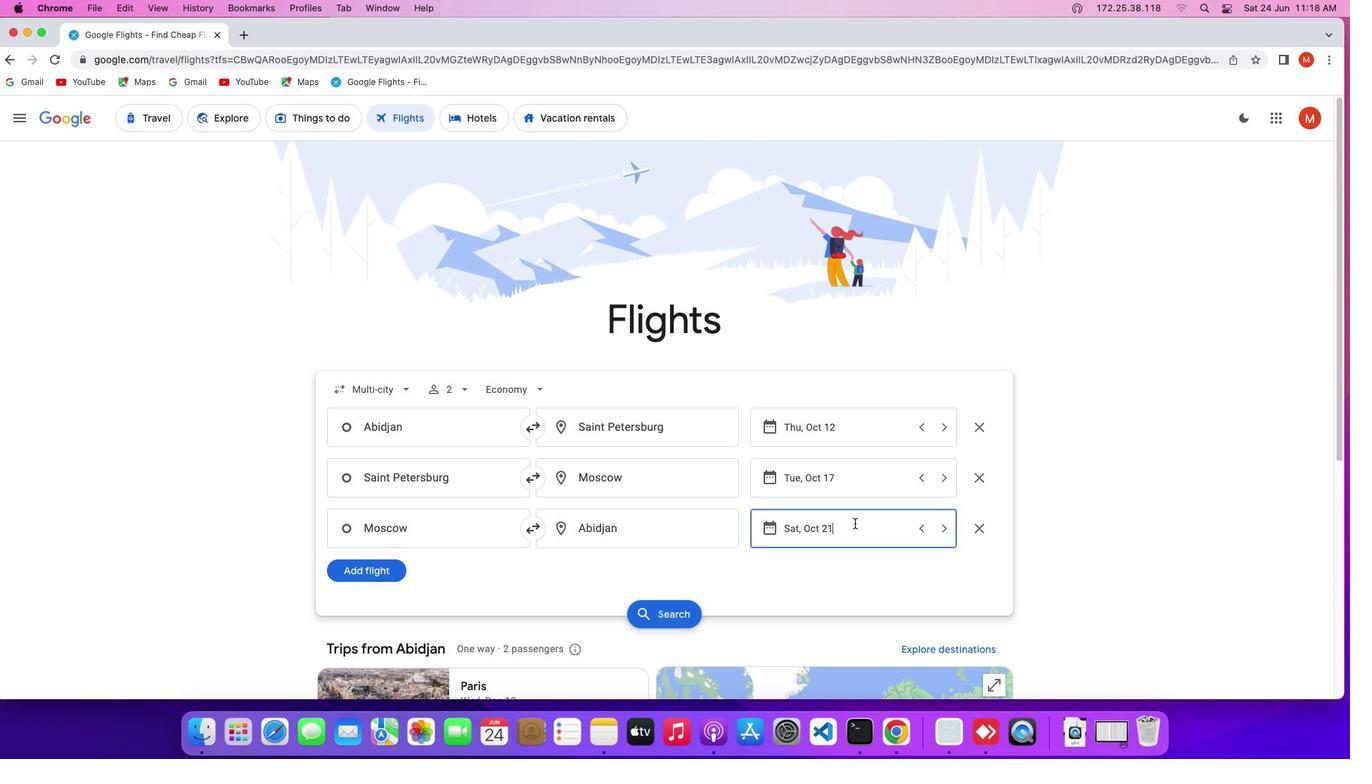 
Action: Mouse moved to (618, 552)
Screenshot: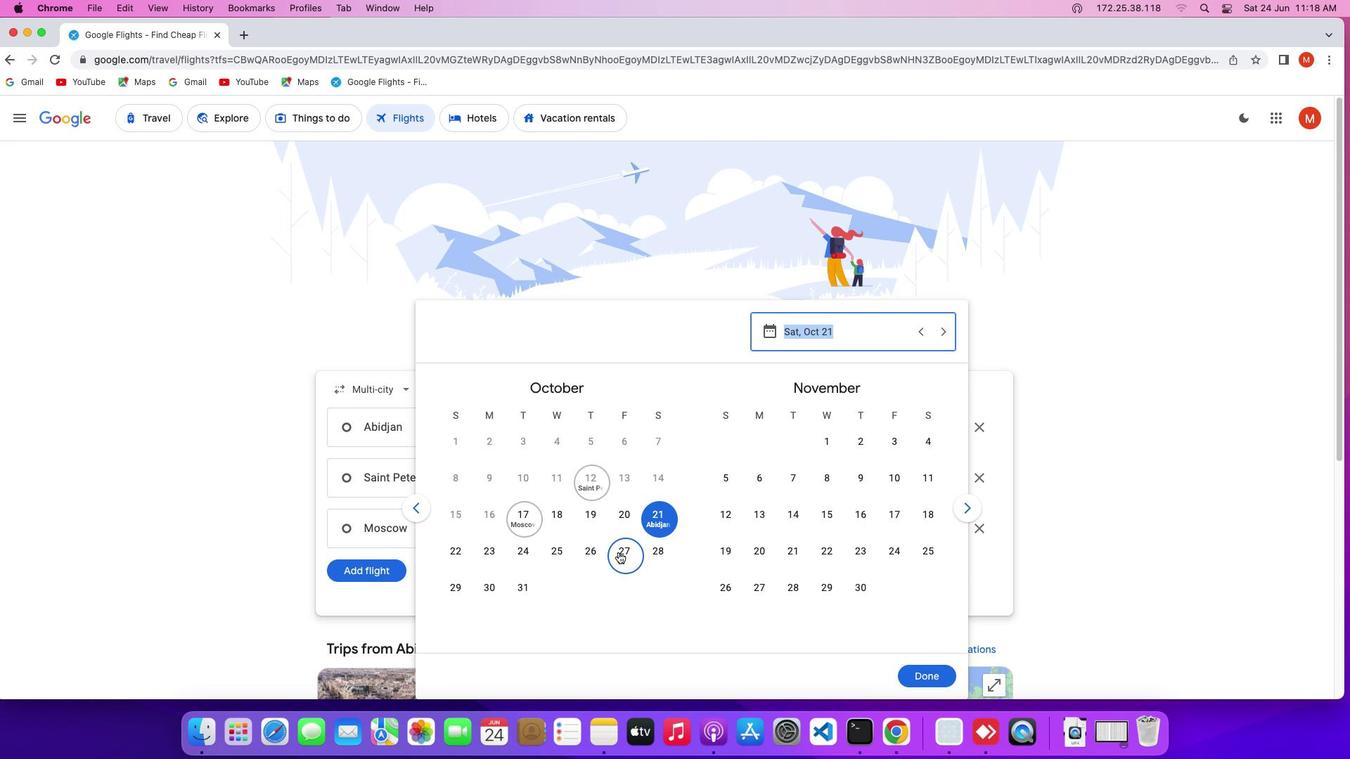 
Action: Mouse pressed left at (618, 552)
Screenshot: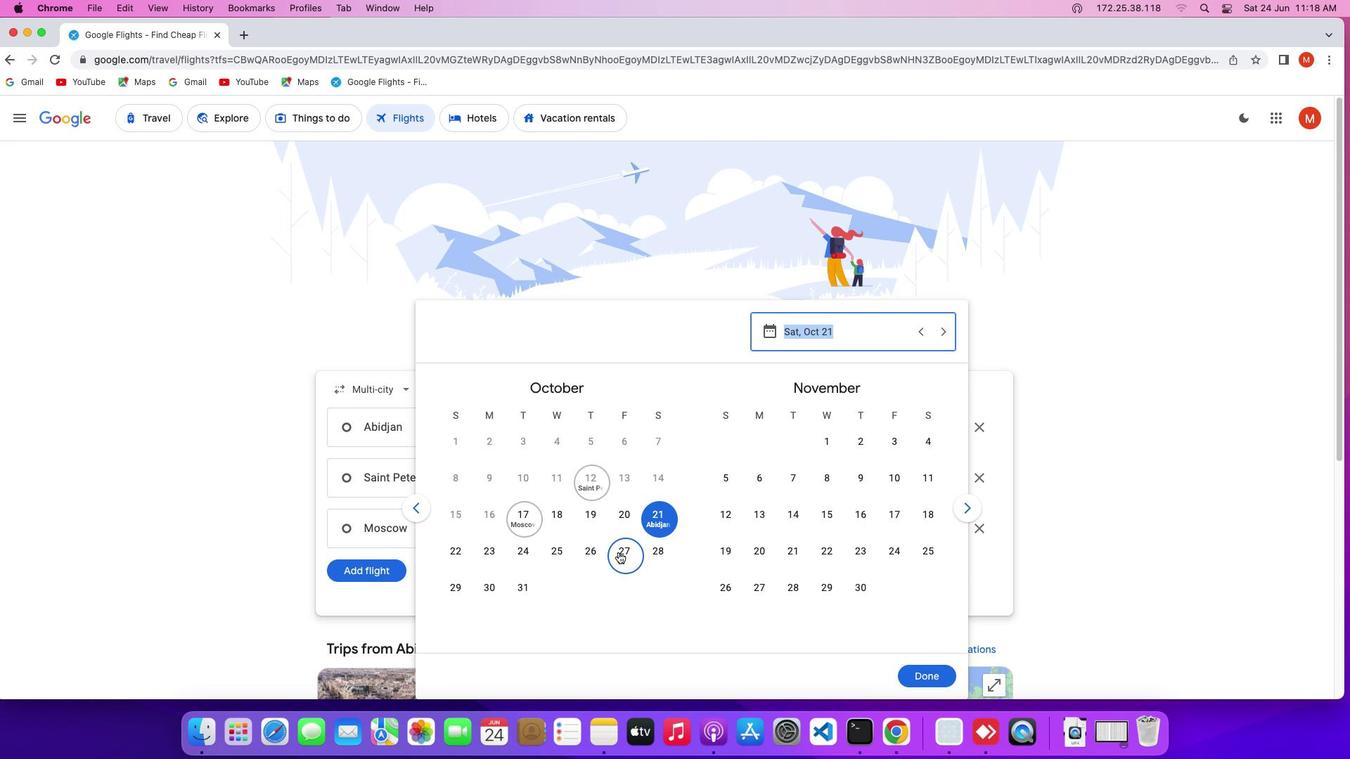 
Action: Mouse moved to (912, 669)
Screenshot: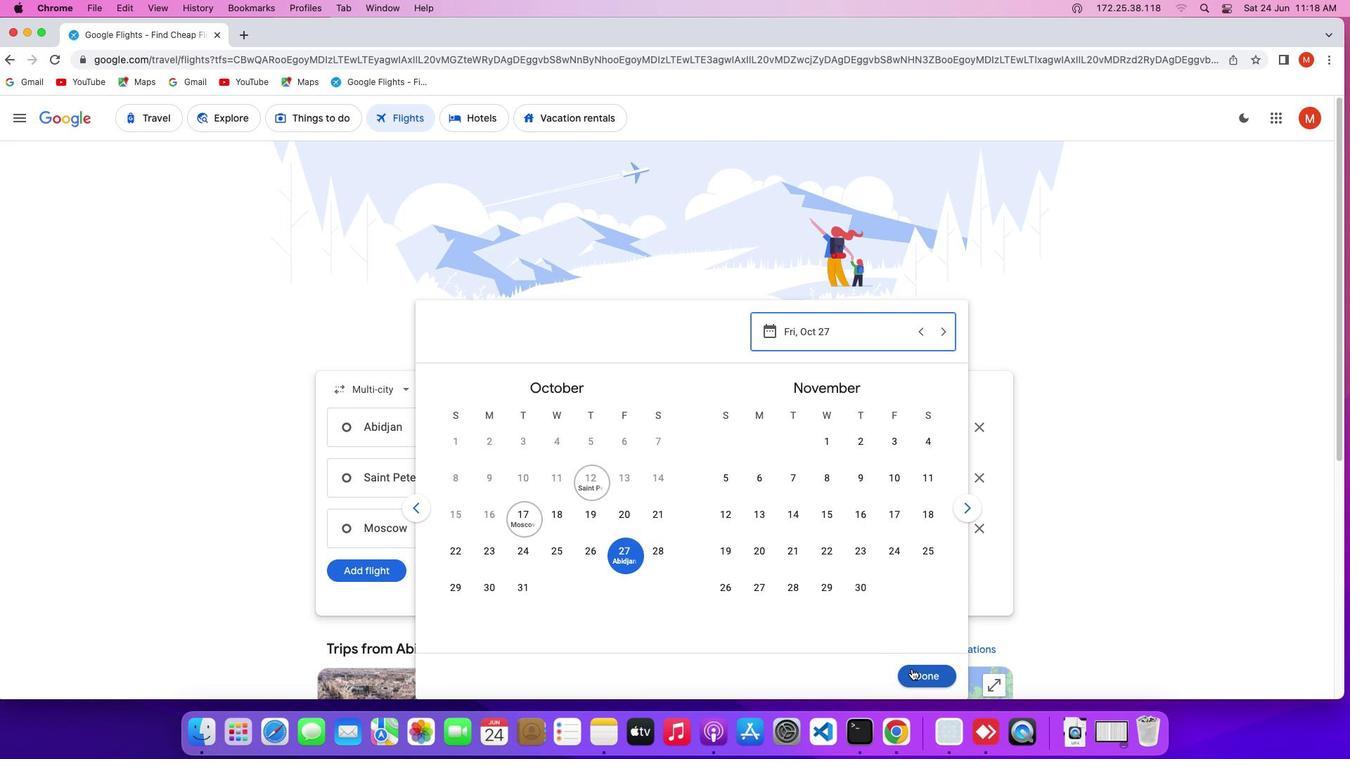 
Action: Mouse pressed left at (912, 669)
Screenshot: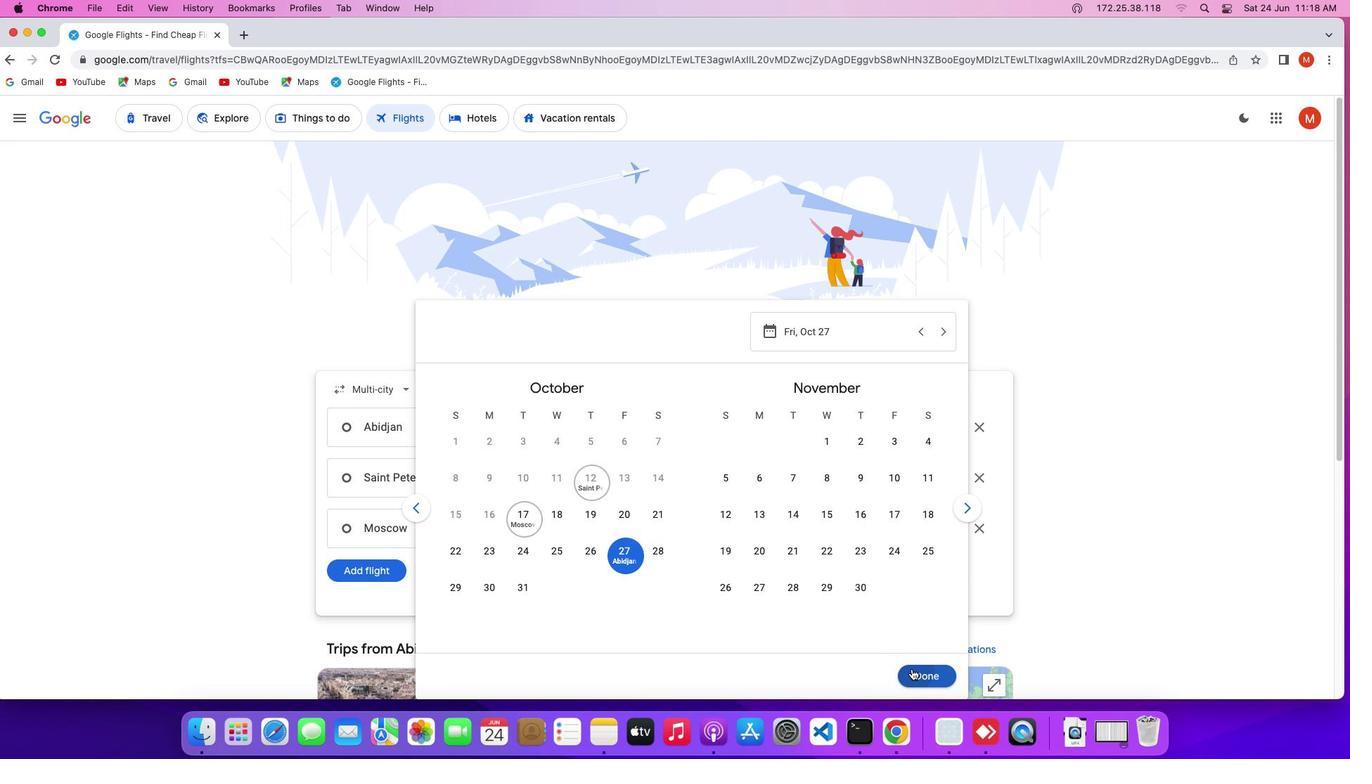 
Action: Mouse moved to (669, 607)
Screenshot: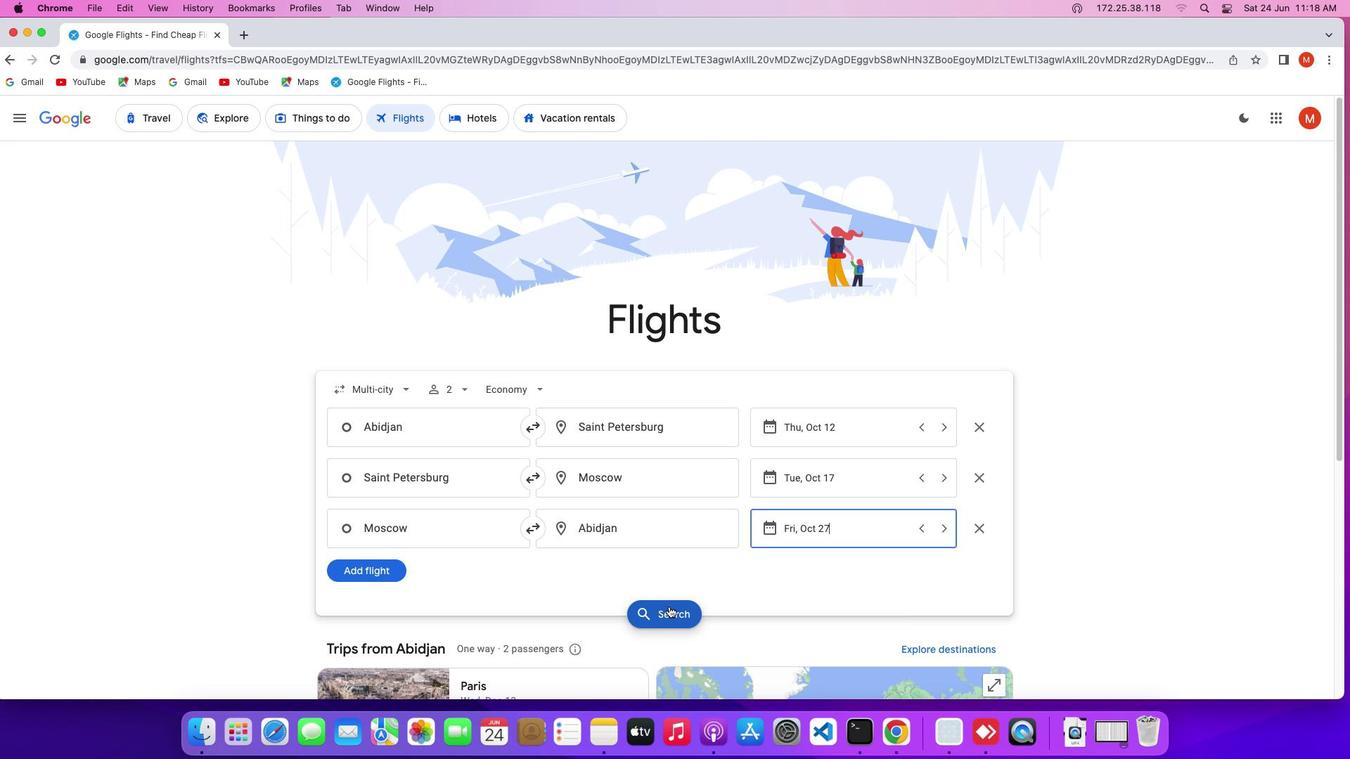 
Action: Mouse pressed left at (669, 607)
Screenshot: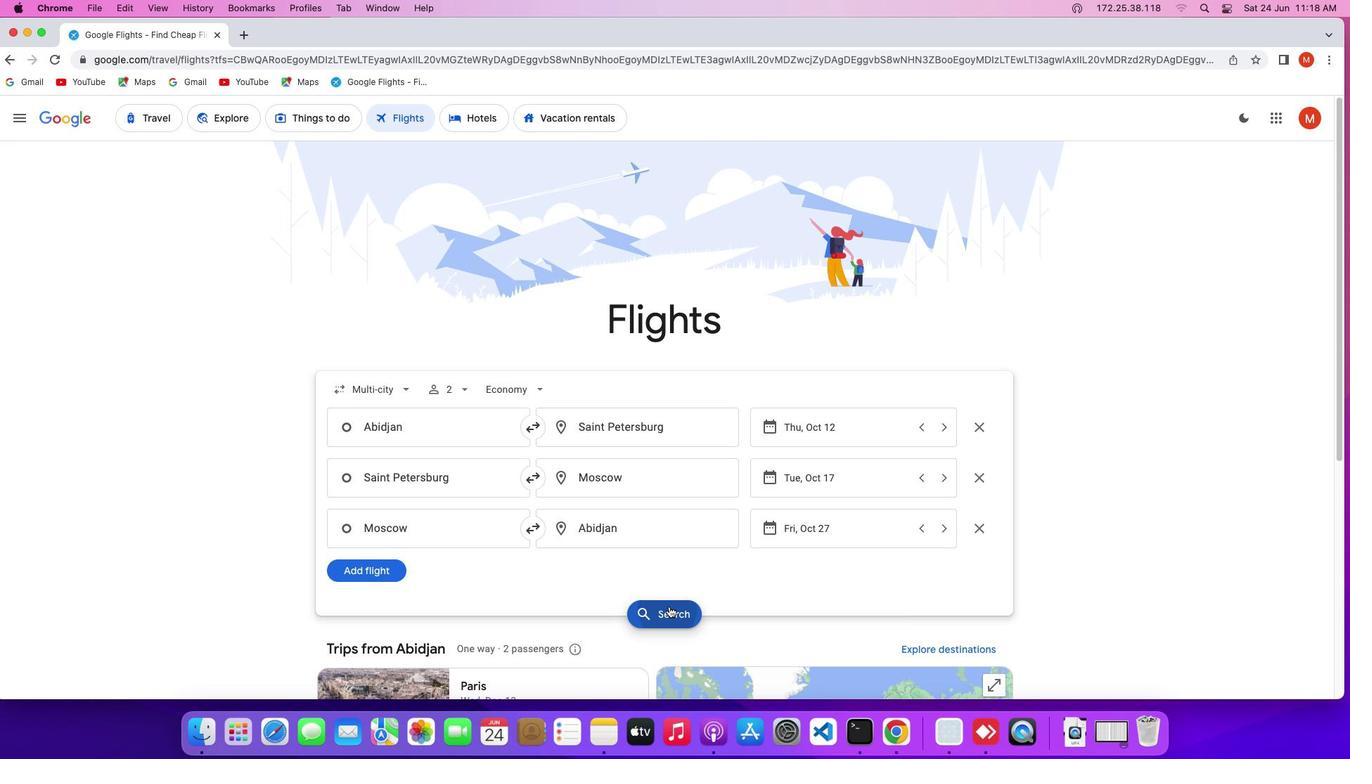 
Action: Mouse moved to (405, 386)
Screenshot: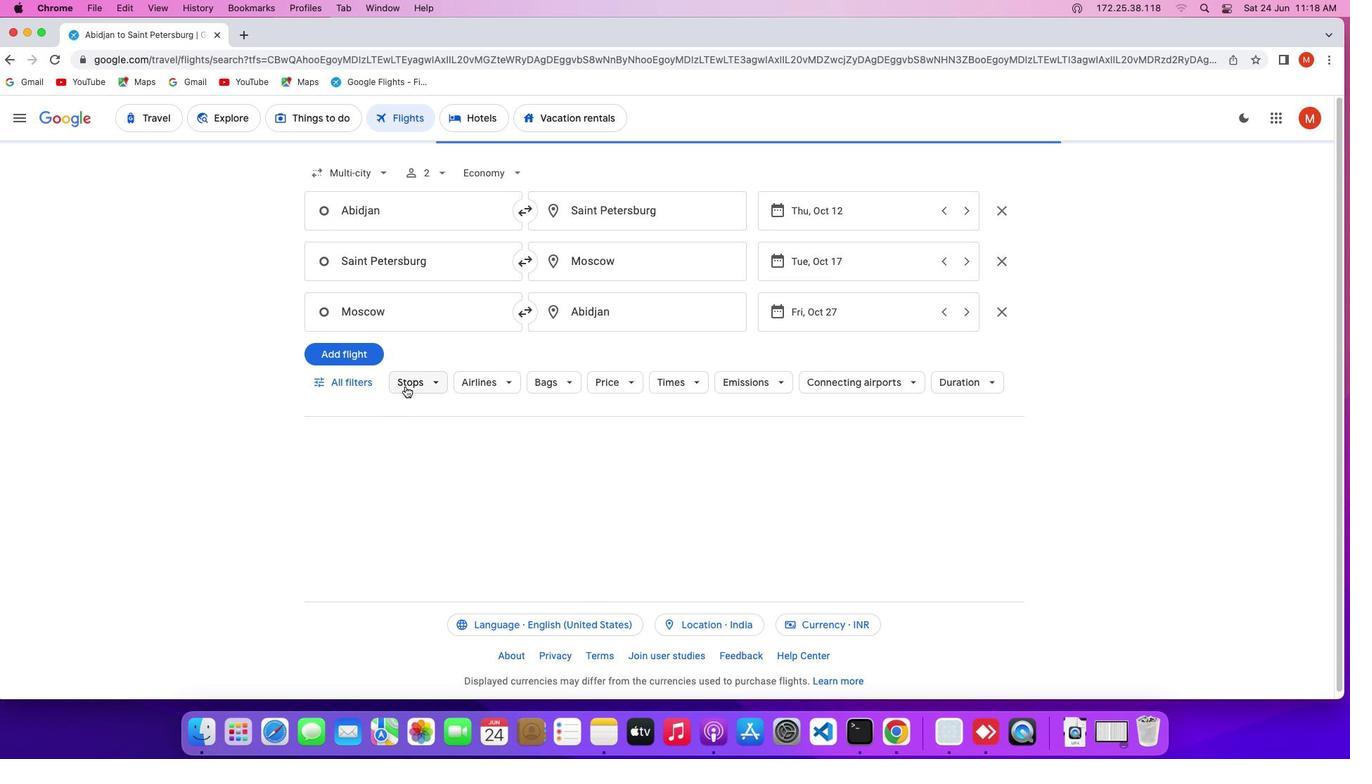 
Action: Mouse pressed left at (405, 386)
Screenshot: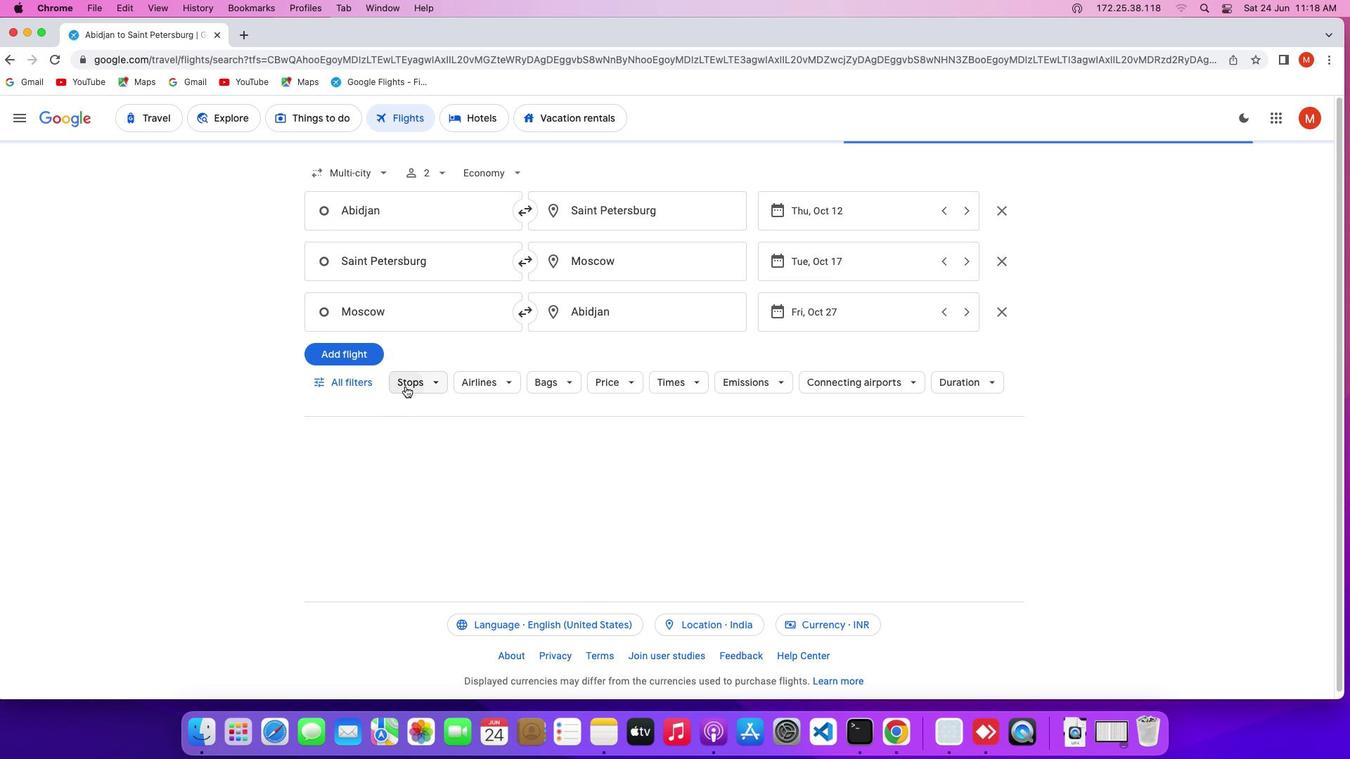 
Action: Mouse moved to (442, 457)
Screenshot: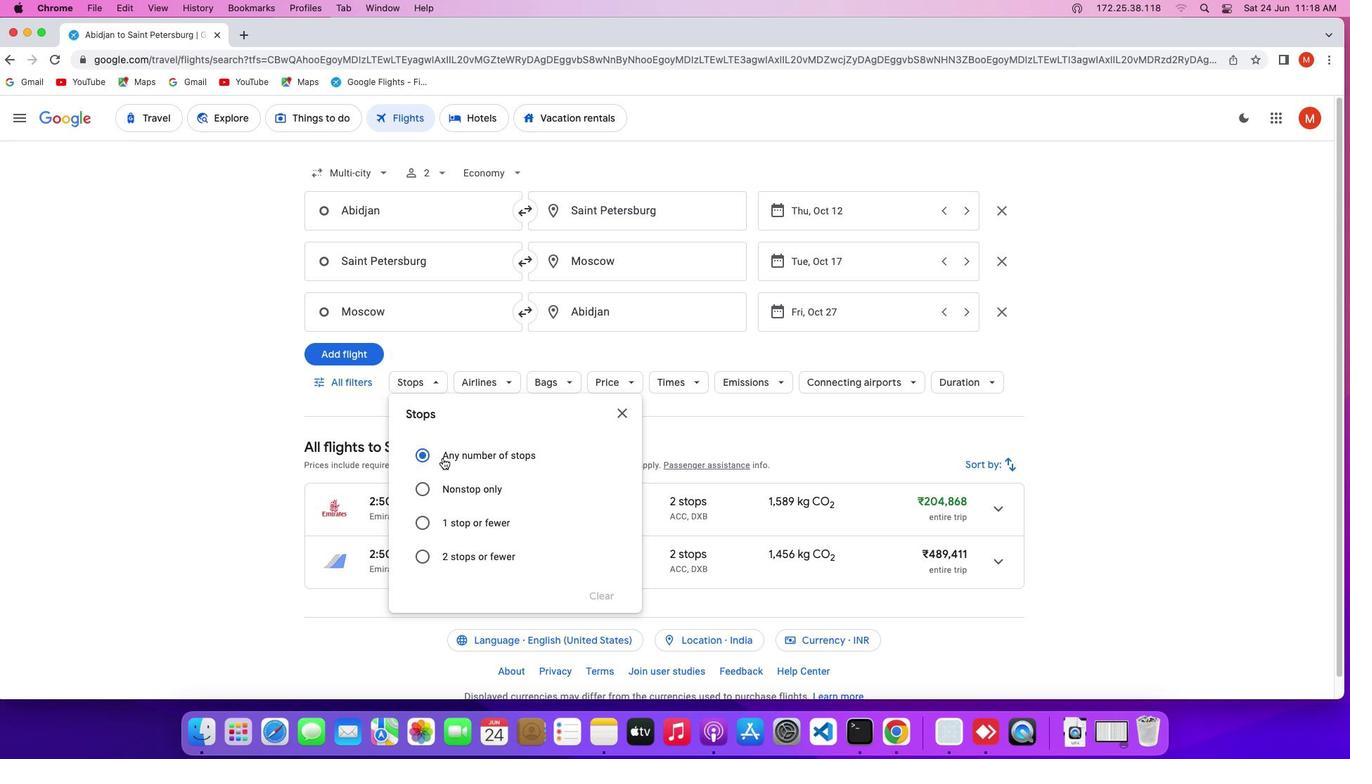 
Action: Mouse pressed left at (442, 457)
Screenshot: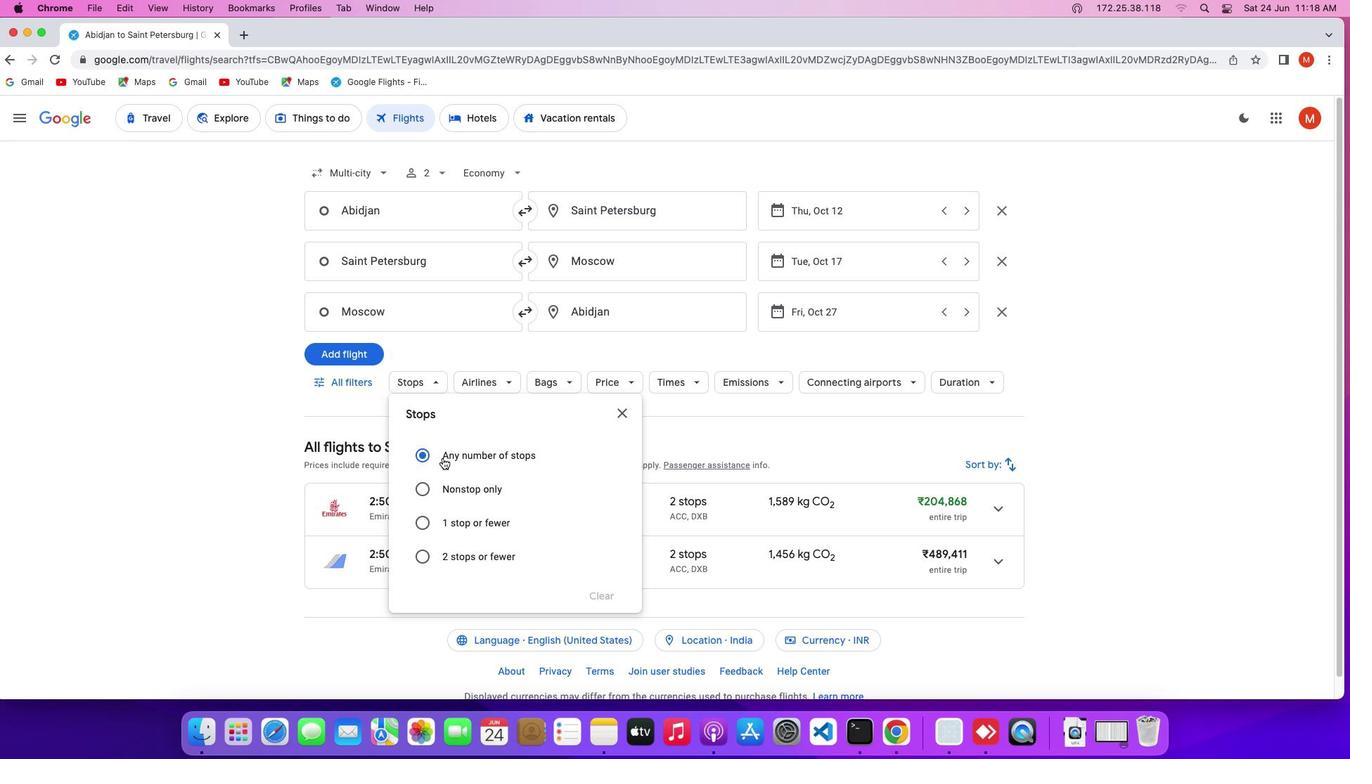 
Action: Mouse pressed left at (442, 457)
Screenshot: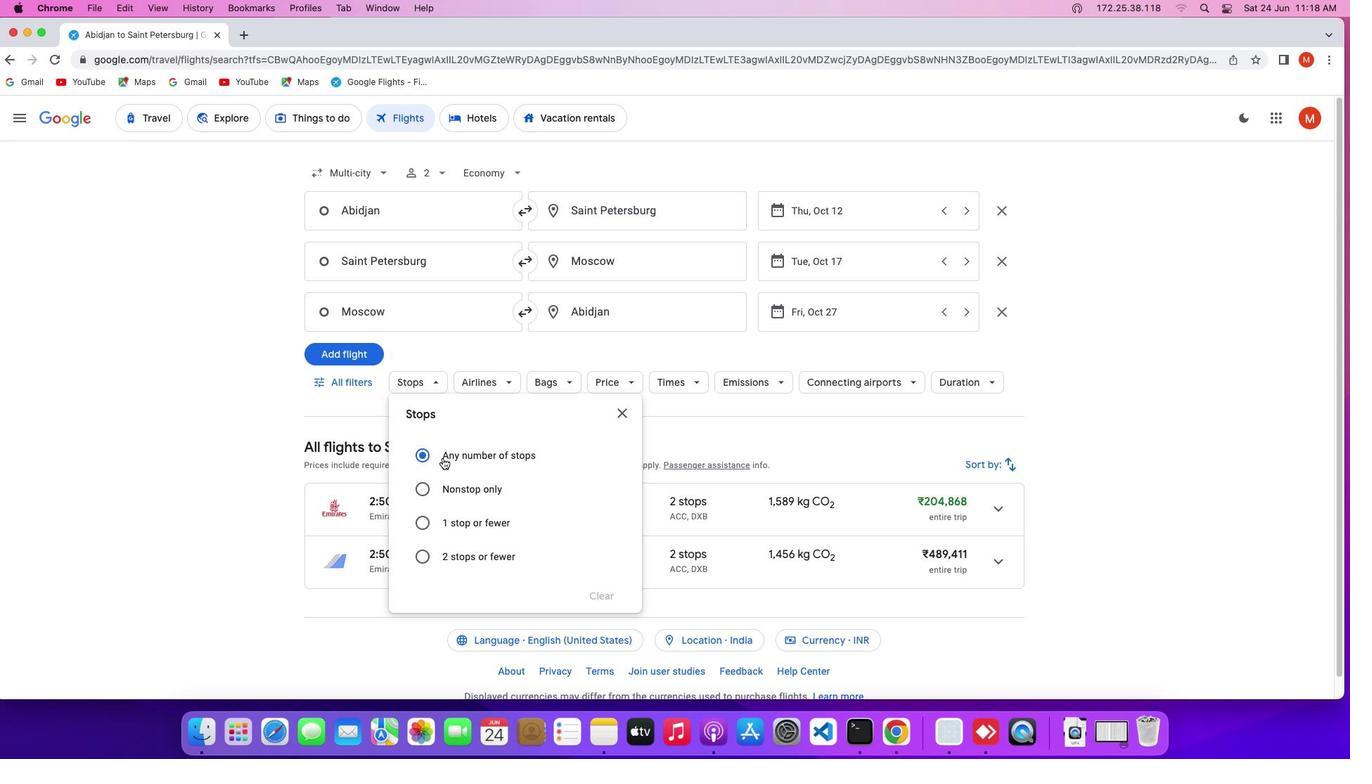 
Action: Mouse moved to (488, 386)
Screenshot: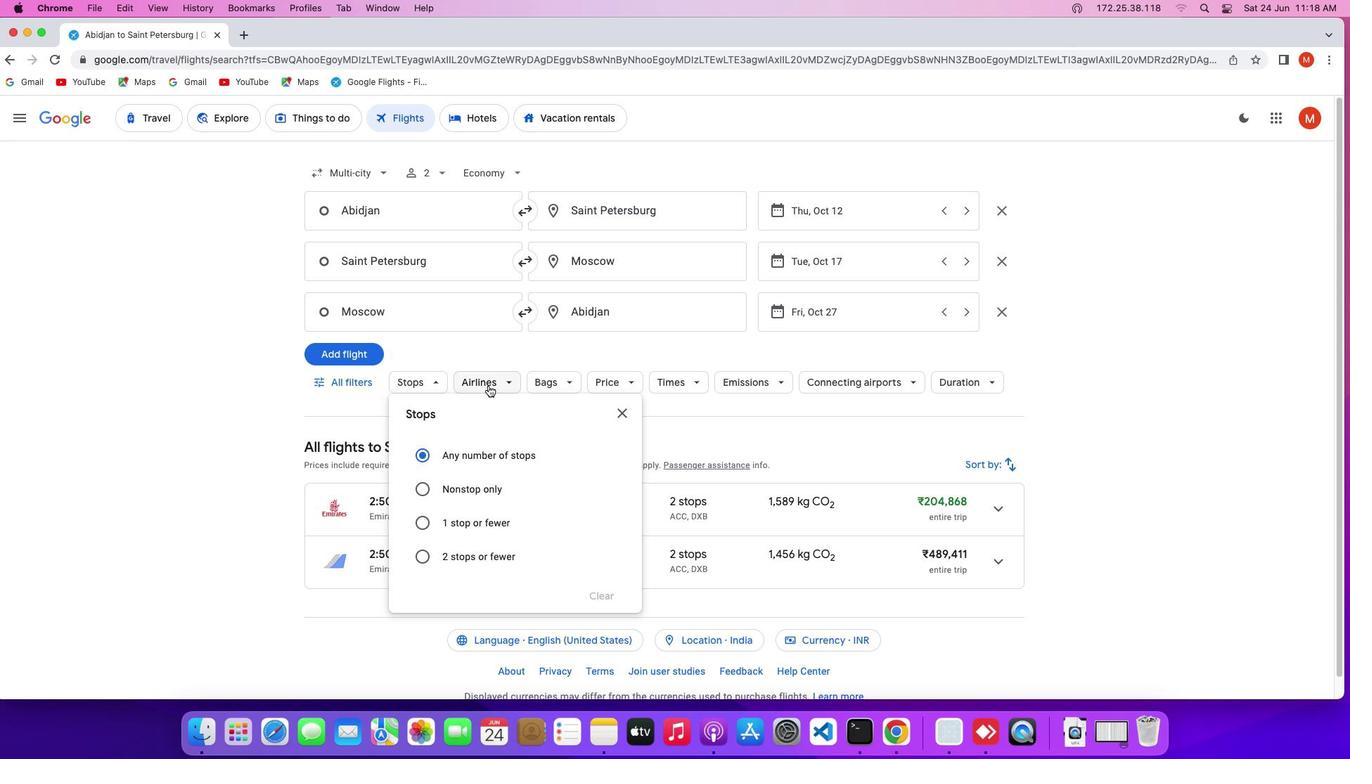 
Action: Mouse pressed left at (488, 386)
Screenshot: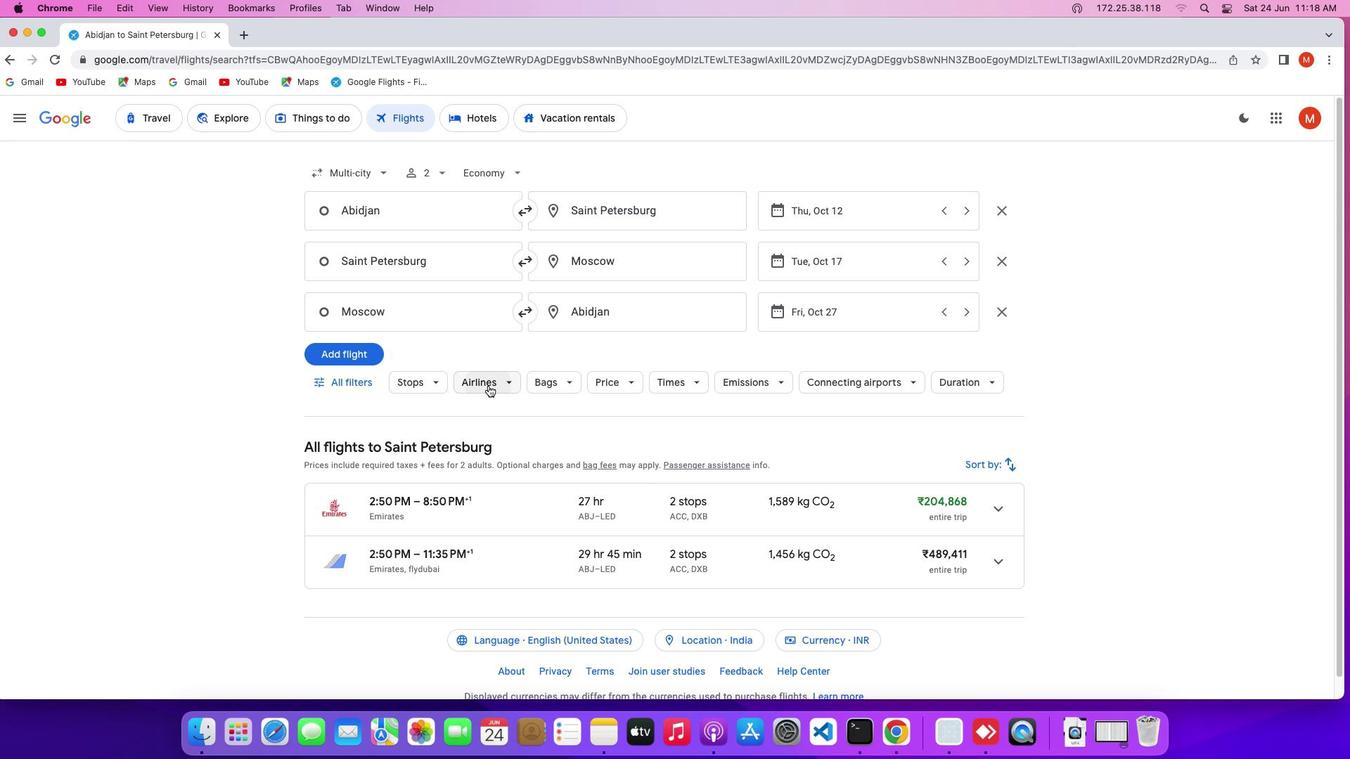 
Action: Mouse moved to (667, 455)
Screenshot: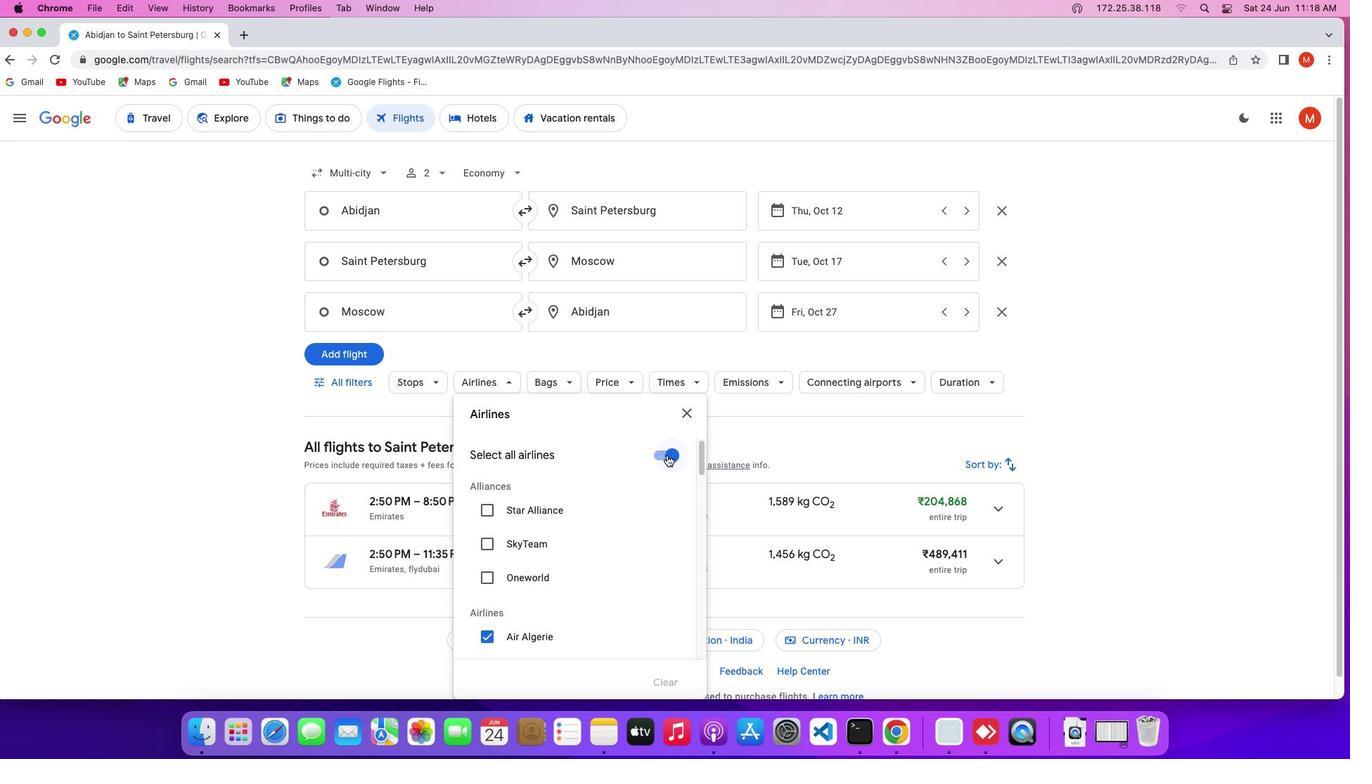 
Action: Mouse pressed left at (667, 455)
Screenshot: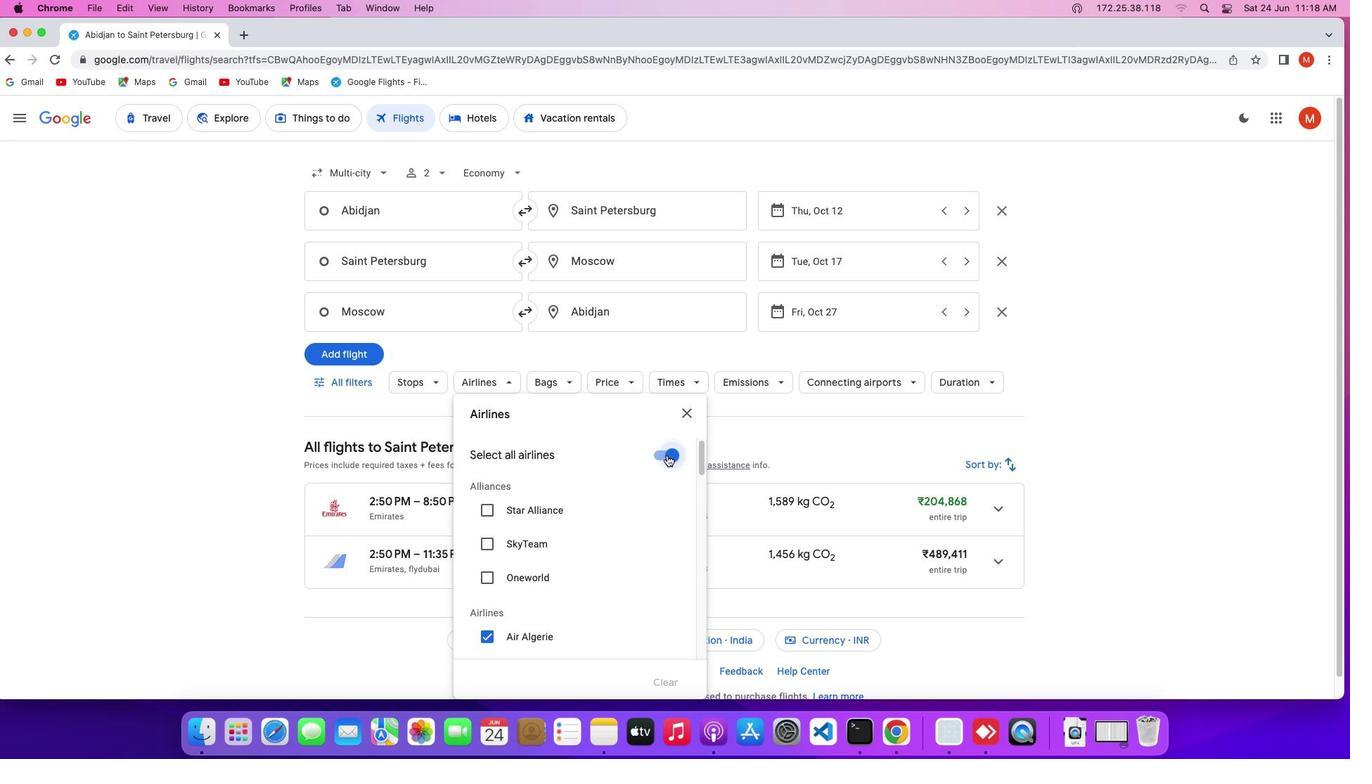 
Action: Mouse moved to (619, 531)
Screenshot: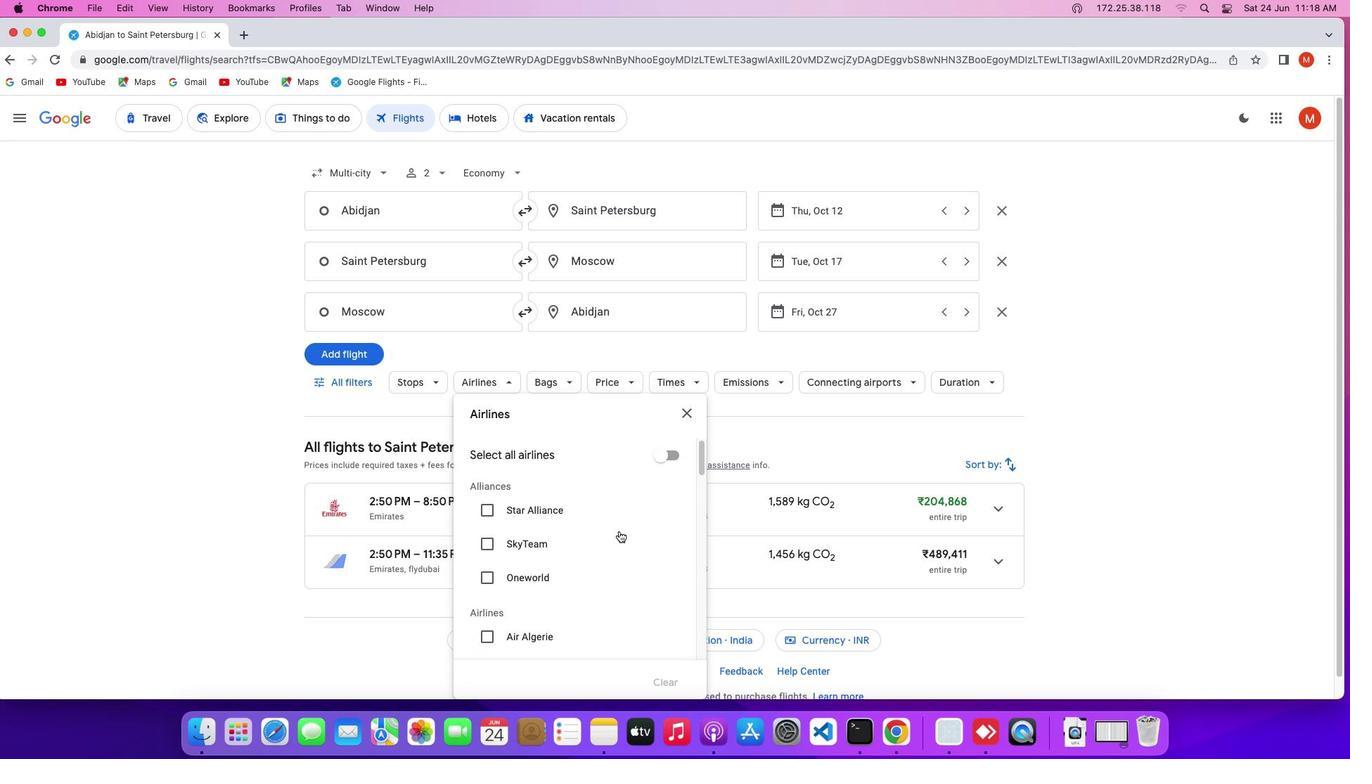 
Action: Mouse scrolled (619, 531) with delta (0, 0)
Screenshot: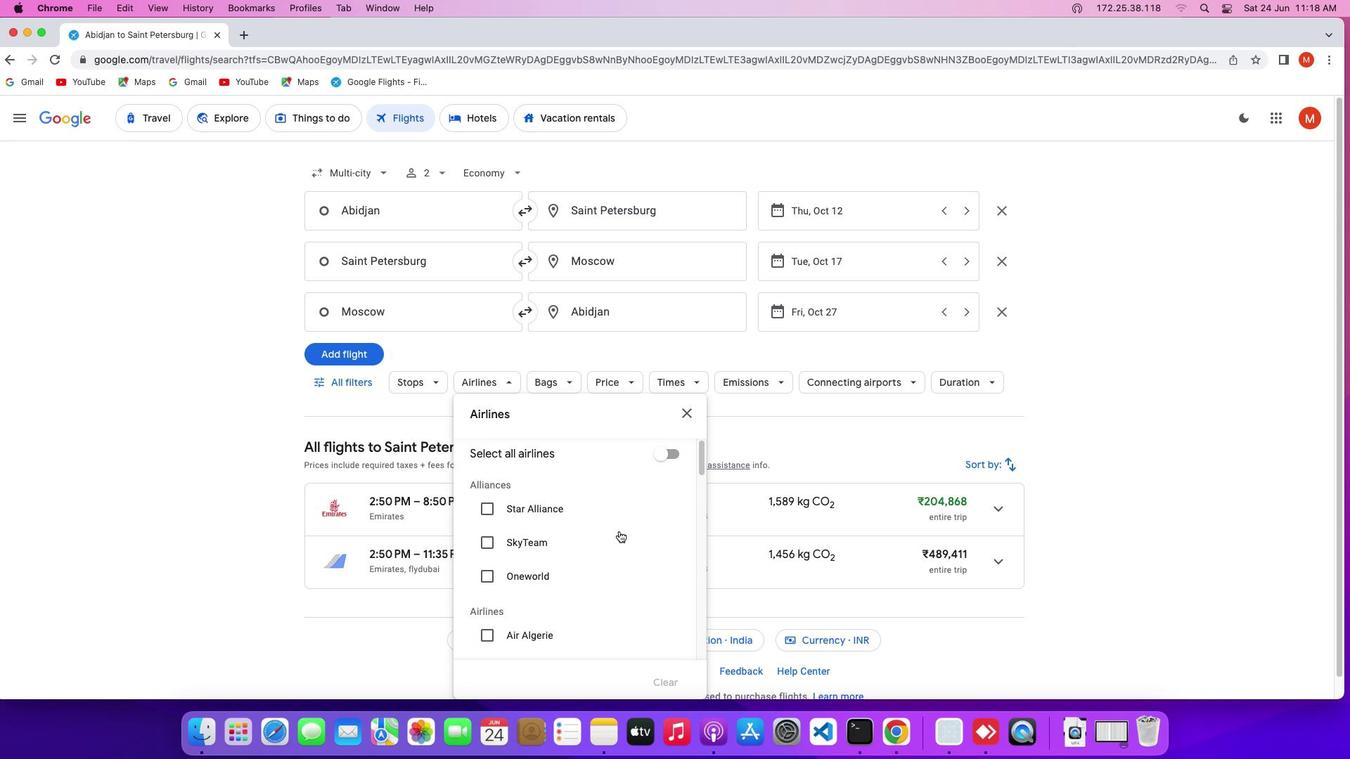 
Action: Mouse scrolled (619, 531) with delta (0, 0)
Screenshot: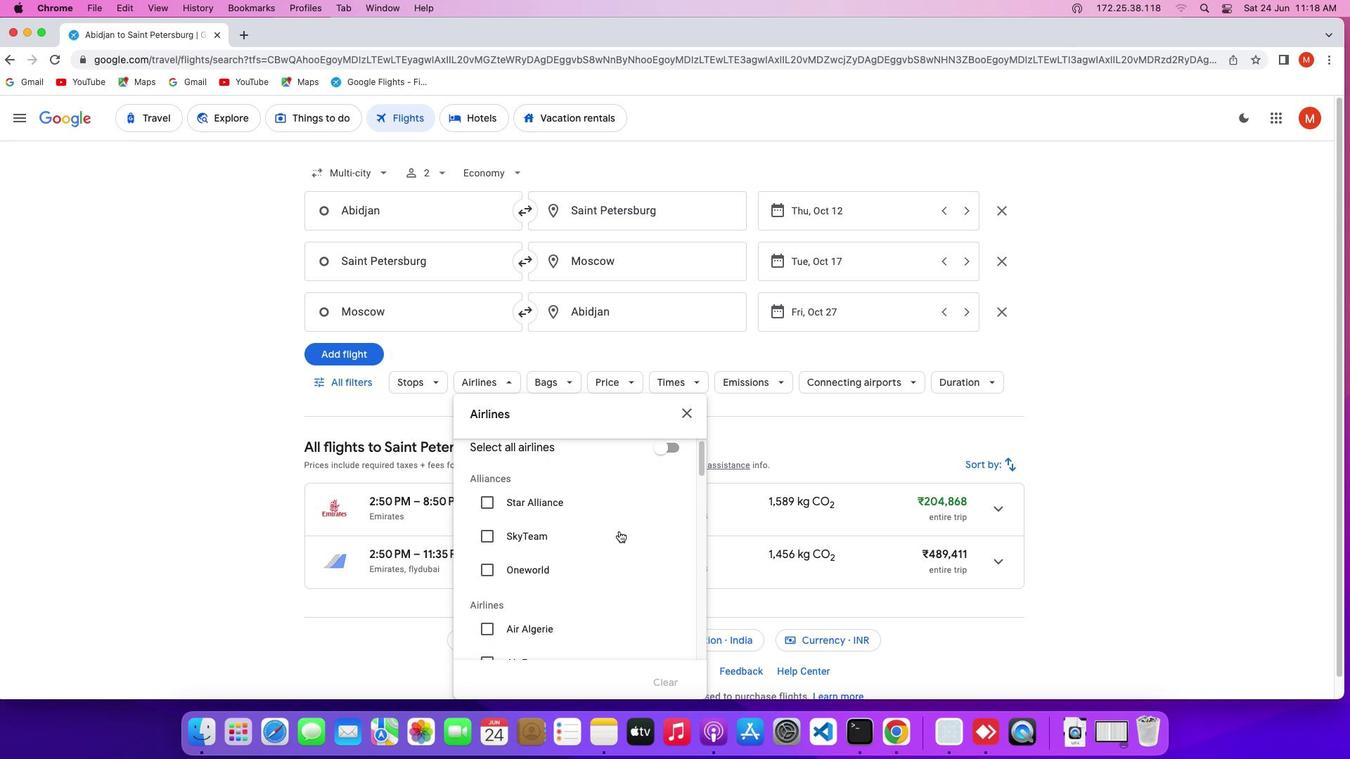 
Action: Mouse scrolled (619, 531) with delta (0, 0)
Screenshot: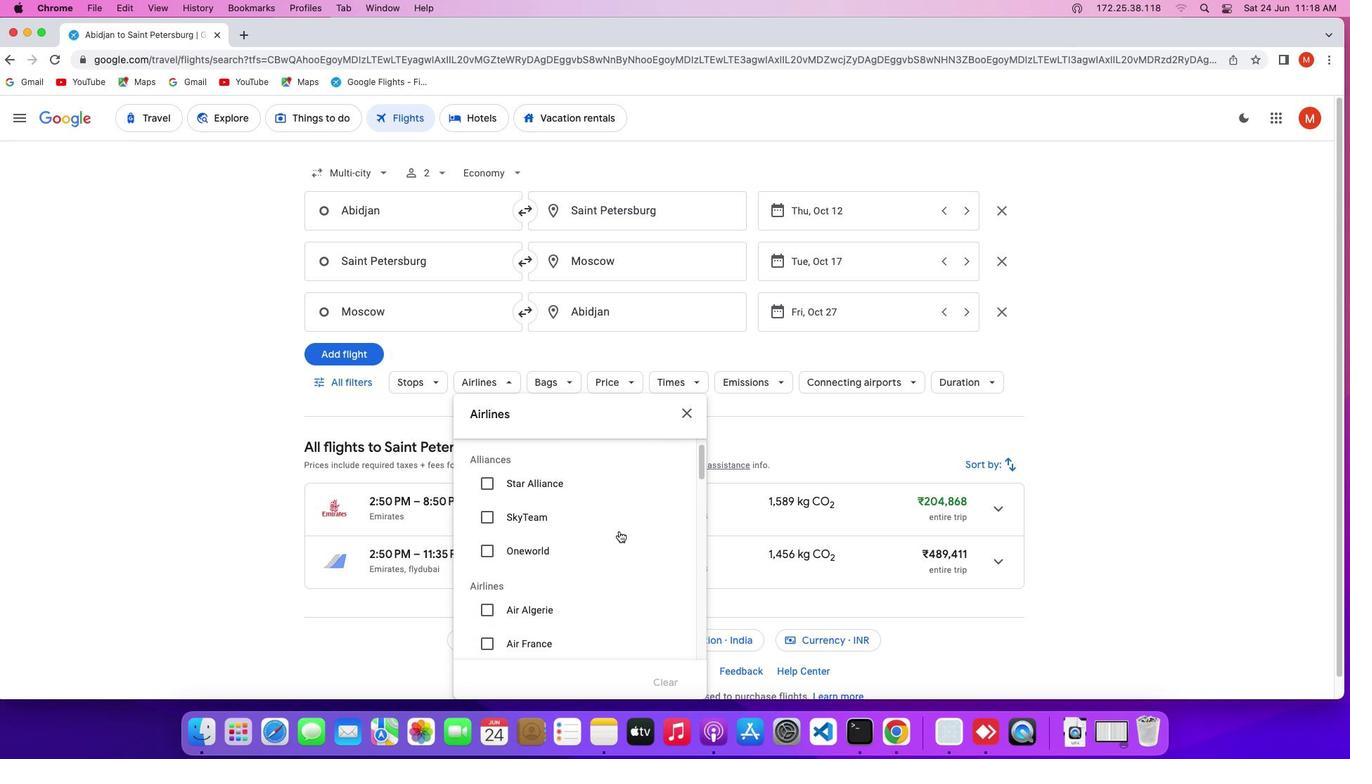 
Action: Mouse scrolled (619, 531) with delta (0, 0)
Screenshot: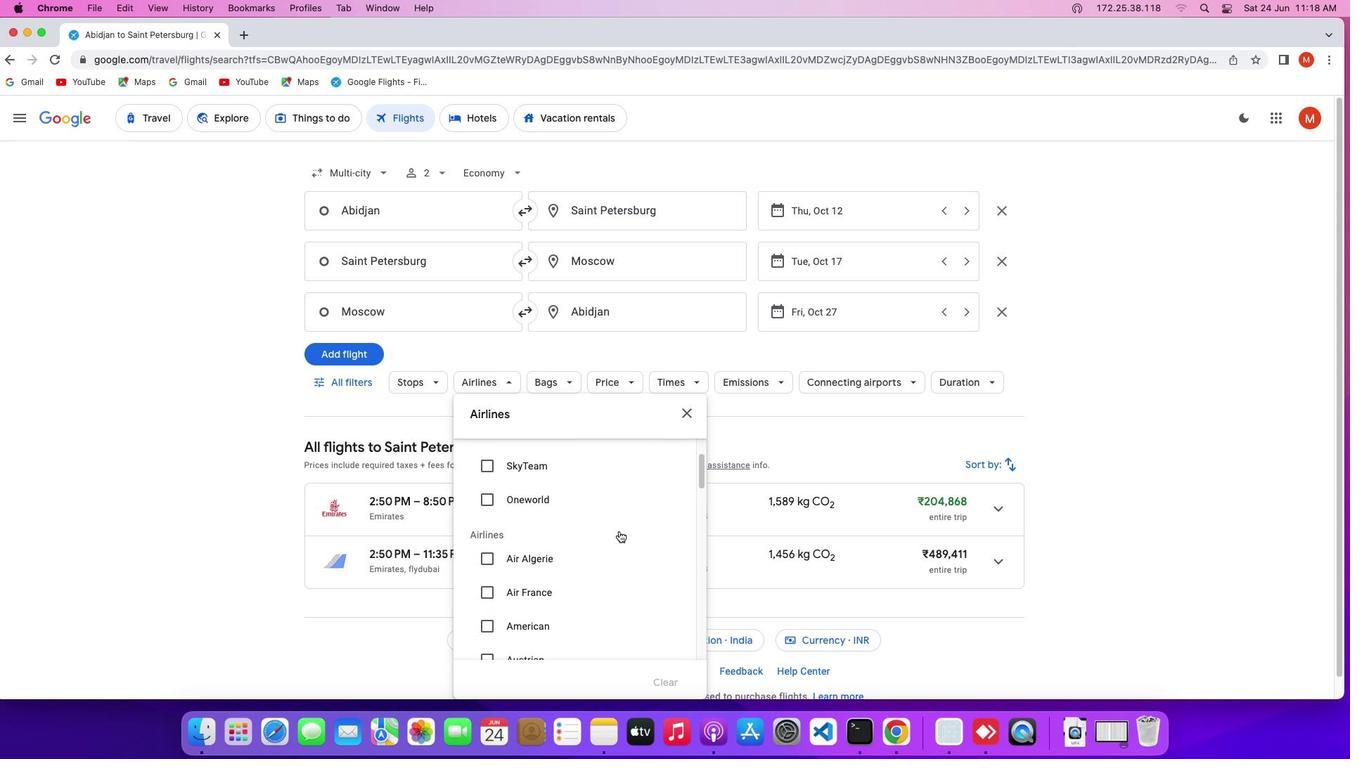 
Action: Mouse scrolled (619, 531) with delta (0, 0)
Screenshot: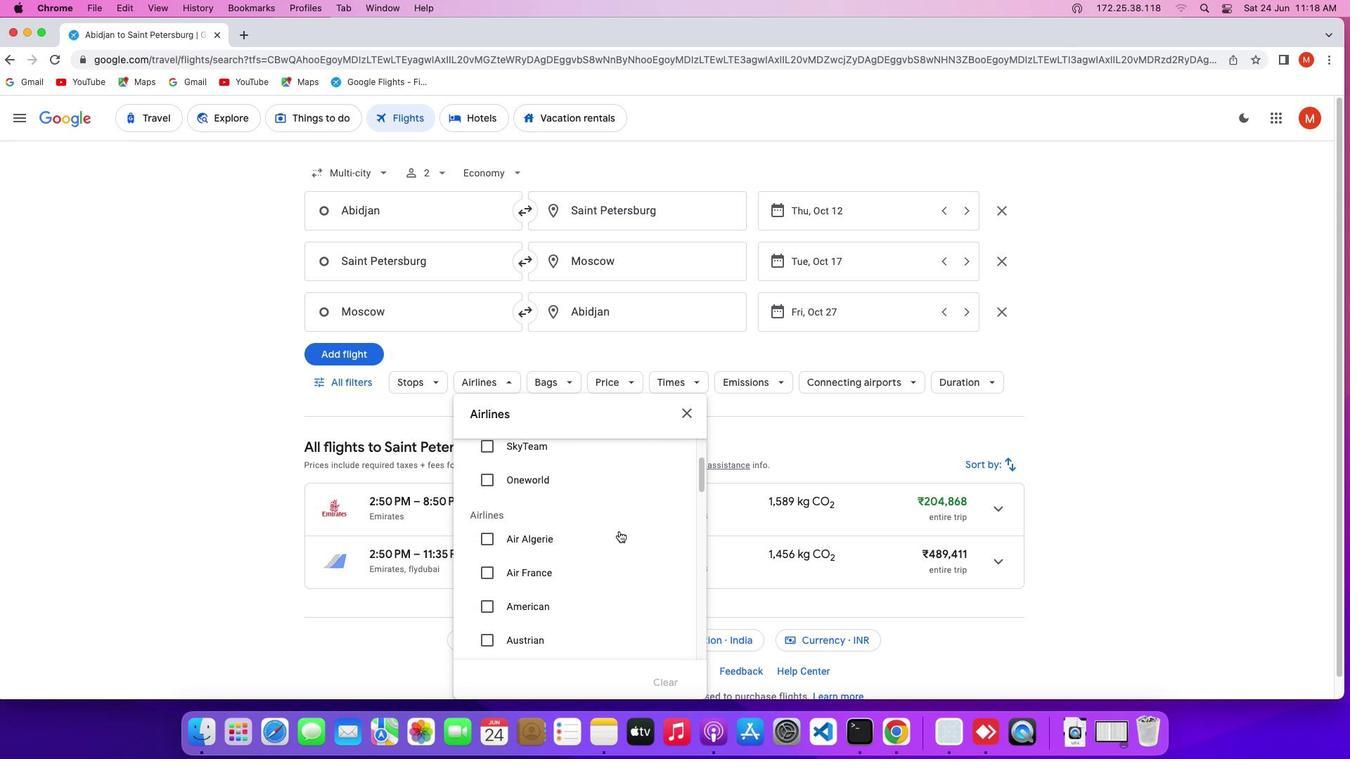 
Action: Mouse scrolled (619, 531) with delta (0, 0)
Screenshot: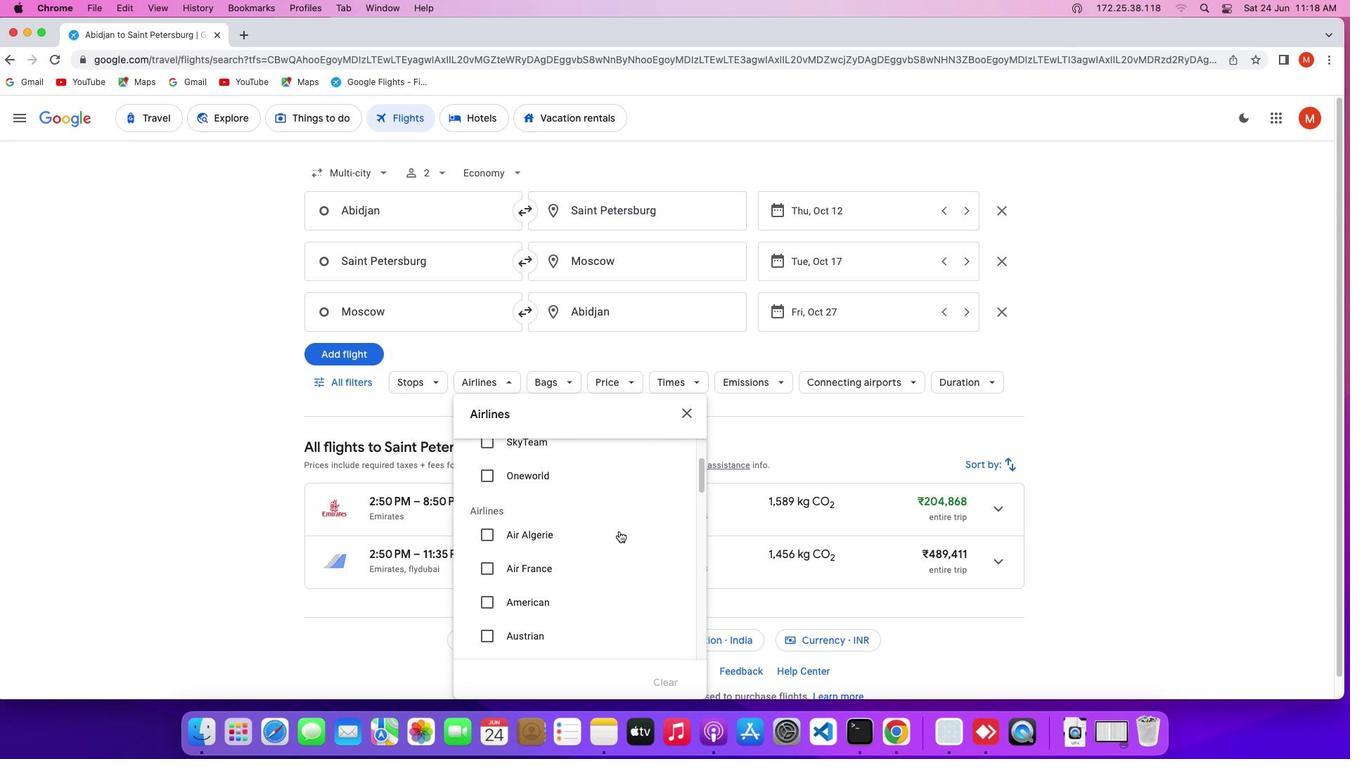 
Action: Mouse scrolled (619, 531) with delta (0, 0)
Screenshot: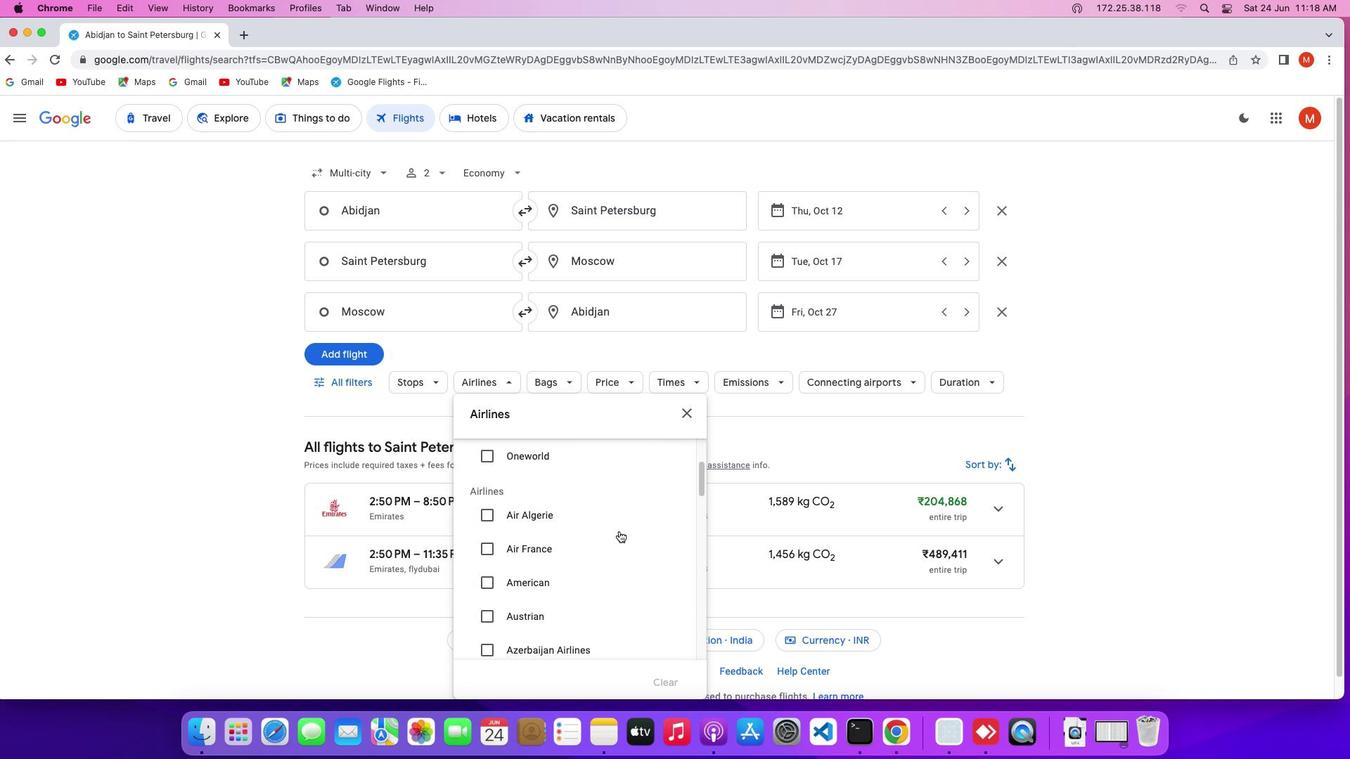 
Action: Mouse scrolled (619, 531) with delta (0, 0)
Screenshot: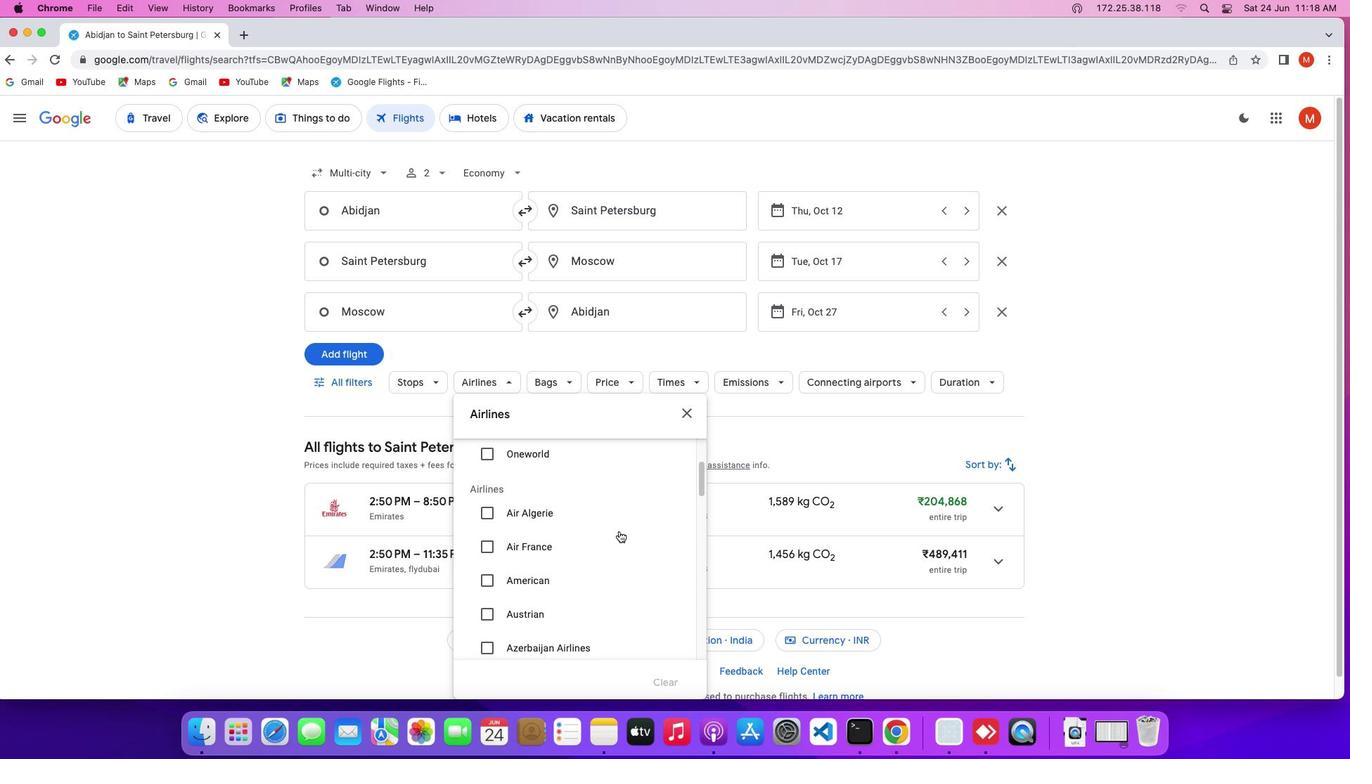 
Action: Mouse scrolled (619, 531) with delta (0, 0)
Screenshot: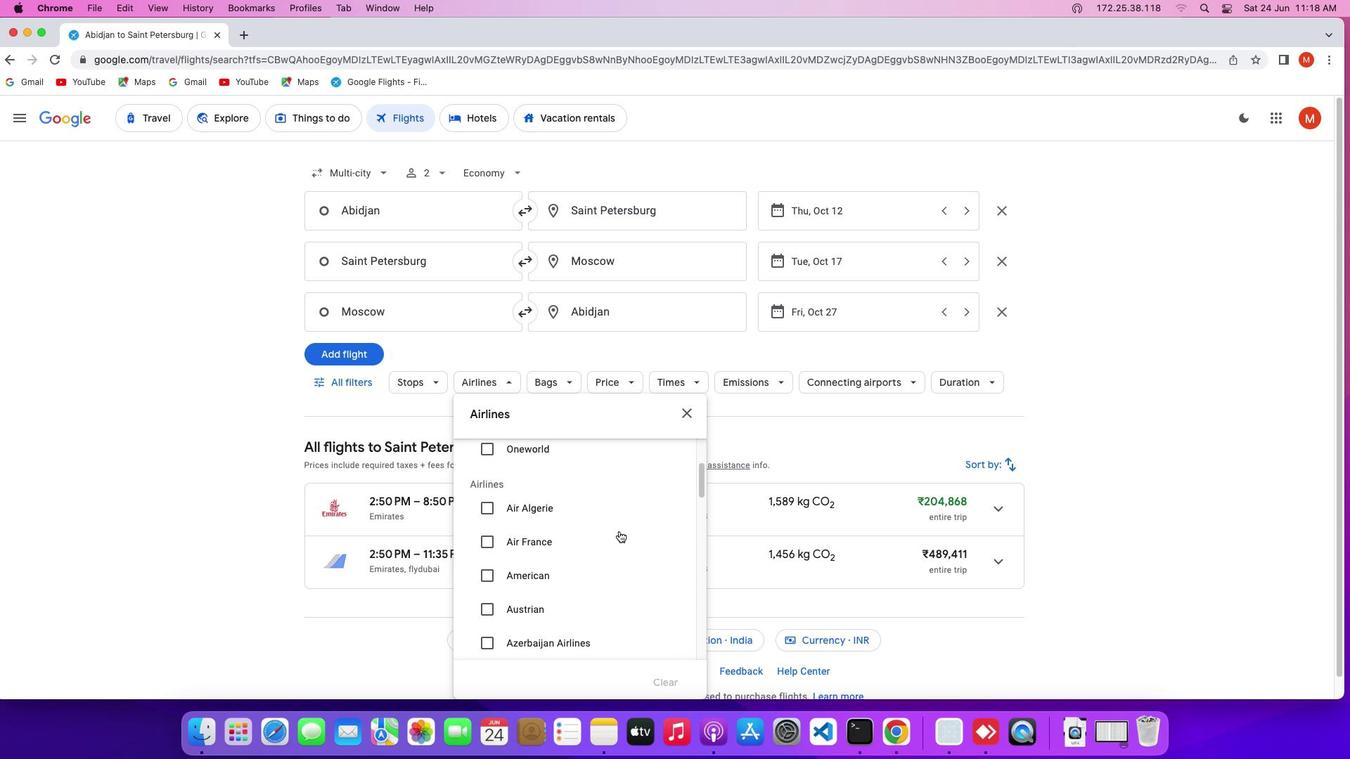 
Action: Mouse scrolled (619, 531) with delta (0, 0)
Screenshot: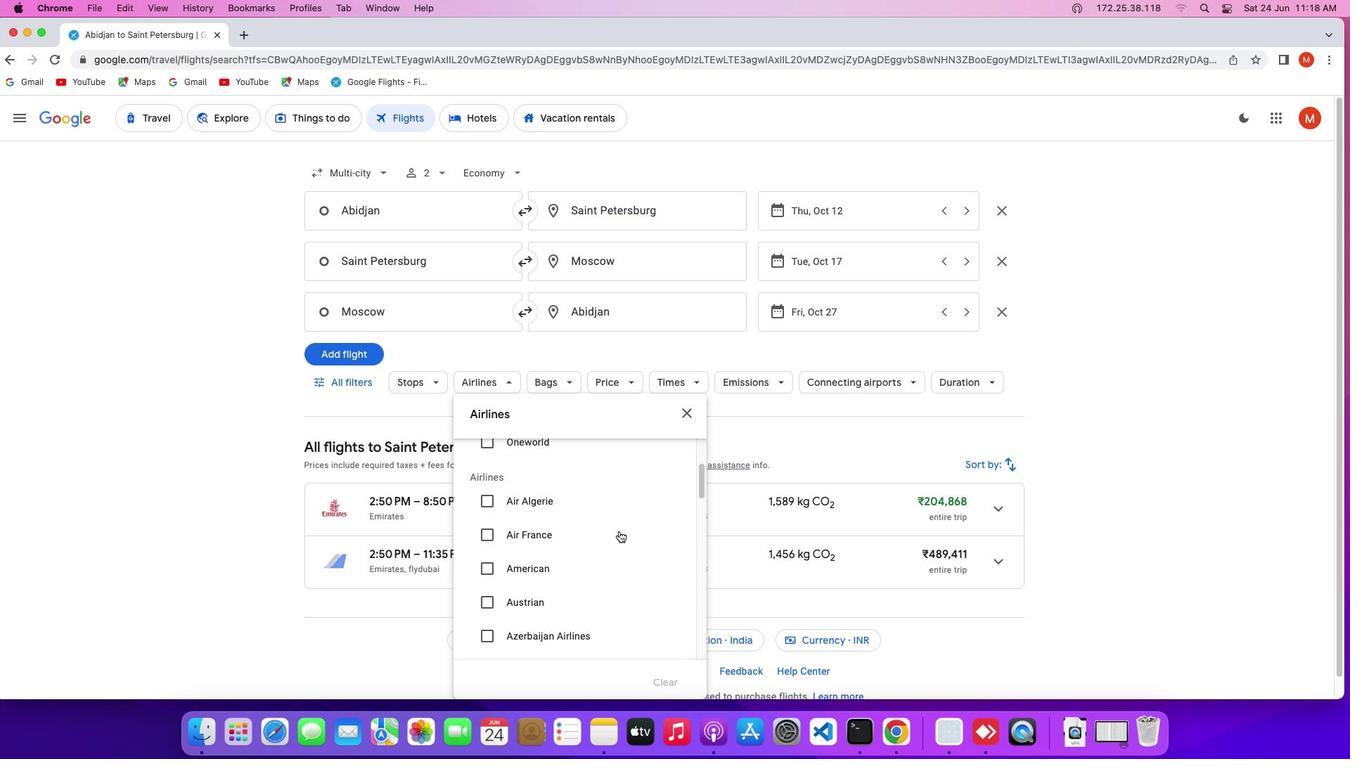 
Action: Mouse scrolled (619, 531) with delta (0, 0)
Screenshot: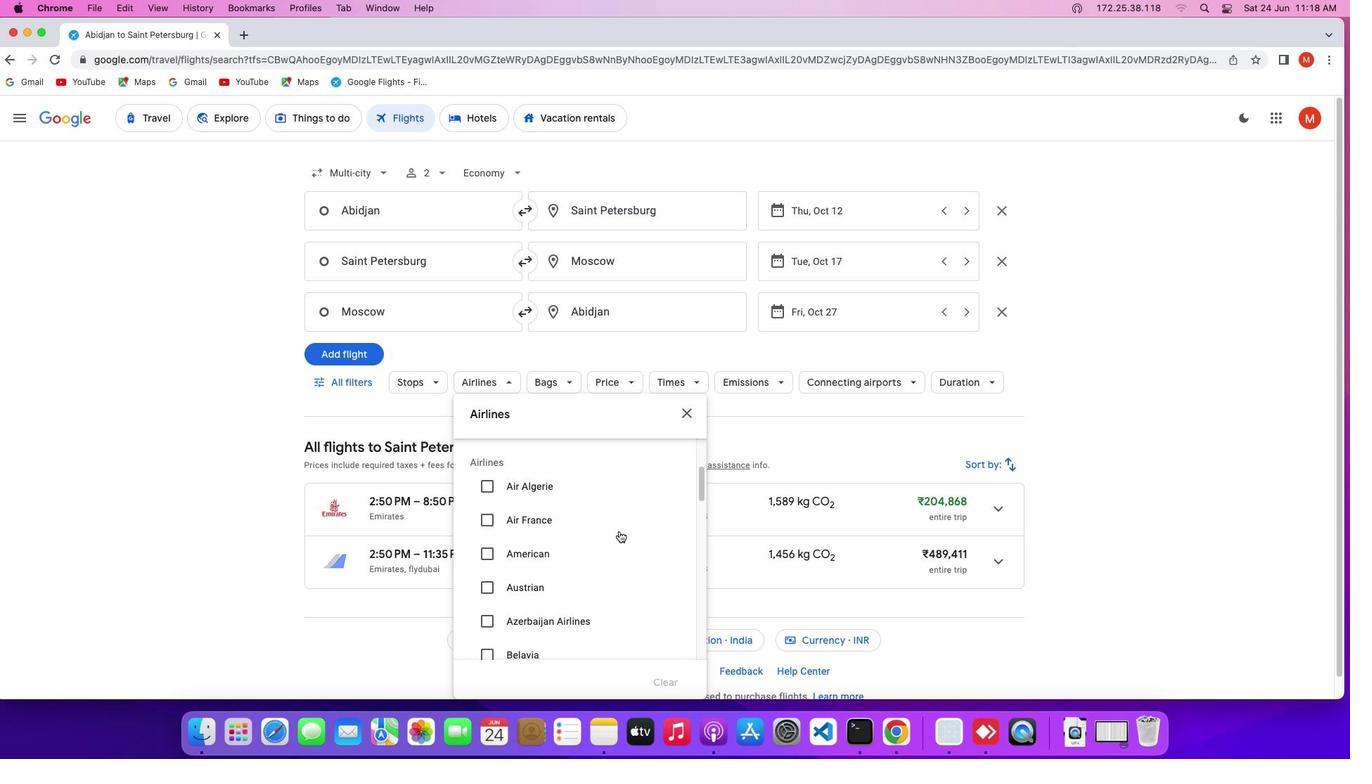 
Action: Mouse scrolled (619, 531) with delta (0, 0)
Screenshot: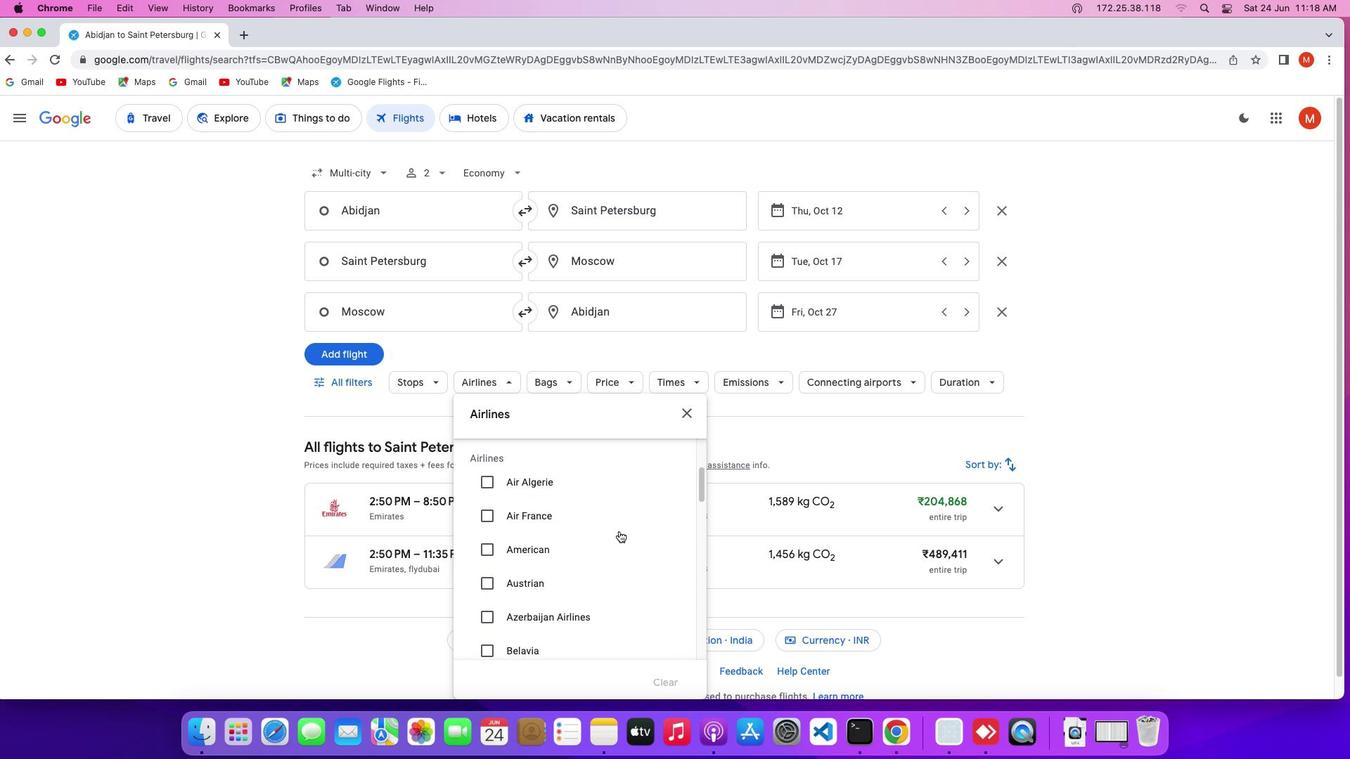 
Action: Mouse scrolled (619, 531) with delta (0, 0)
Screenshot: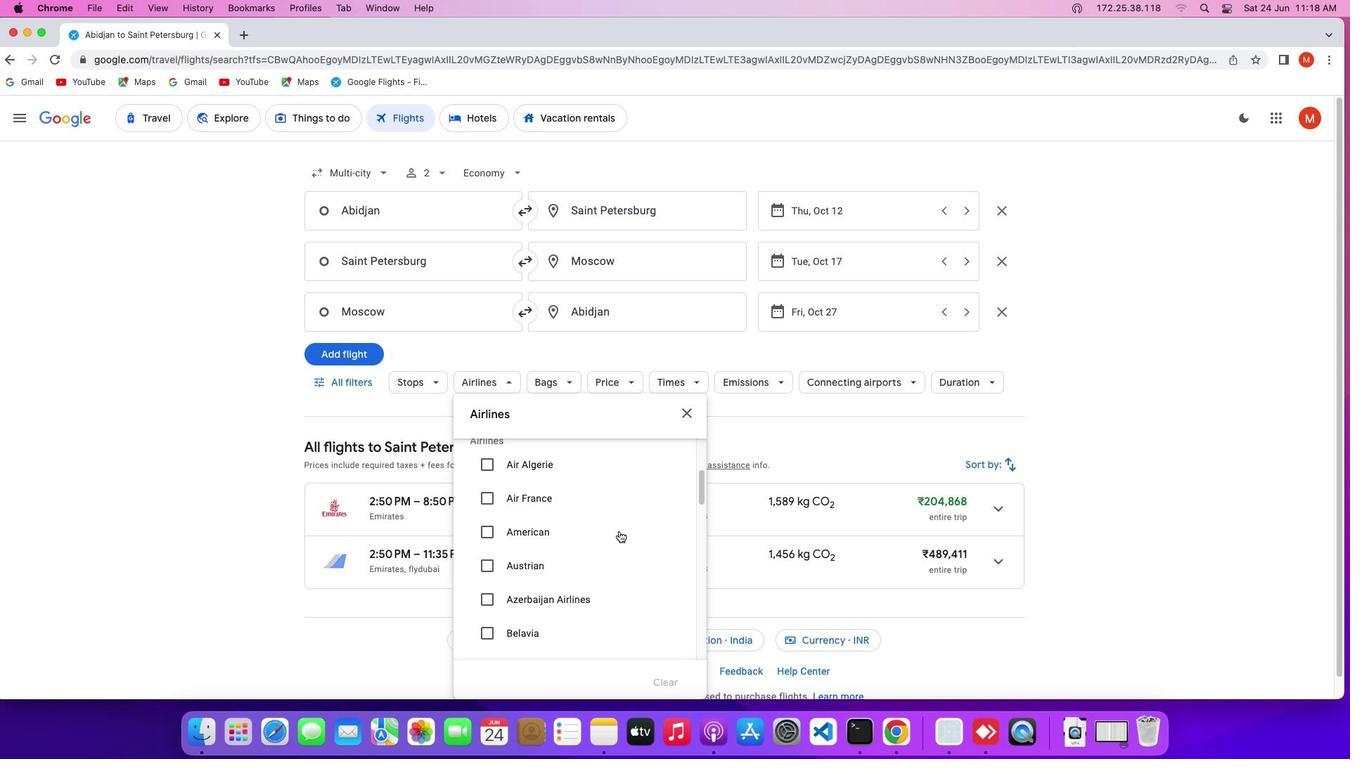 
Action: Mouse scrolled (619, 531) with delta (0, 0)
Screenshot: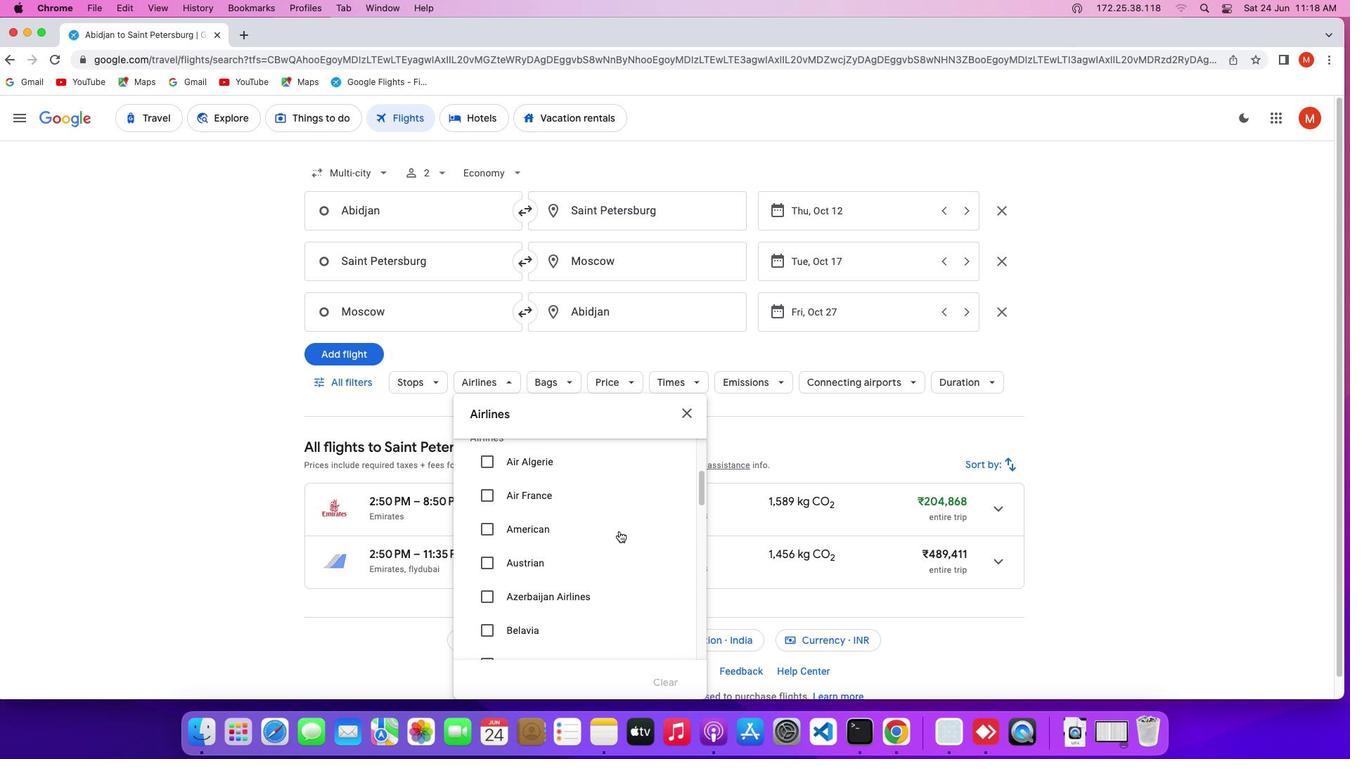 
Action: Mouse scrolled (619, 531) with delta (0, 0)
Screenshot: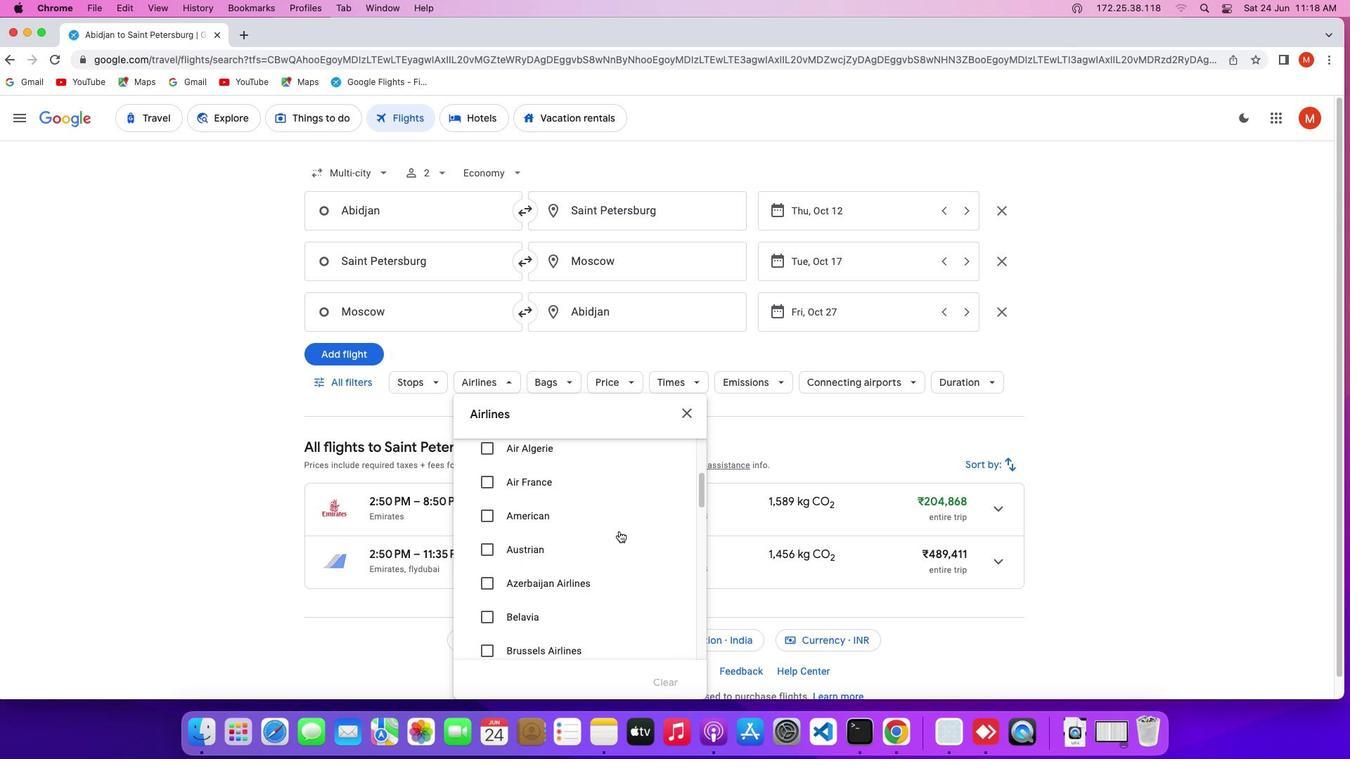 
Action: Mouse scrolled (619, 531) with delta (0, -1)
Screenshot: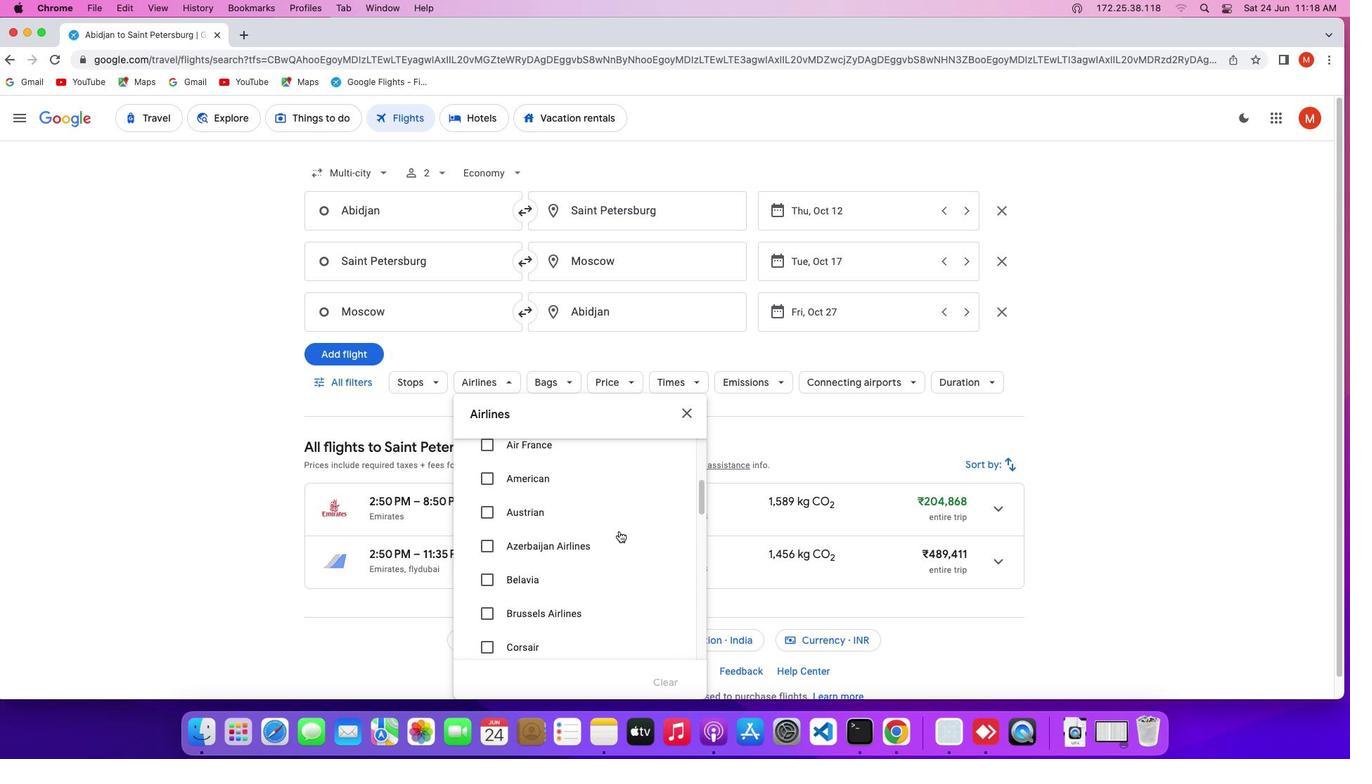 
Action: Mouse scrolled (619, 531) with delta (0, 0)
Screenshot: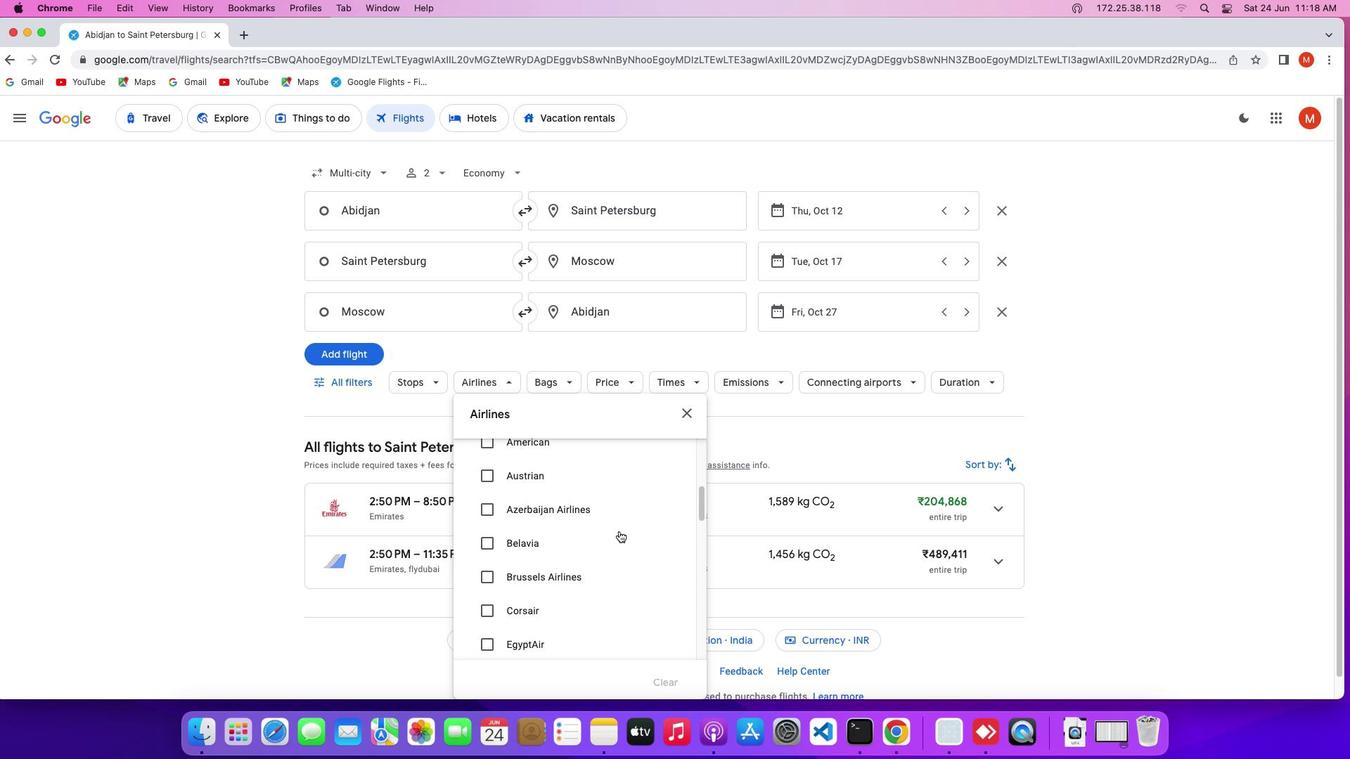 
Action: Mouse scrolled (619, 531) with delta (0, 0)
Screenshot: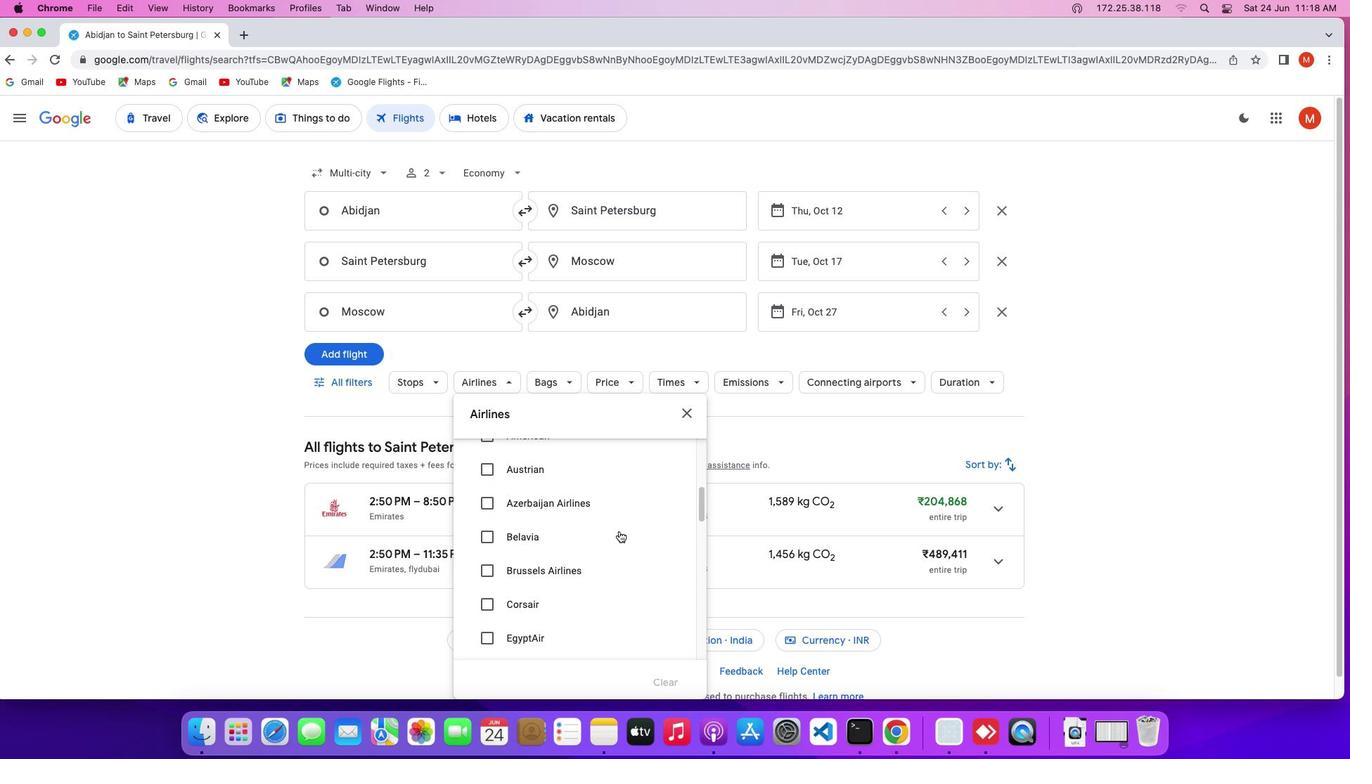 
Action: Mouse scrolled (619, 531) with delta (0, 0)
Screenshot: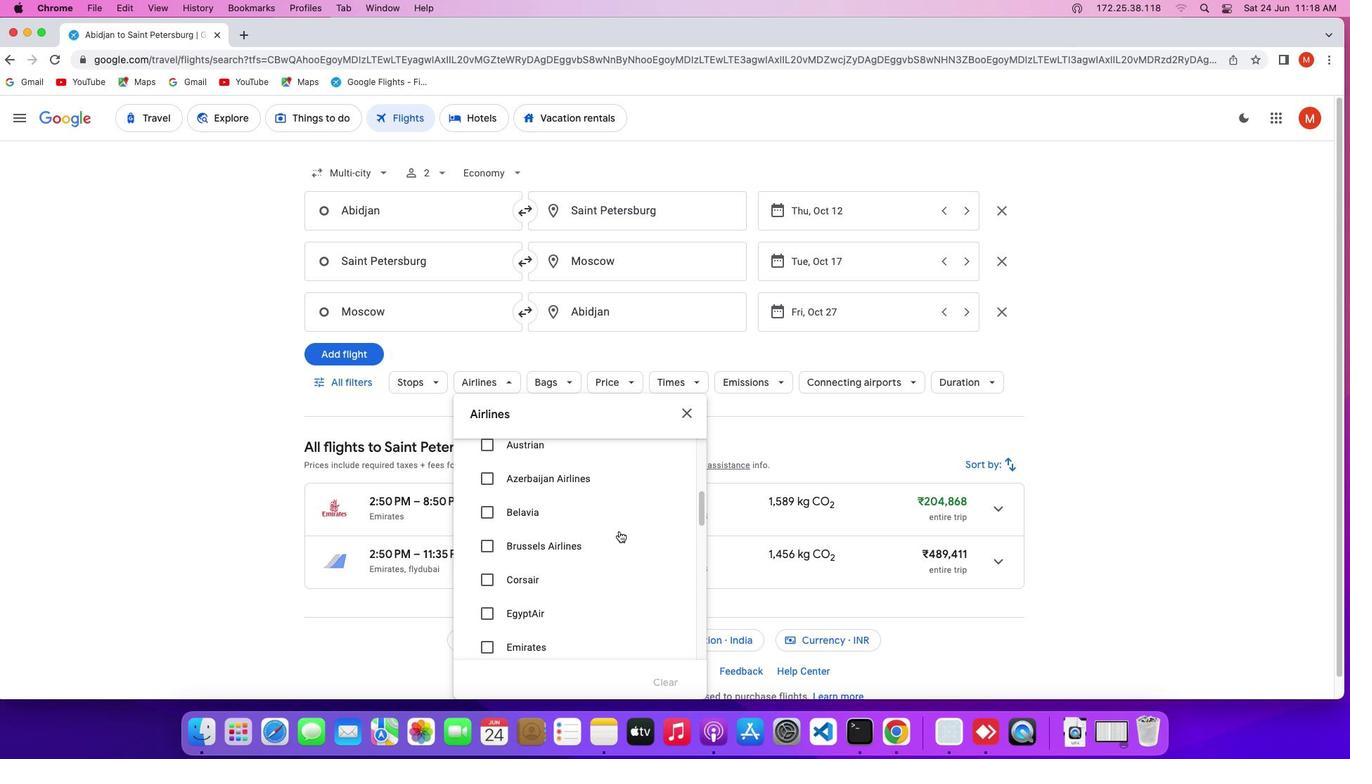 
Action: Mouse scrolled (619, 531) with delta (0, 0)
Screenshot: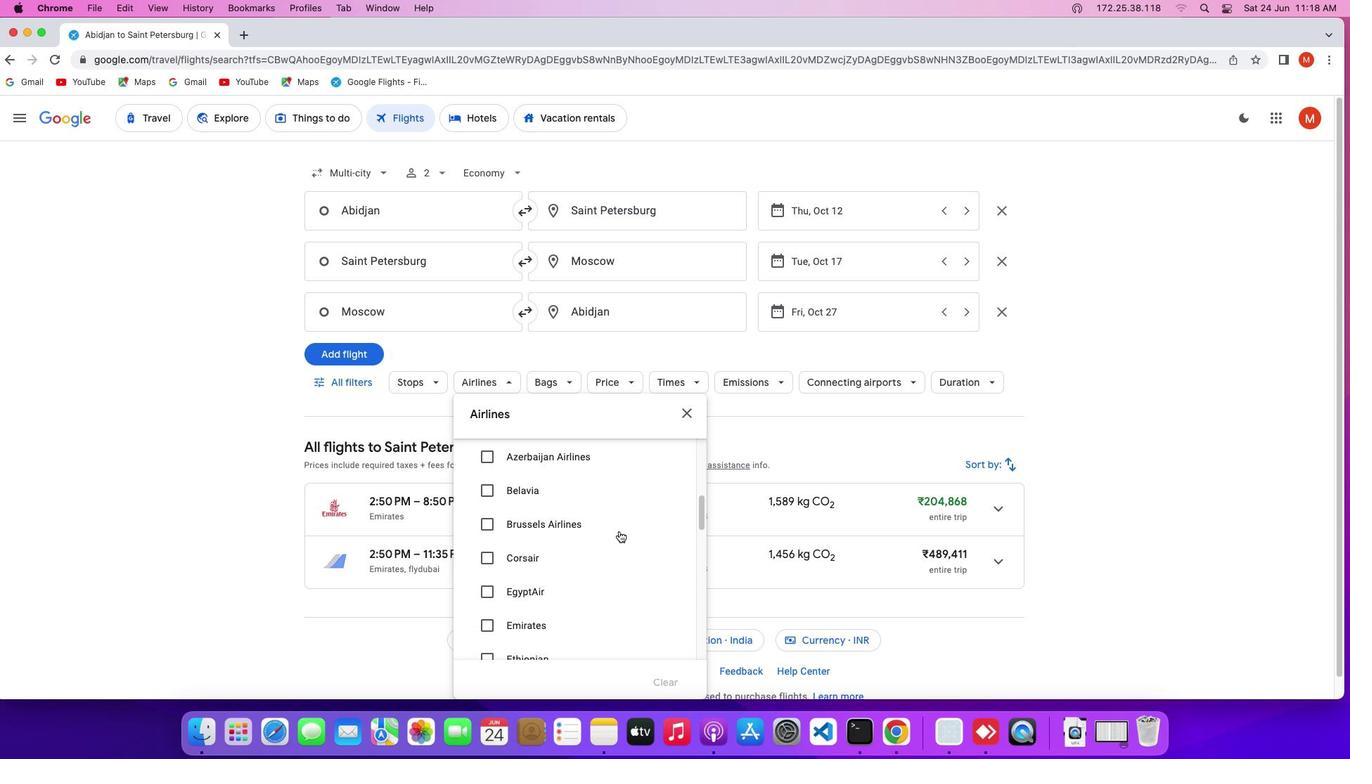 
Action: Mouse scrolled (619, 531) with delta (0, 0)
Screenshot: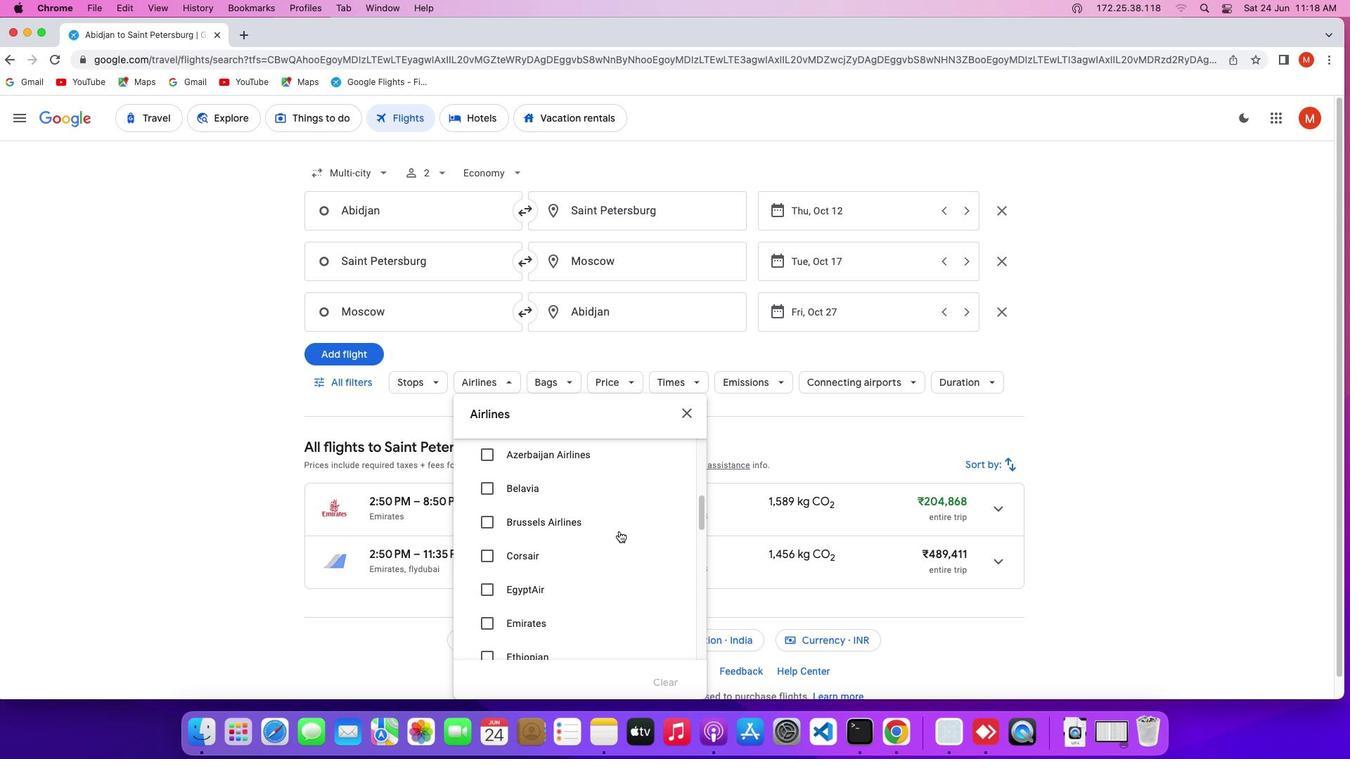 
Action: Mouse scrolled (619, 531) with delta (0, 0)
Screenshot: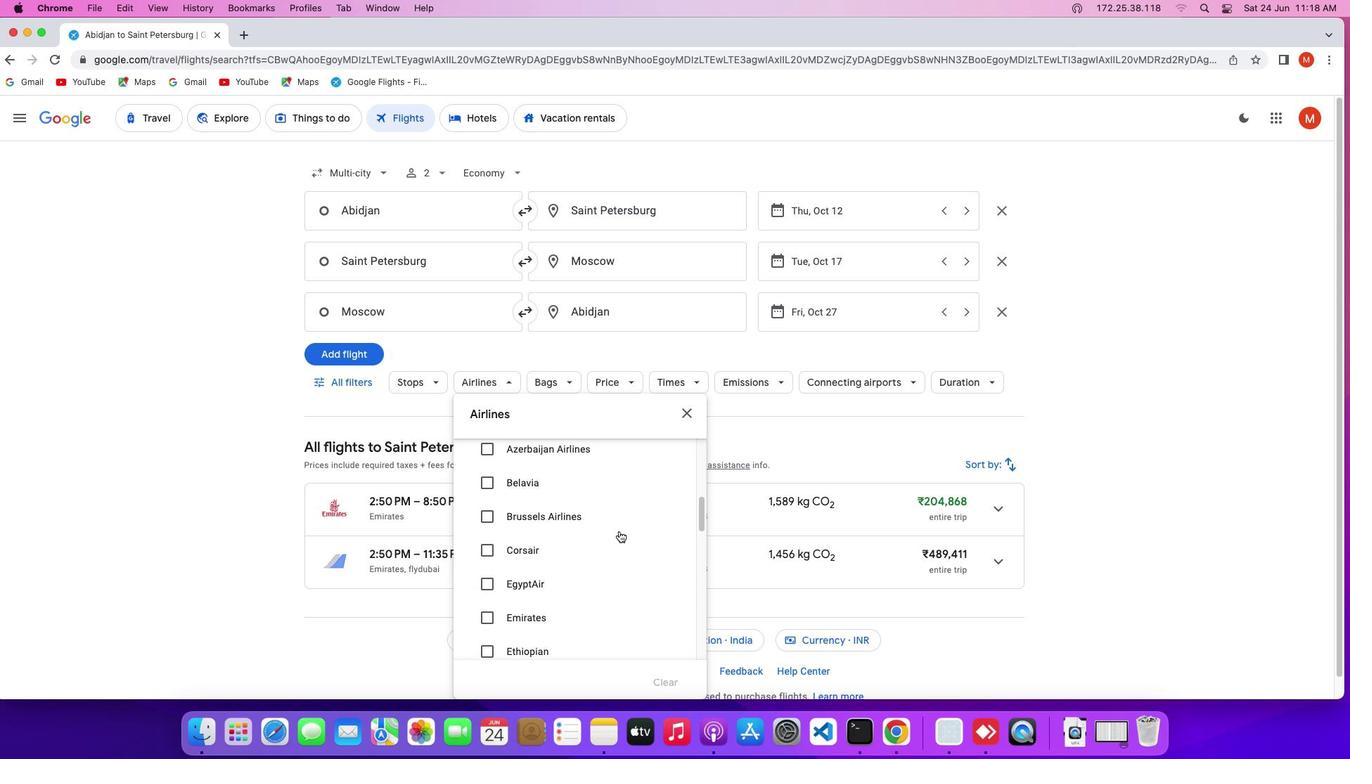 
Action: Mouse scrolled (619, 531) with delta (0, 0)
Screenshot: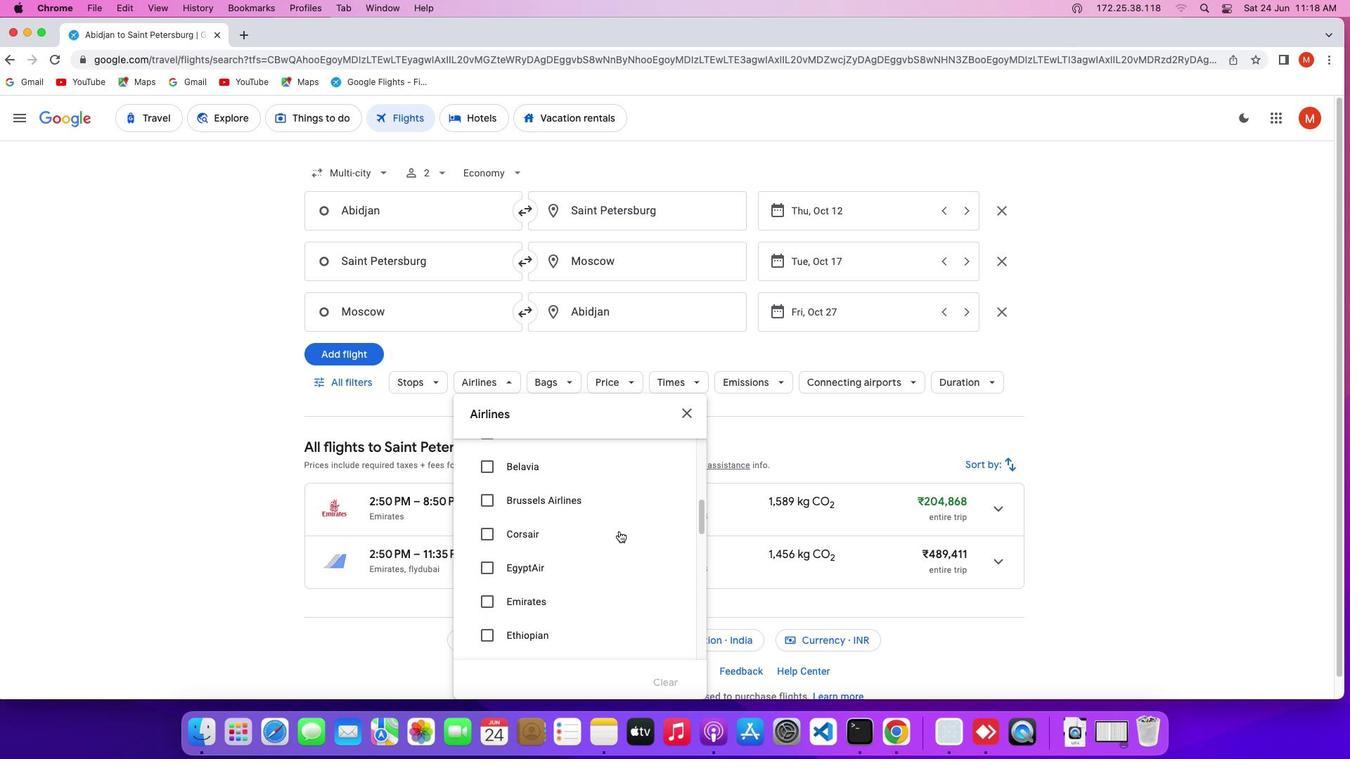 
Action: Mouse scrolled (619, 531) with delta (0, 0)
Screenshot: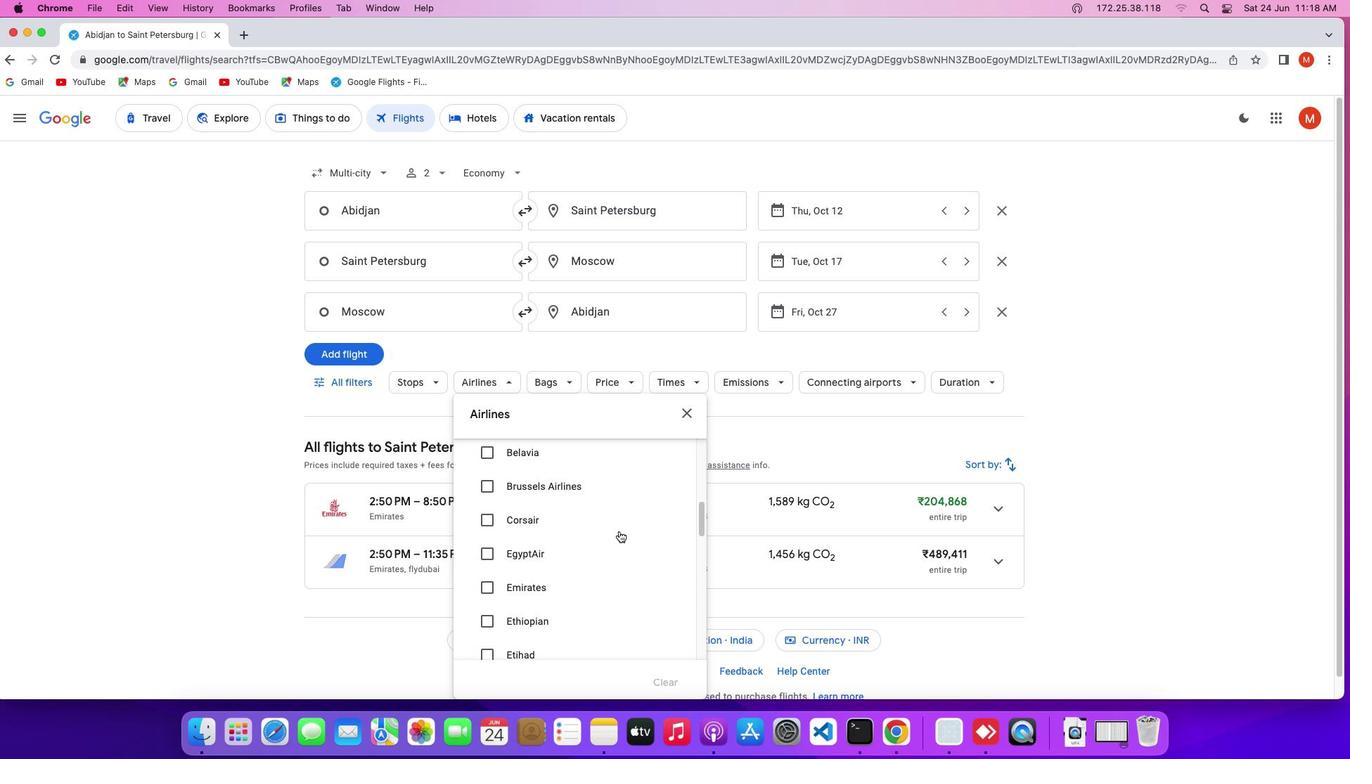 
Action: Mouse scrolled (619, 531) with delta (0, 0)
Screenshot: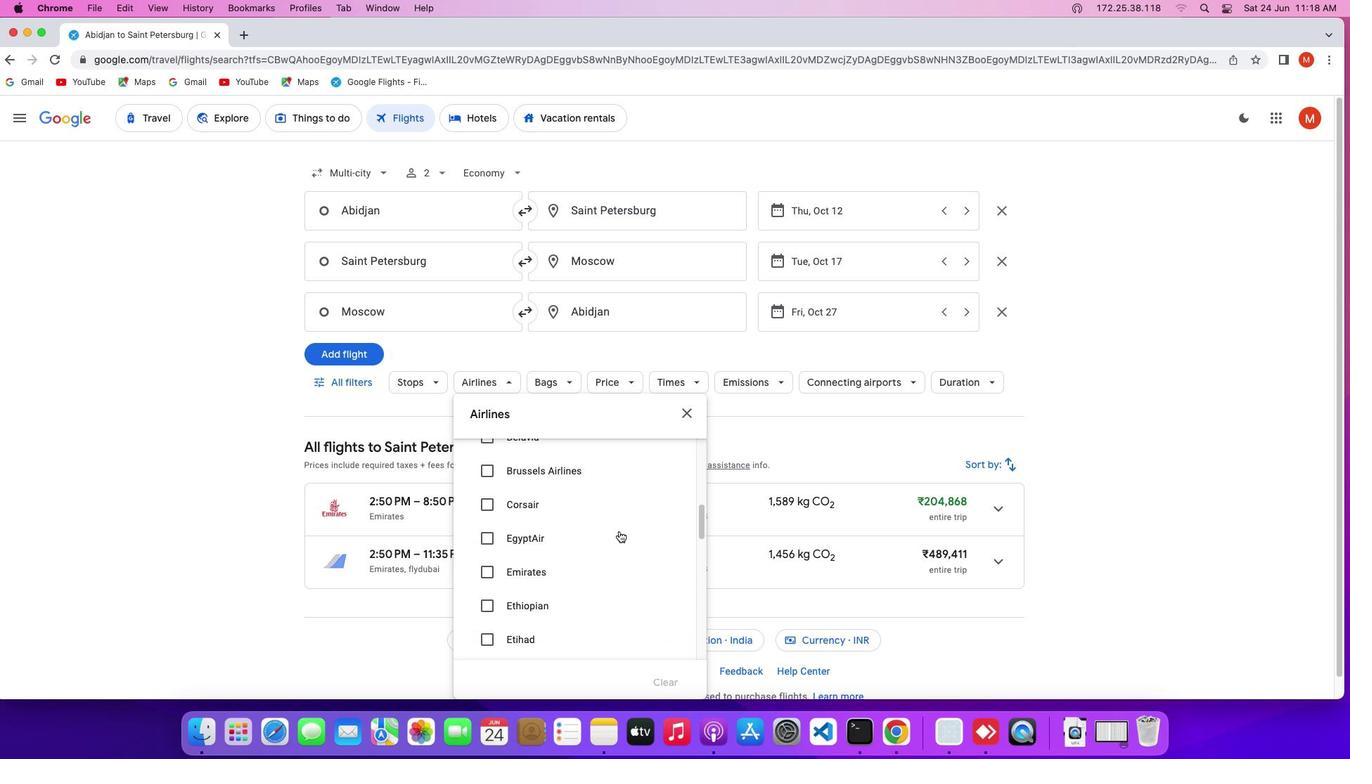
Action: Mouse scrolled (619, 531) with delta (0, -1)
Screenshot: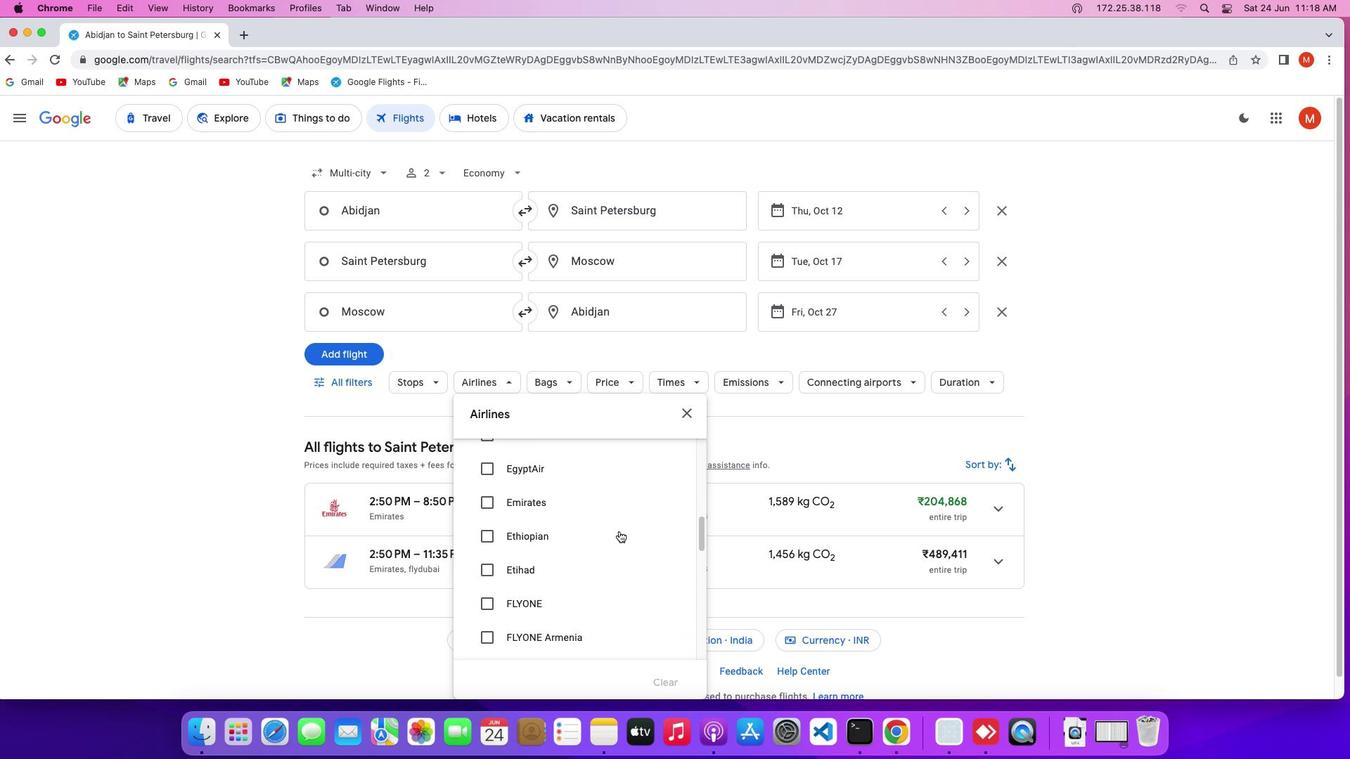 
Action: Mouse moved to (489, 469)
Screenshot: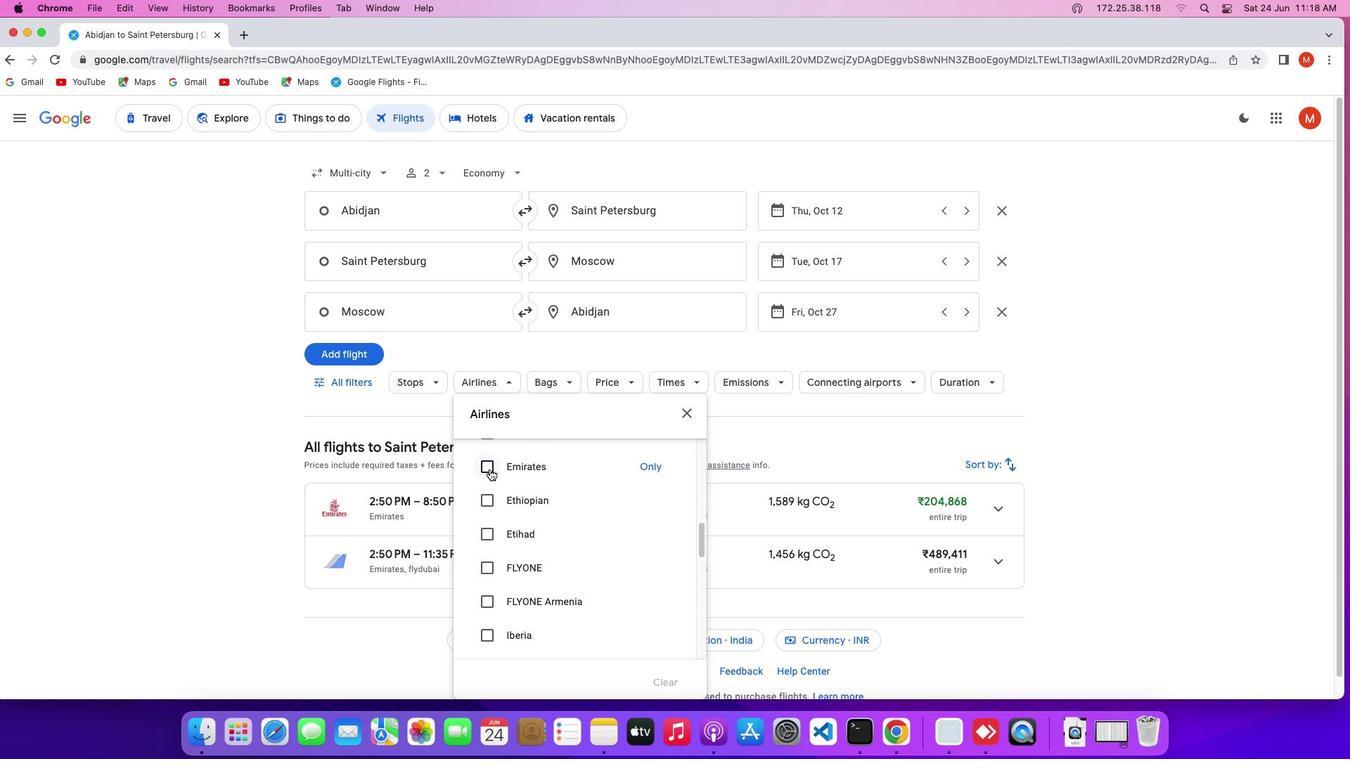 
Action: Mouse pressed left at (489, 469)
Screenshot: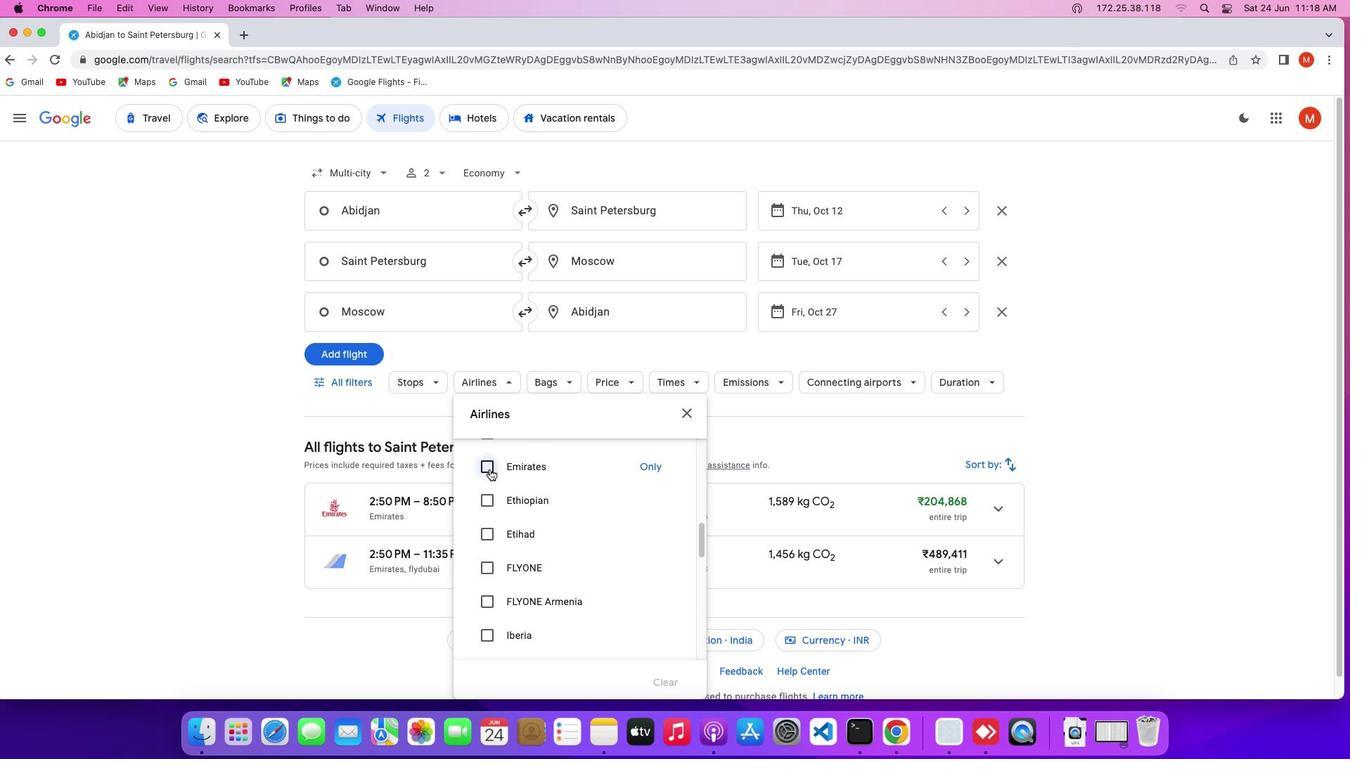 
Action: Mouse moved to (744, 449)
Screenshot: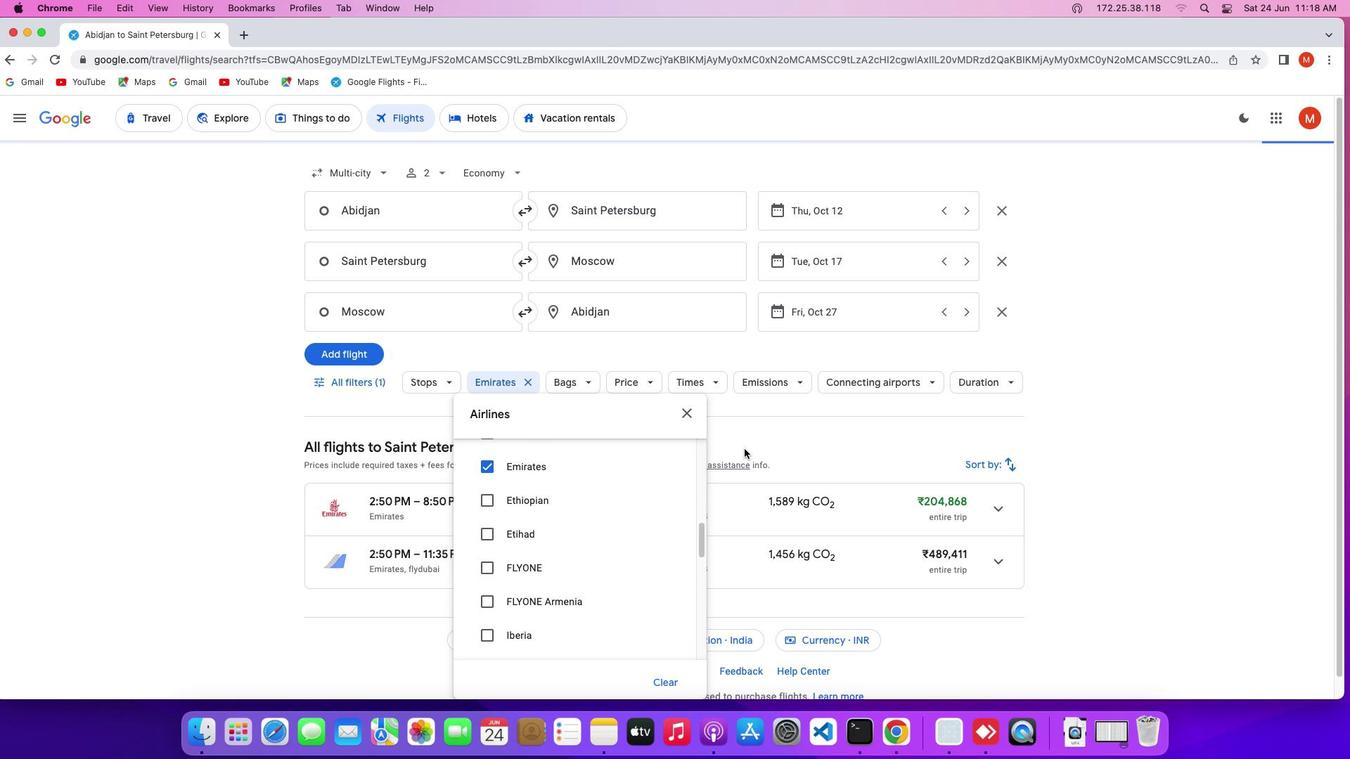
Action: Mouse pressed left at (744, 449)
Screenshot: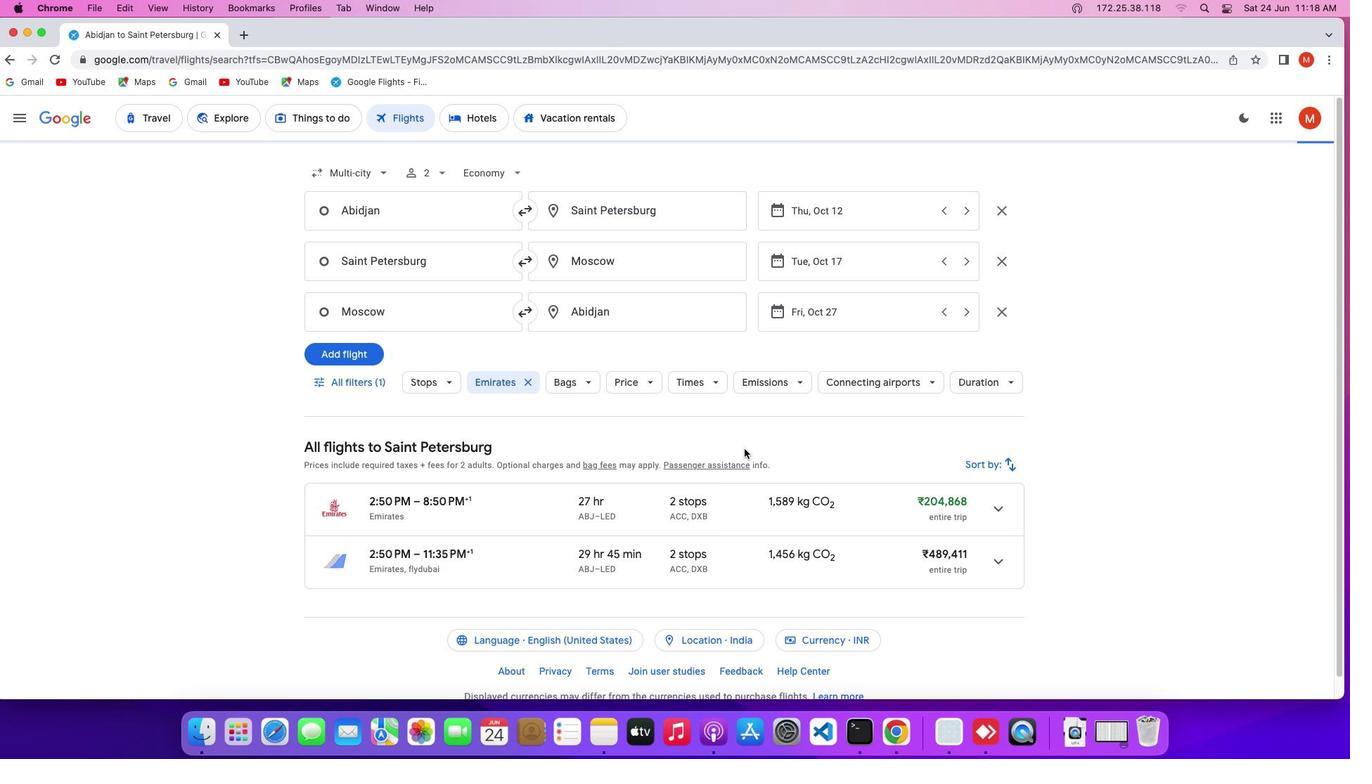 
Action: Mouse moved to (747, 449)
Screenshot: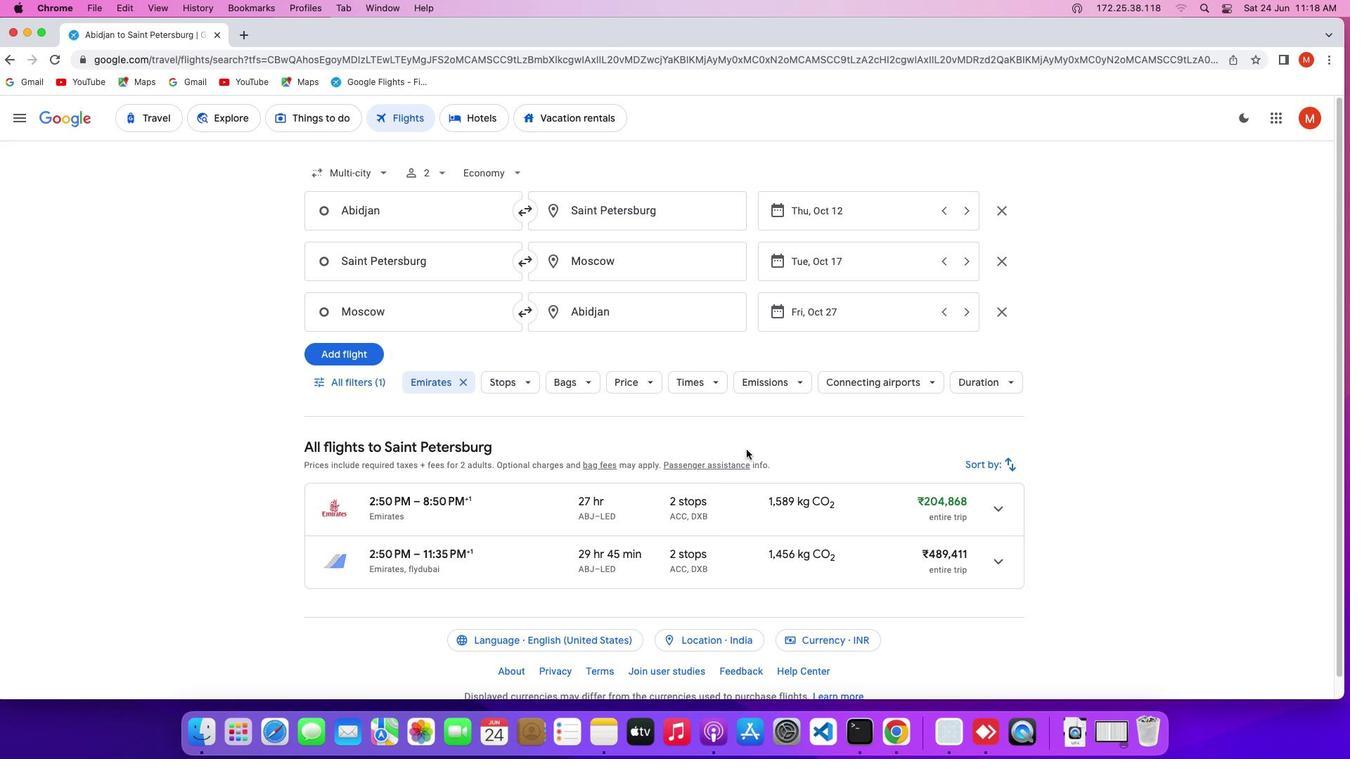
